 Task: Find connections with filter location Solingen with filter topic #leadershipwith filter profile language French with filter current company Essar with filter school Indian Statistical Institute with filter industry Pharmaceutical Manufacturing with filter service category Project Management with filter keywords title Sports Volunteer
Action: Mouse moved to (188, 264)
Screenshot: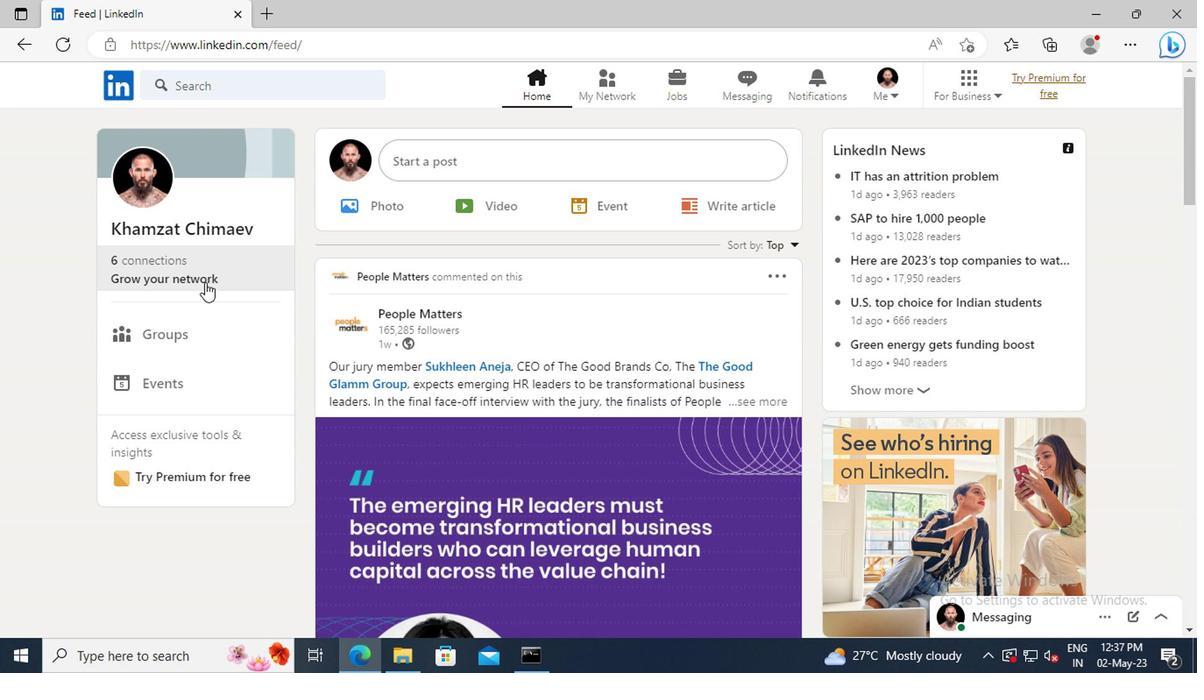 
Action: Mouse pressed left at (188, 264)
Screenshot: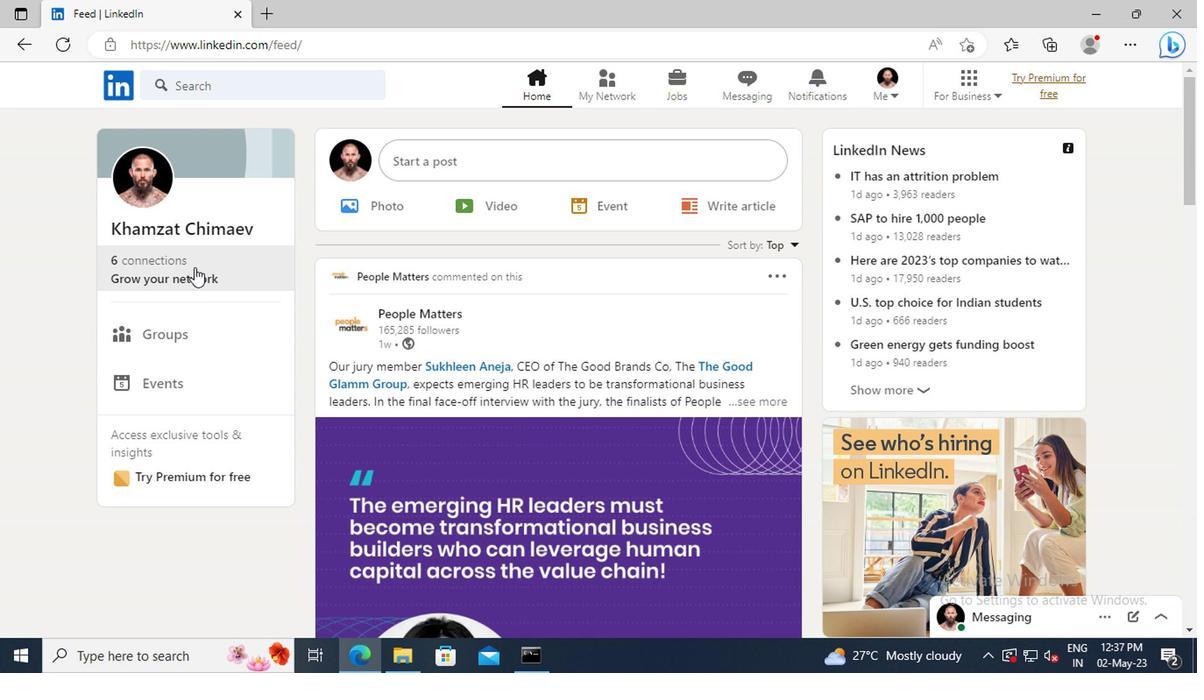 
Action: Mouse moved to (193, 183)
Screenshot: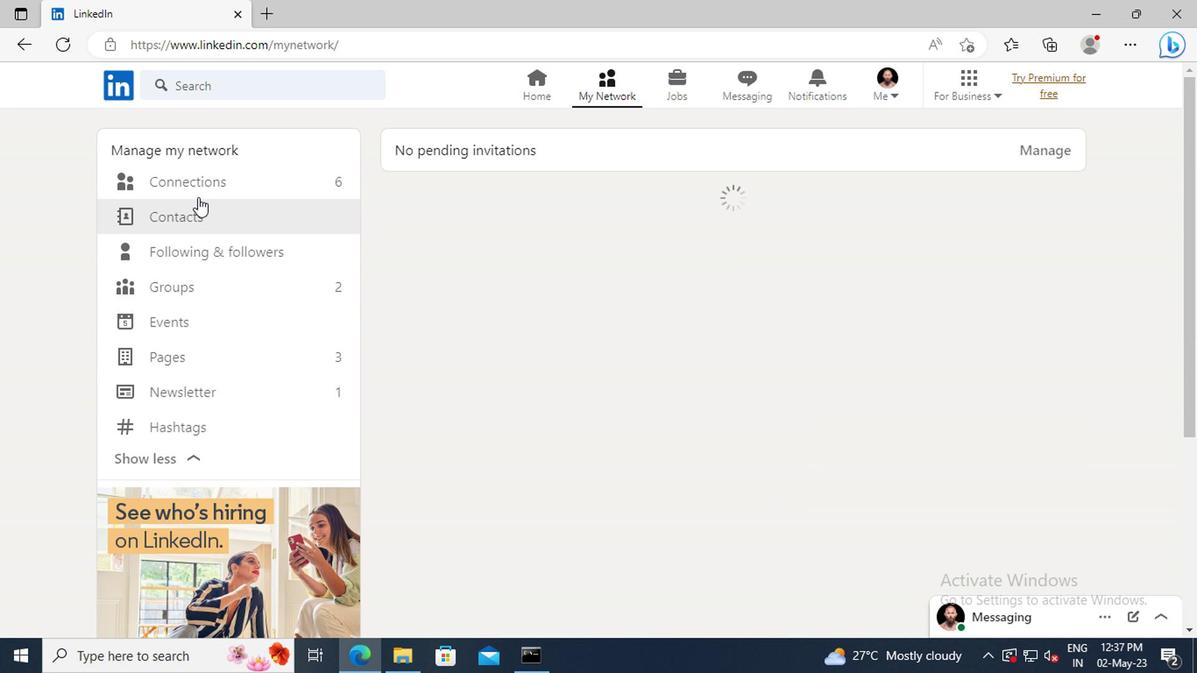 
Action: Mouse pressed left at (193, 183)
Screenshot: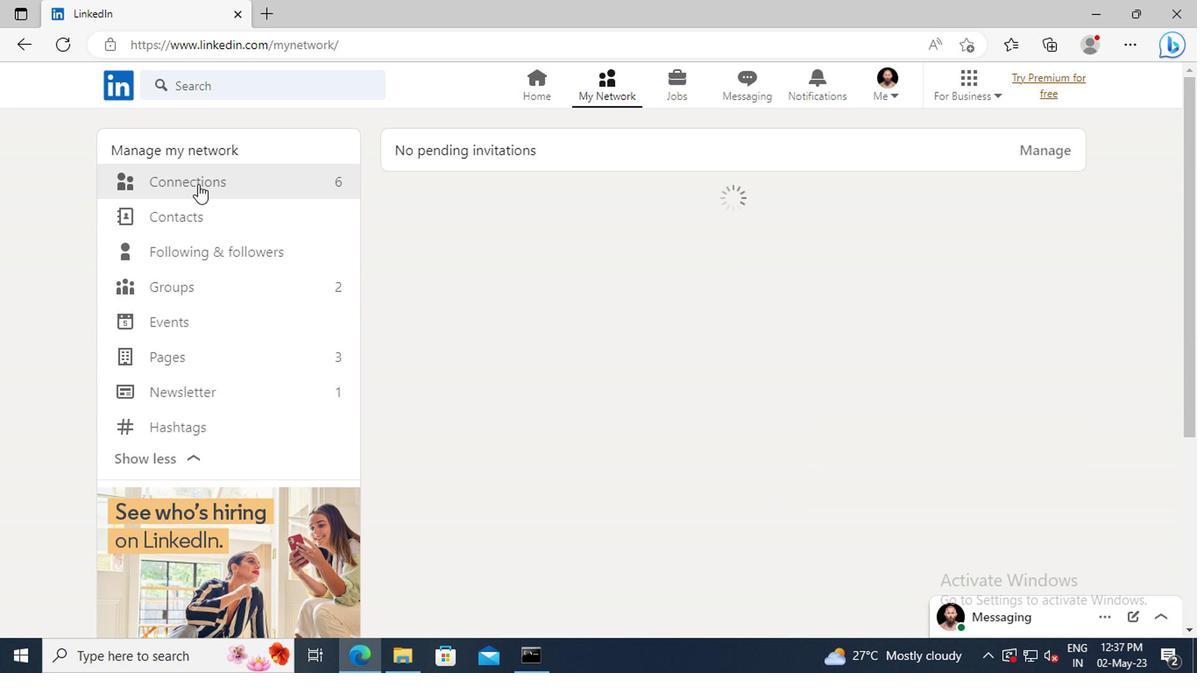 
Action: Mouse moved to (698, 185)
Screenshot: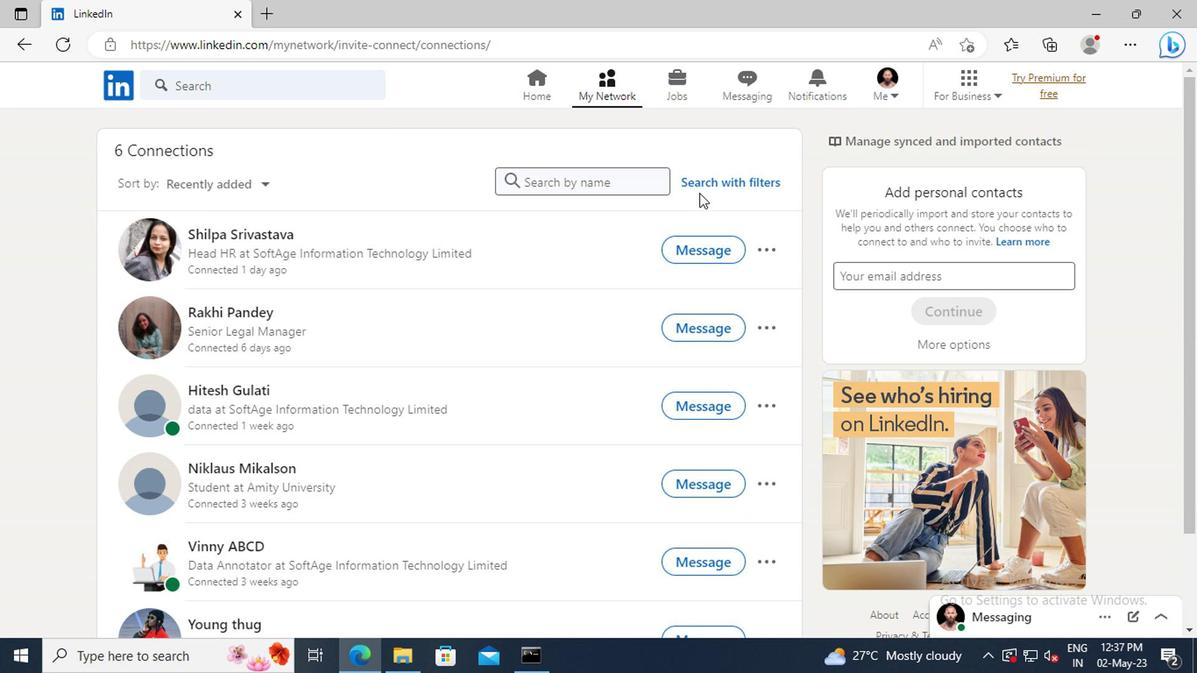 
Action: Mouse pressed left at (698, 185)
Screenshot: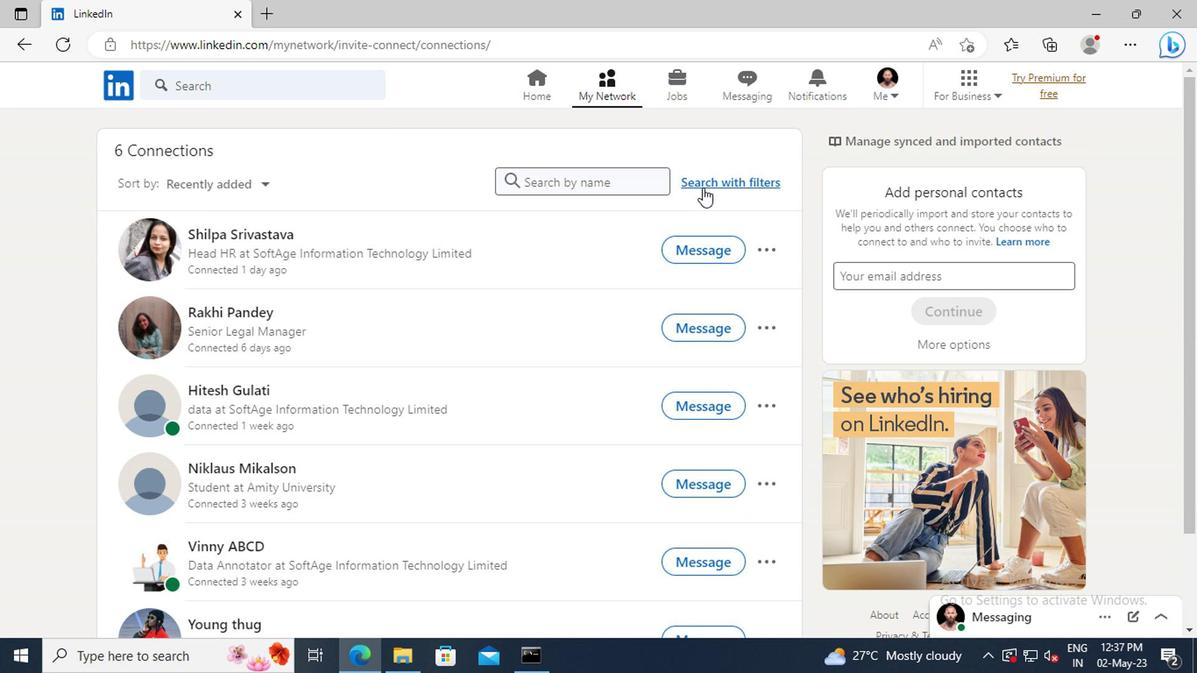 
Action: Mouse moved to (655, 136)
Screenshot: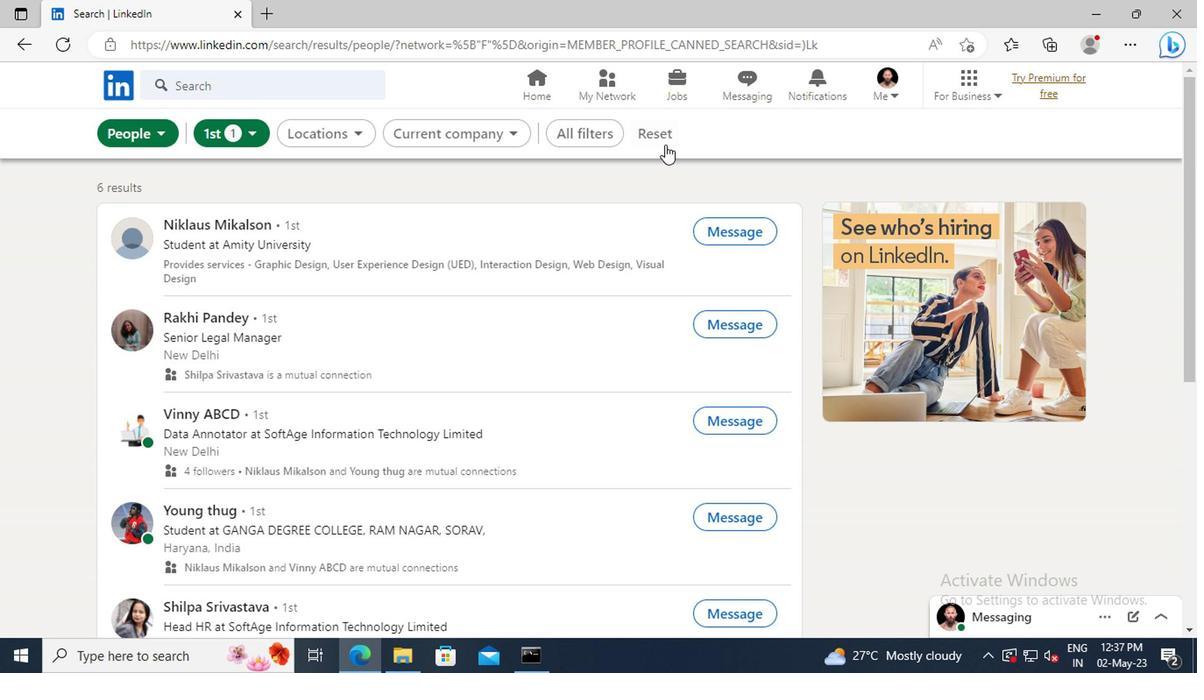 
Action: Mouse pressed left at (655, 136)
Screenshot: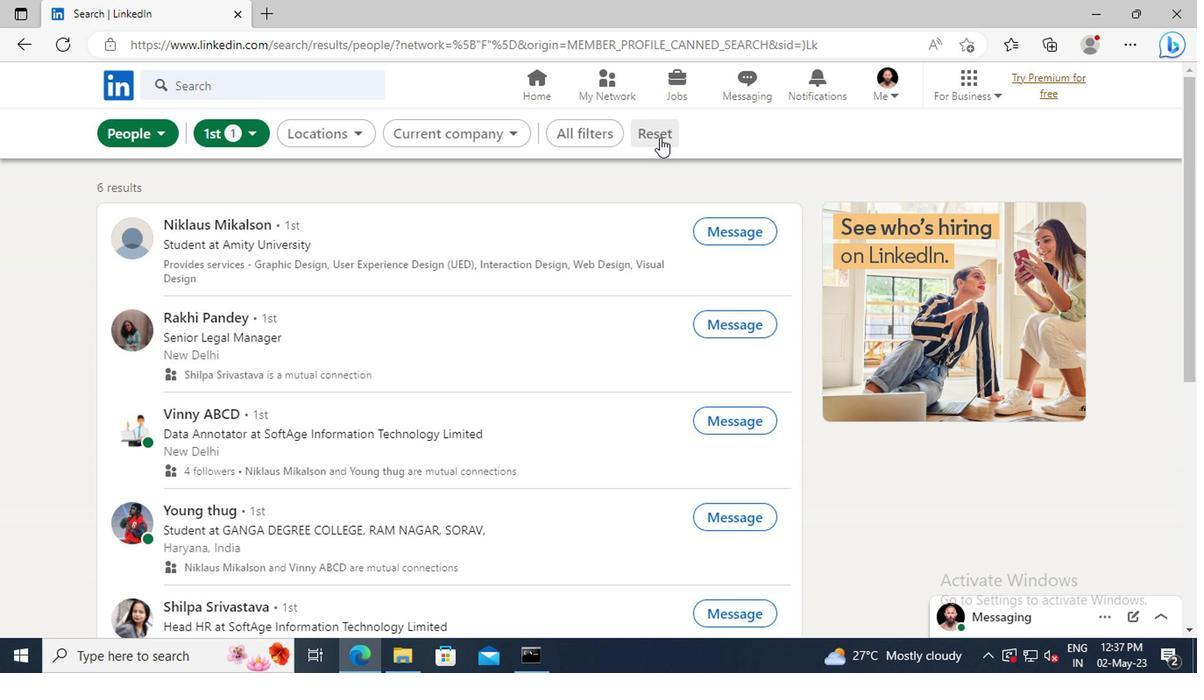 
Action: Mouse moved to (635, 134)
Screenshot: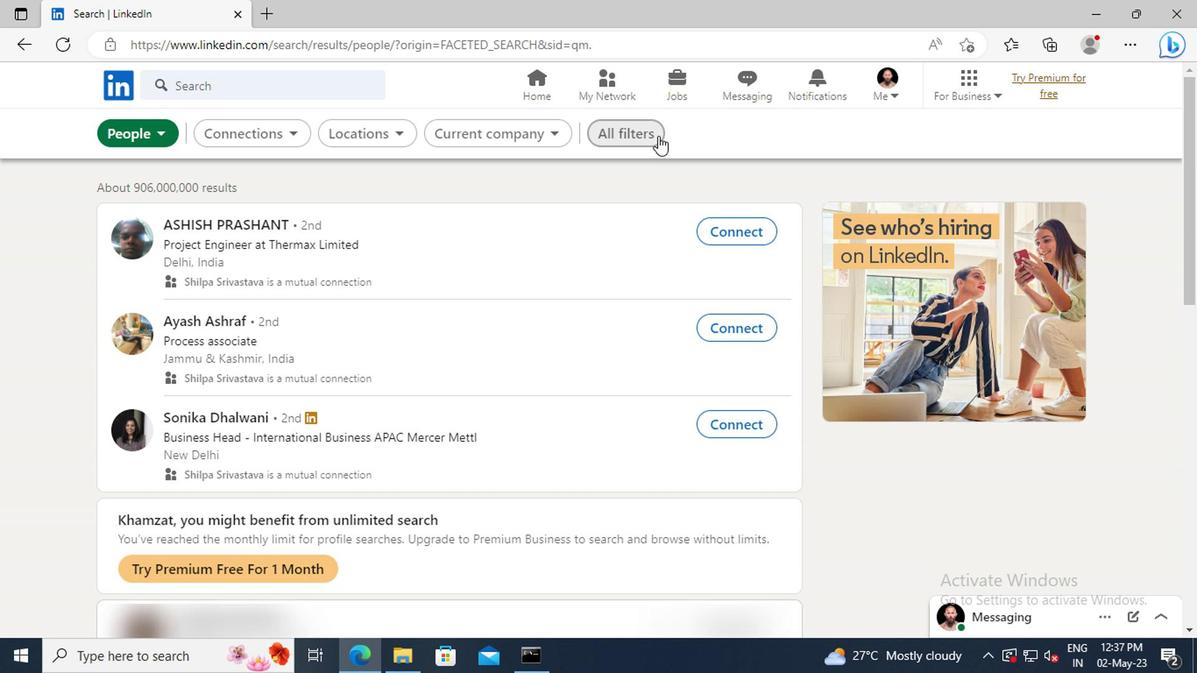 
Action: Mouse pressed left at (635, 134)
Screenshot: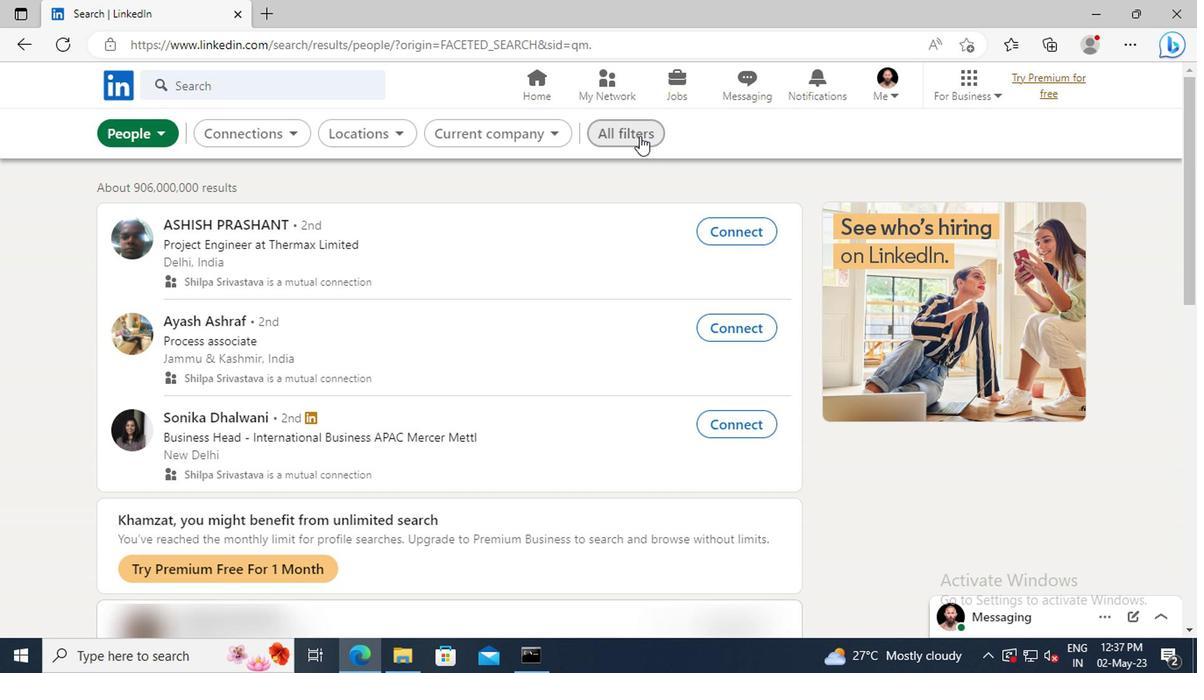 
Action: Mouse moved to (927, 336)
Screenshot: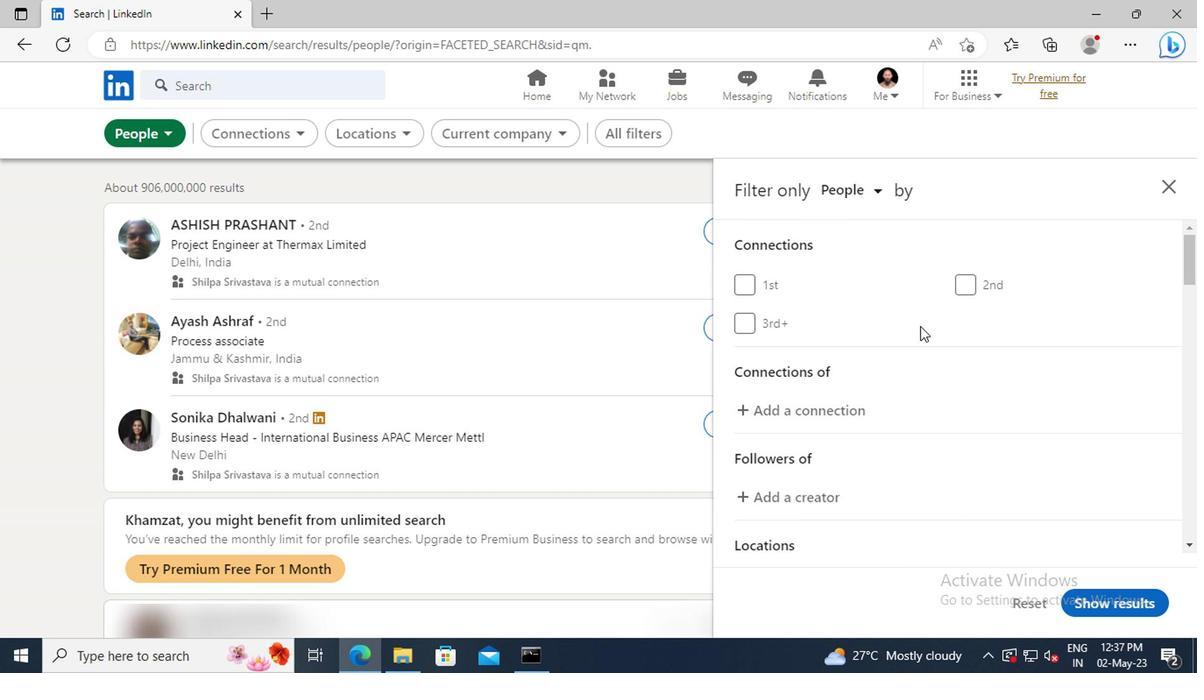 
Action: Mouse scrolled (927, 335) with delta (0, 0)
Screenshot: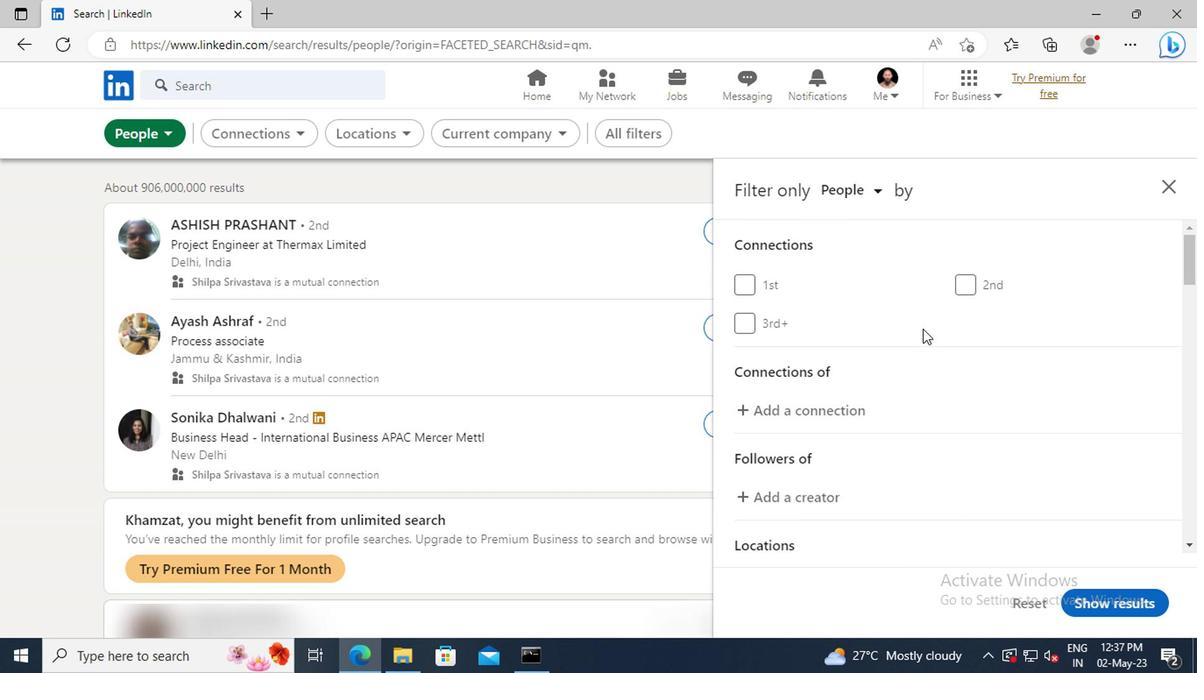 
Action: Mouse scrolled (927, 335) with delta (0, 0)
Screenshot: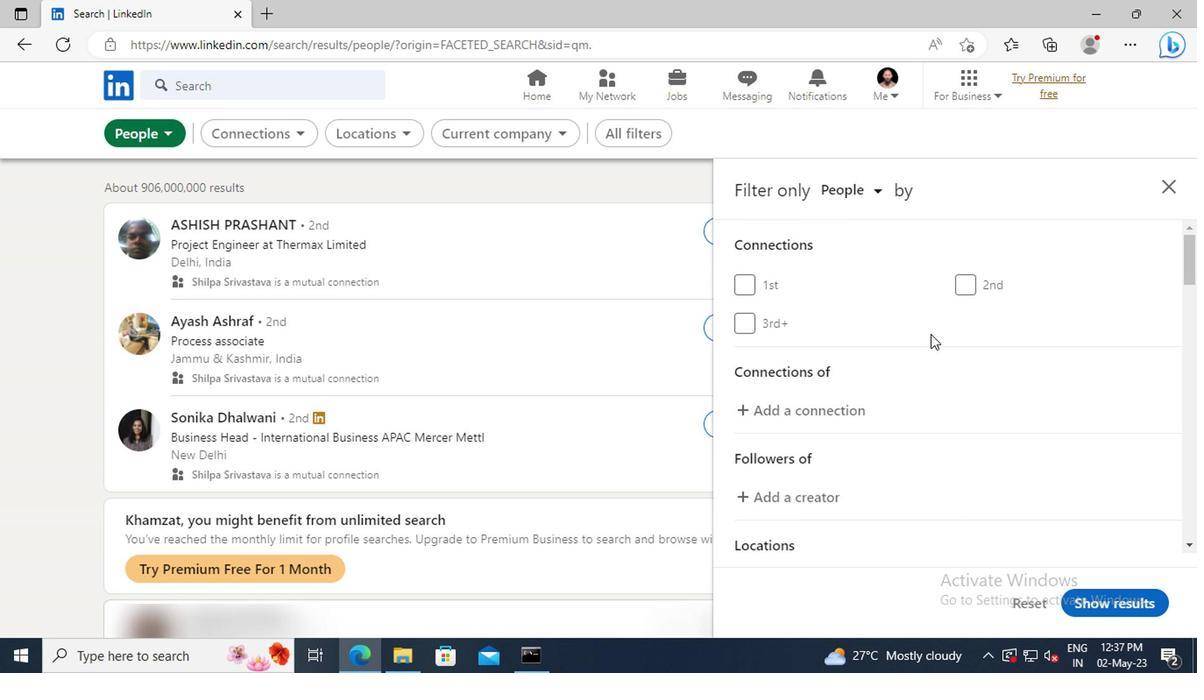 
Action: Mouse scrolled (927, 335) with delta (0, 0)
Screenshot: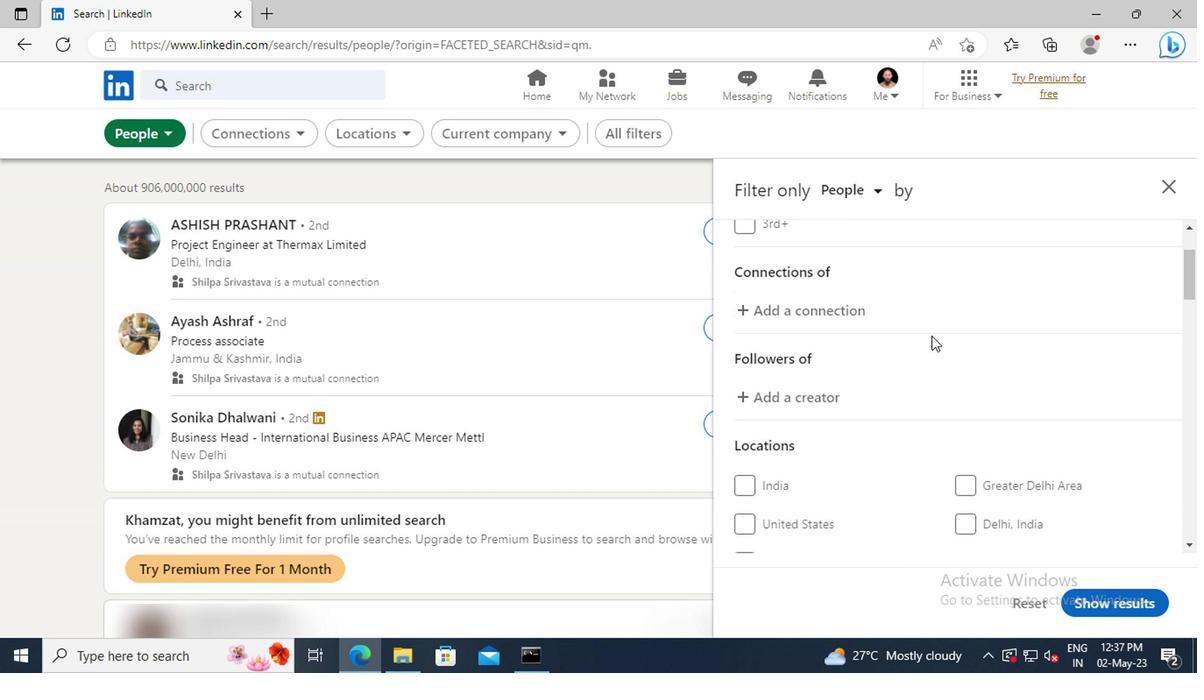 
Action: Mouse scrolled (927, 335) with delta (0, 0)
Screenshot: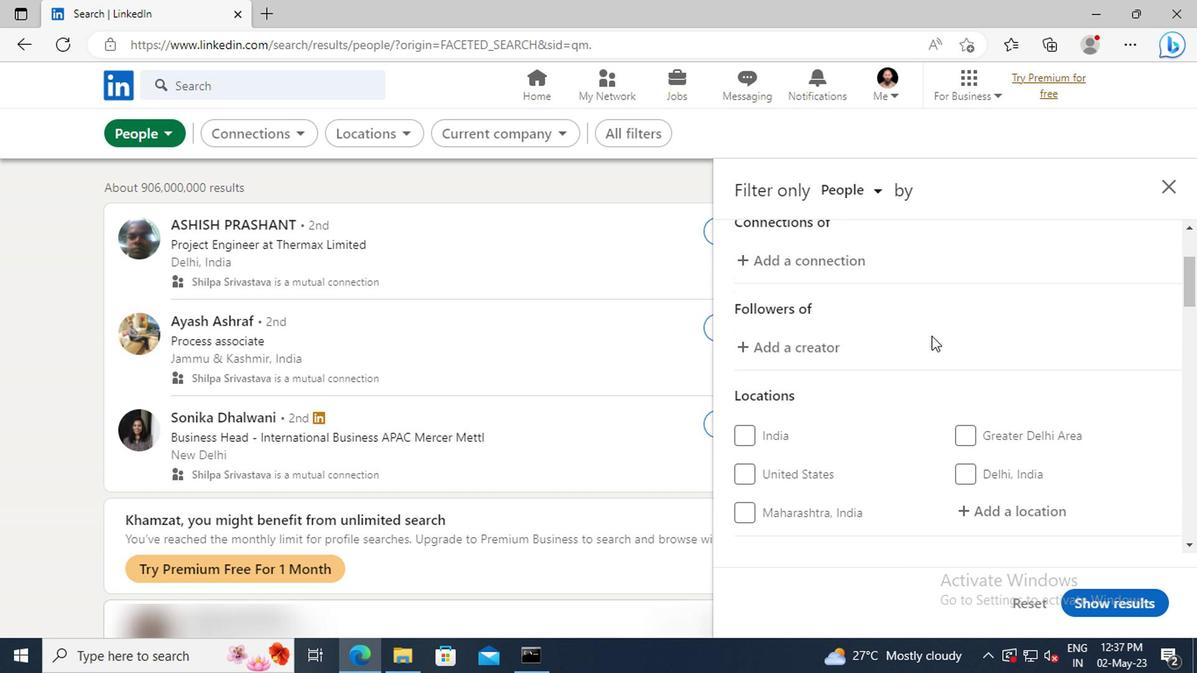 
Action: Mouse scrolled (927, 335) with delta (0, 0)
Screenshot: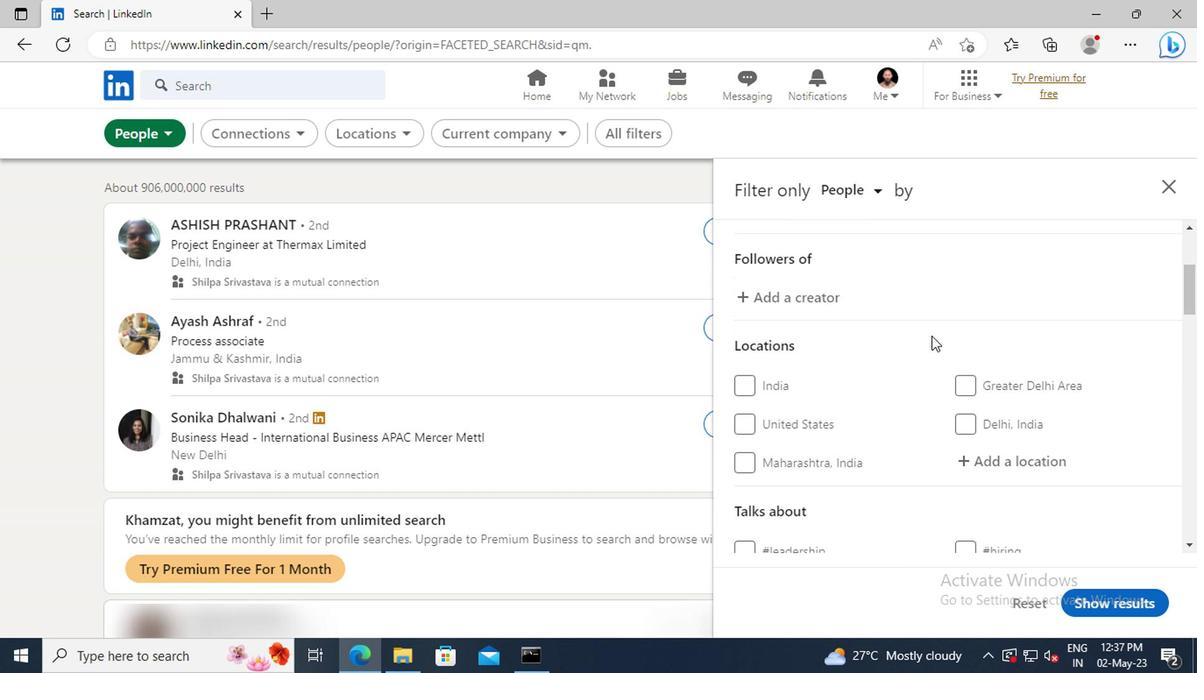 
Action: Mouse scrolled (927, 335) with delta (0, 0)
Screenshot: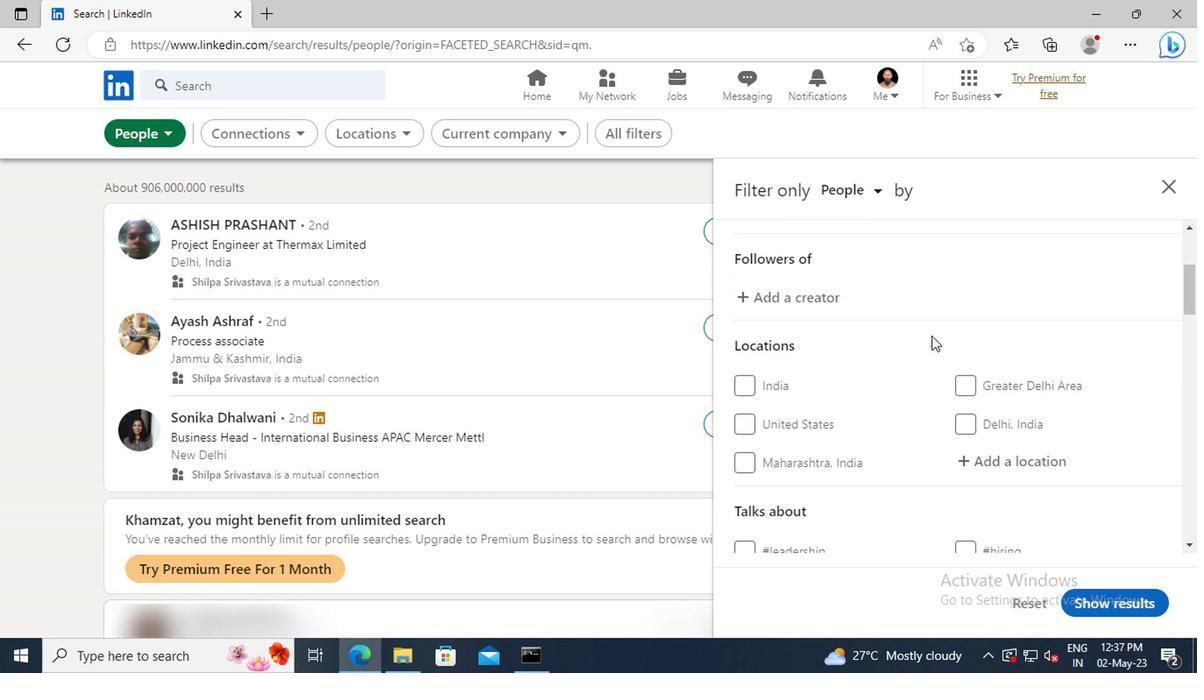 
Action: Mouse moved to (962, 365)
Screenshot: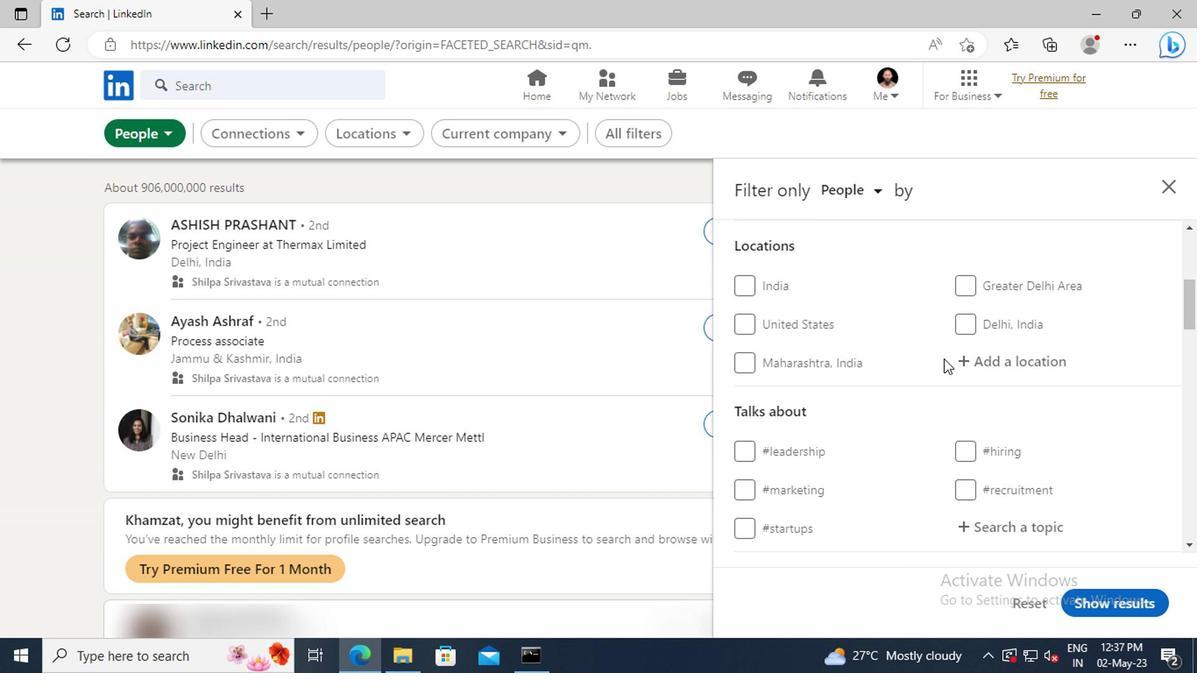 
Action: Mouse pressed left at (962, 365)
Screenshot: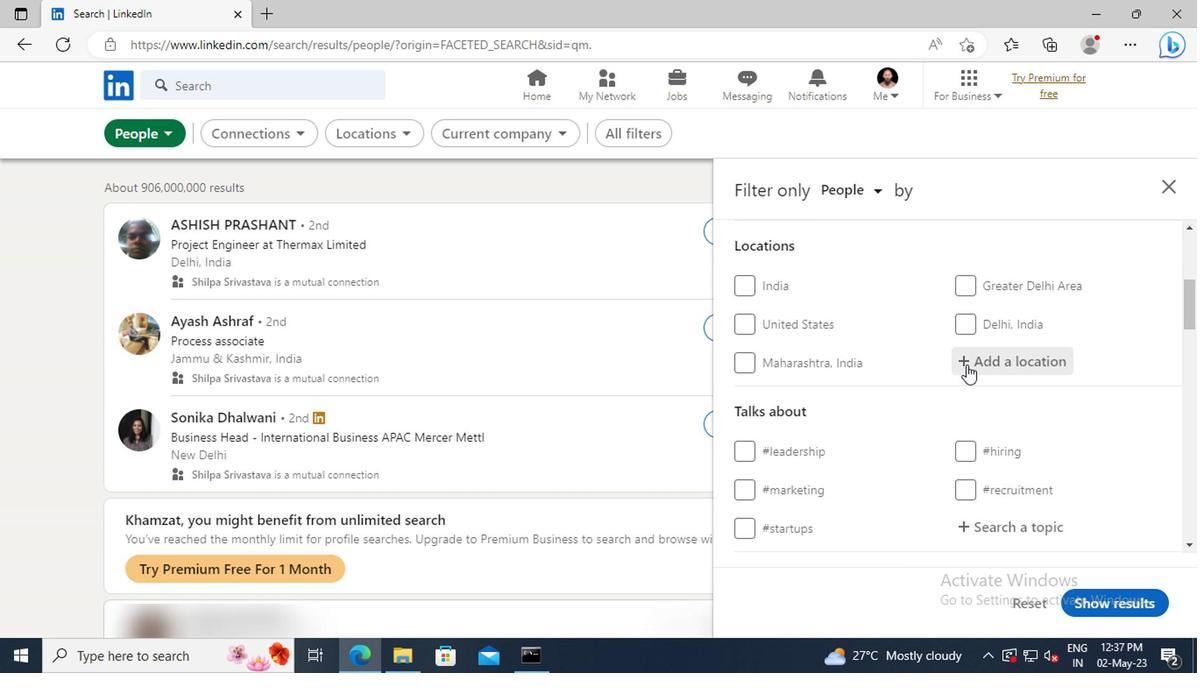 
Action: Mouse moved to (962, 365)
Screenshot: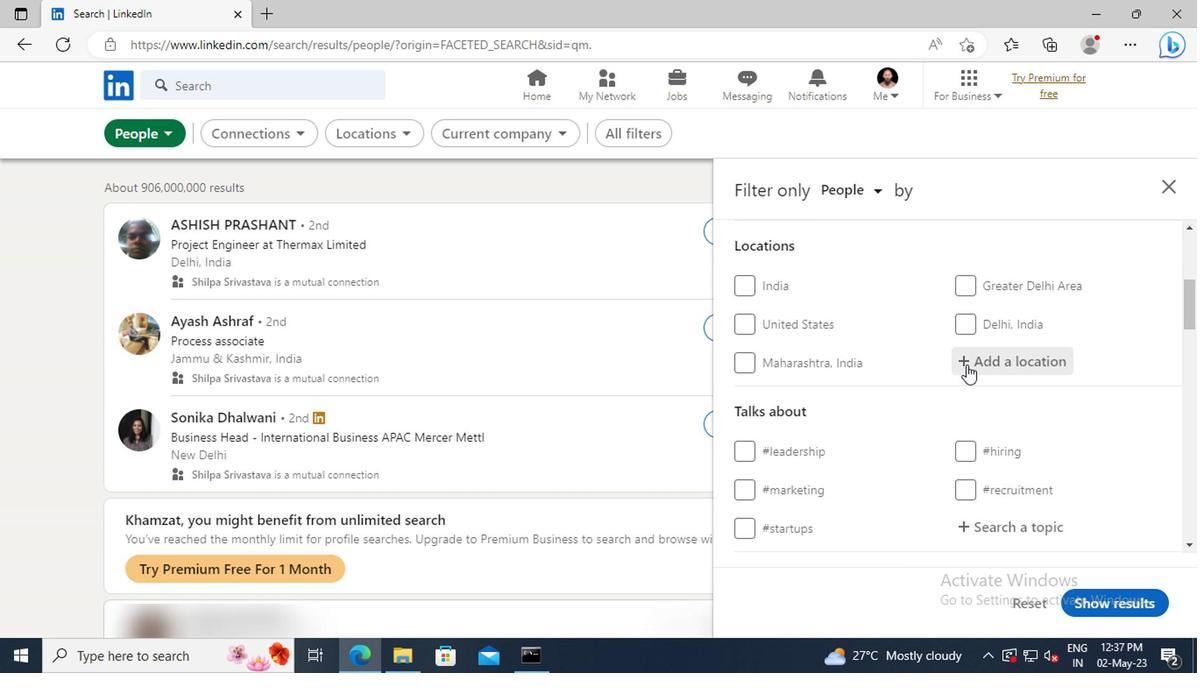 
Action: Key pressed <Key.shift><Key.shift><Key.shift><Key.shift>SOLINGEN
Screenshot: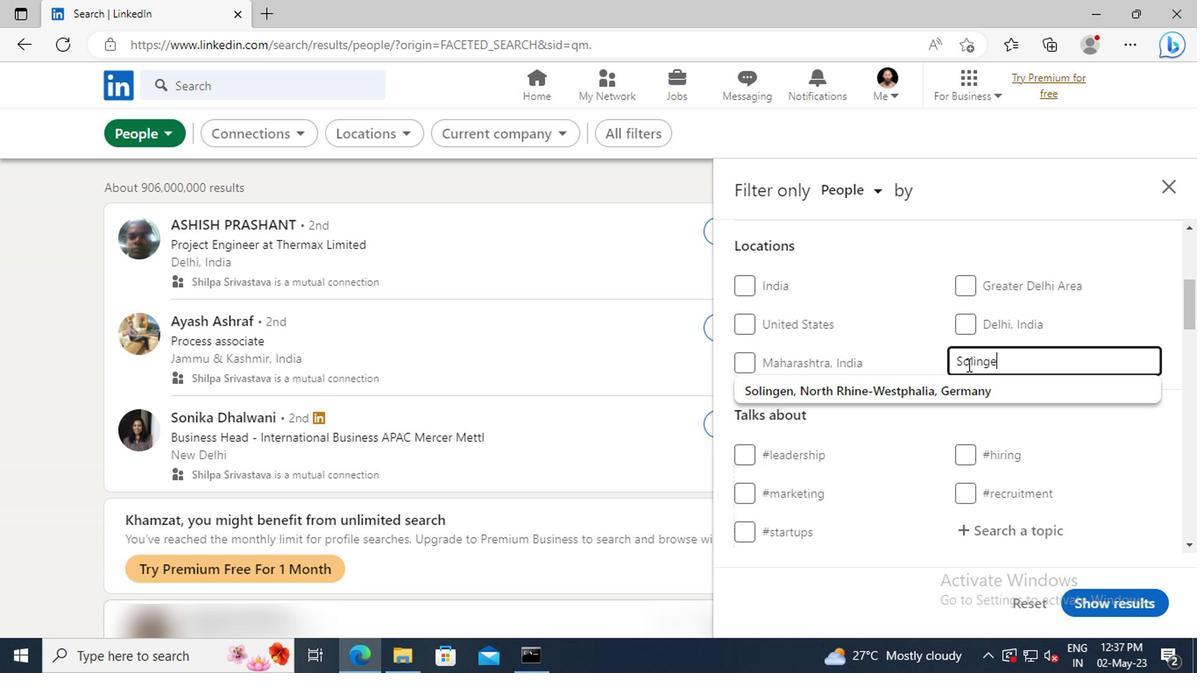 
Action: Mouse moved to (966, 388)
Screenshot: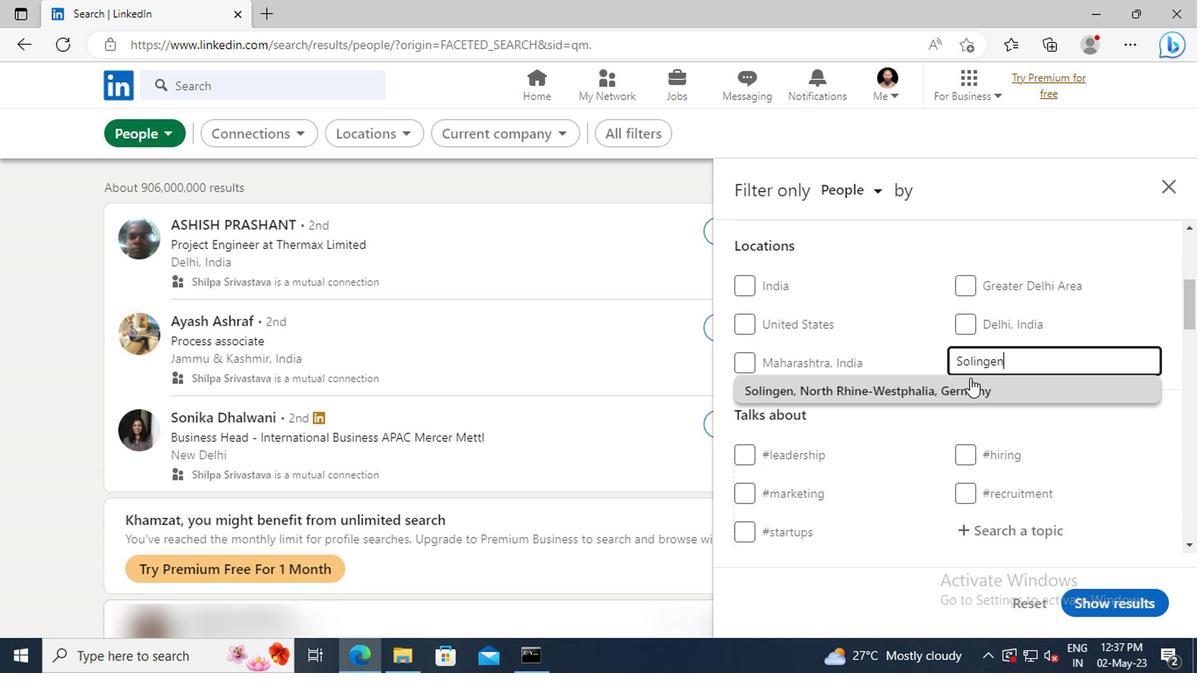 
Action: Mouse pressed left at (966, 388)
Screenshot: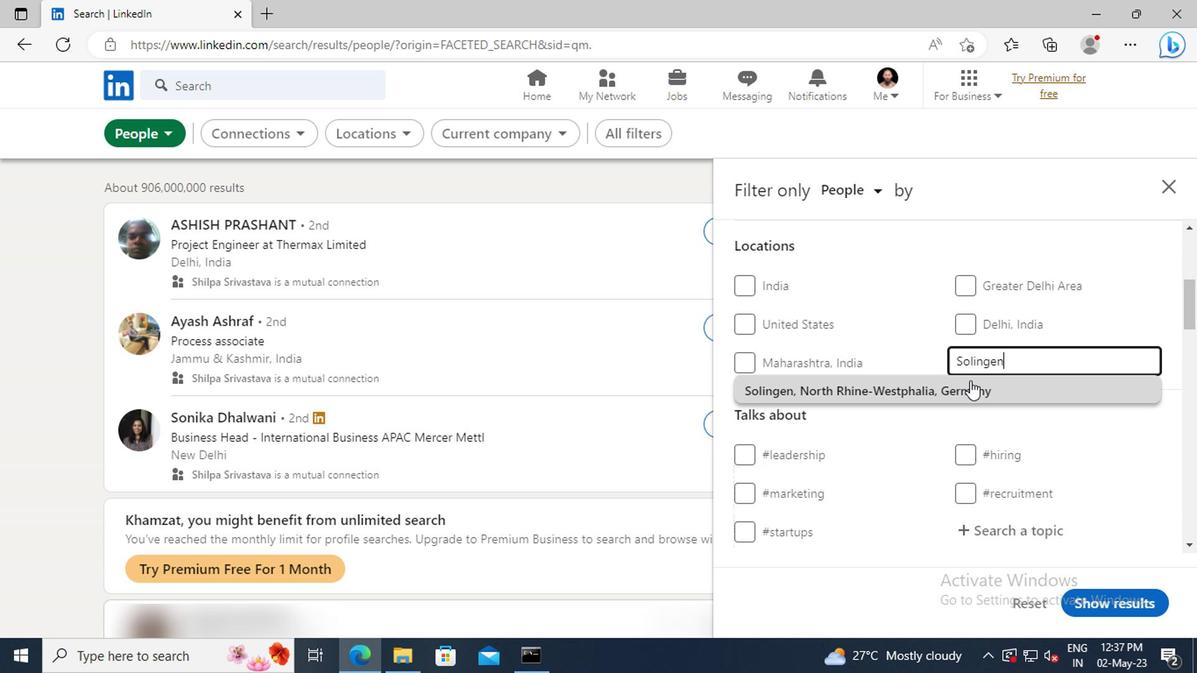 
Action: Mouse scrolled (966, 387) with delta (0, -1)
Screenshot: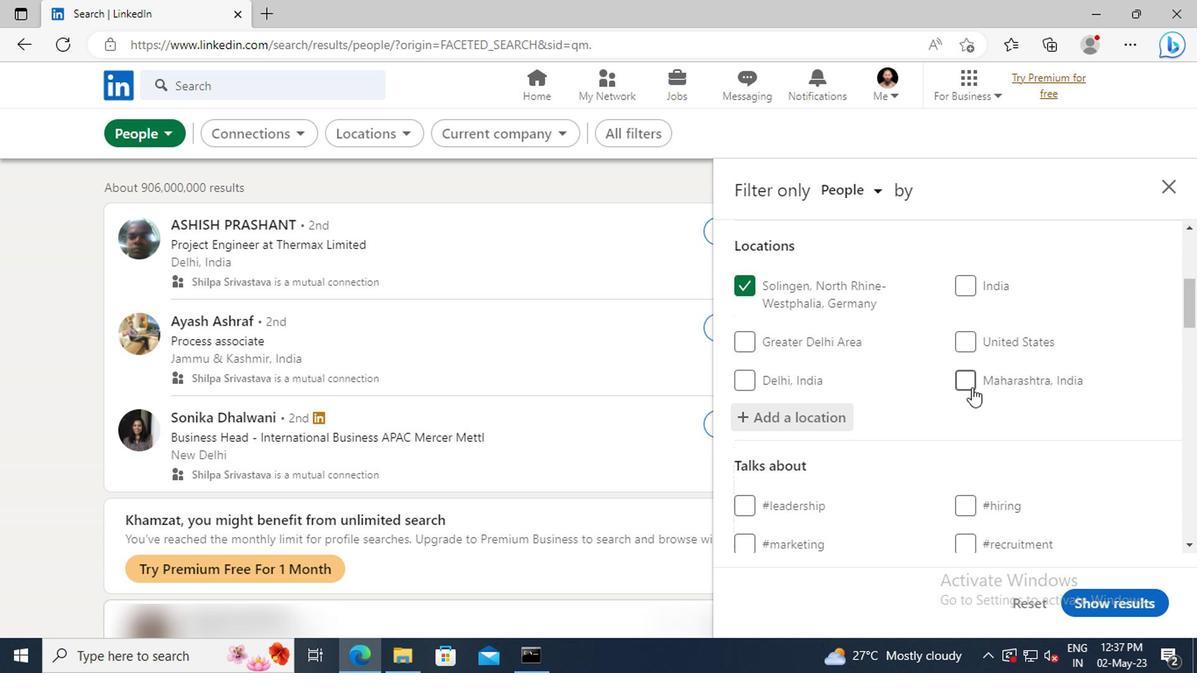 
Action: Mouse scrolled (966, 387) with delta (0, -1)
Screenshot: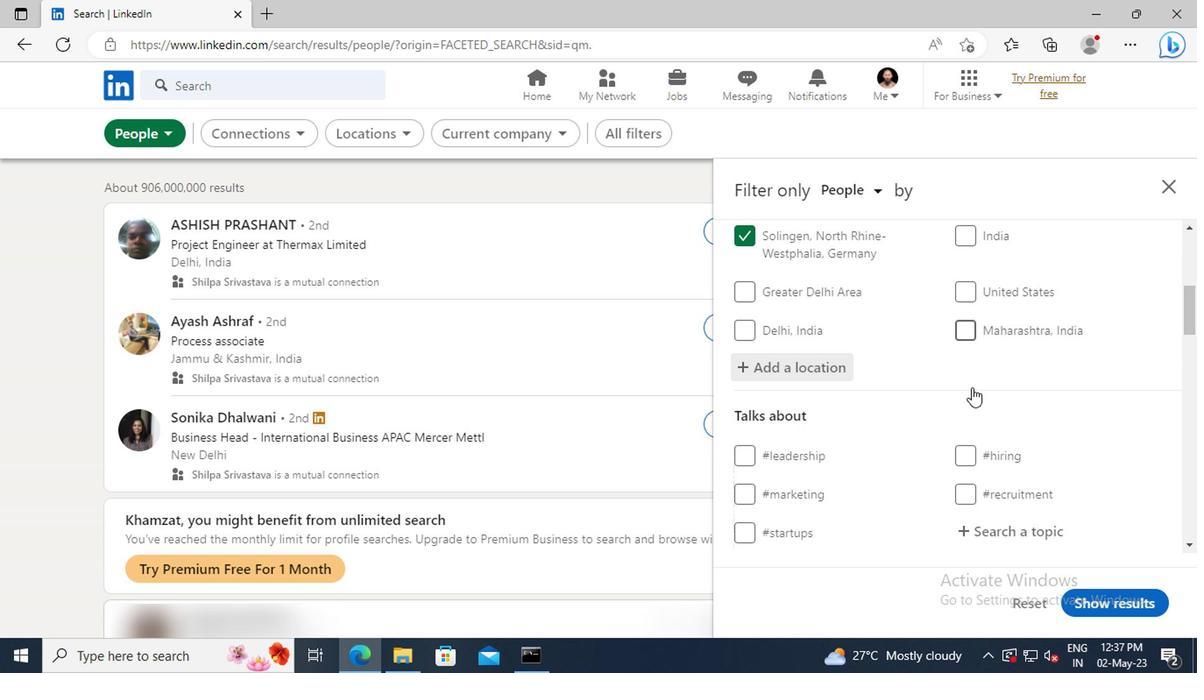 
Action: Mouse scrolled (966, 387) with delta (0, -1)
Screenshot: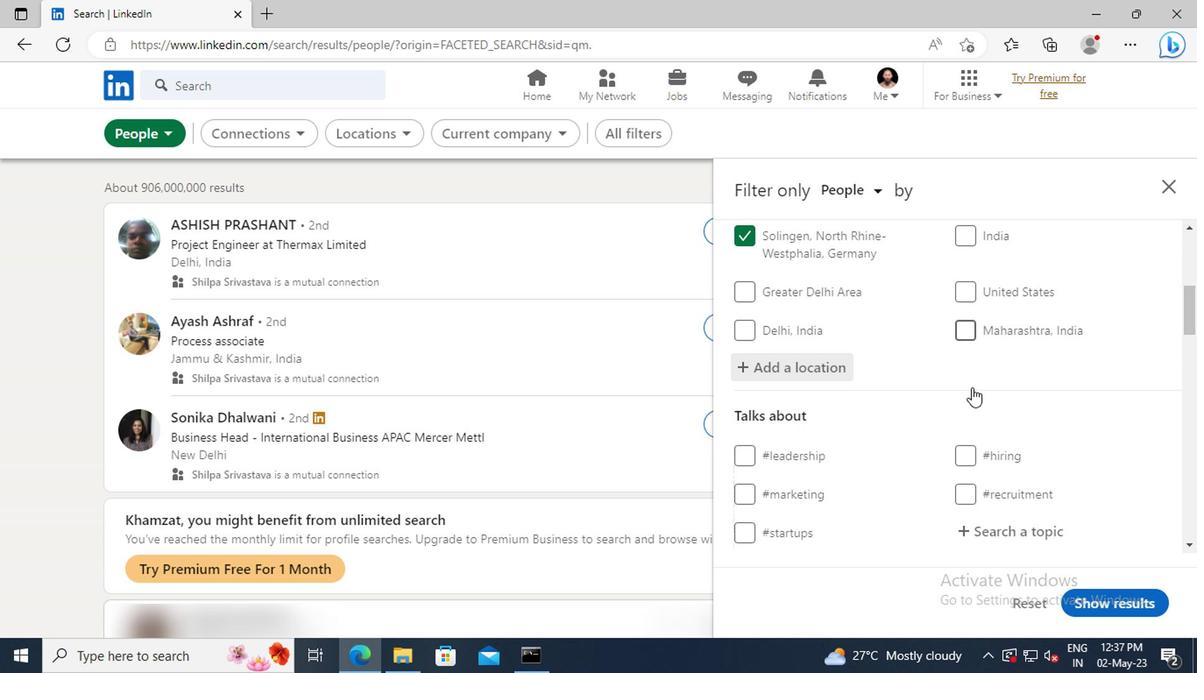 
Action: Mouse scrolled (966, 387) with delta (0, -1)
Screenshot: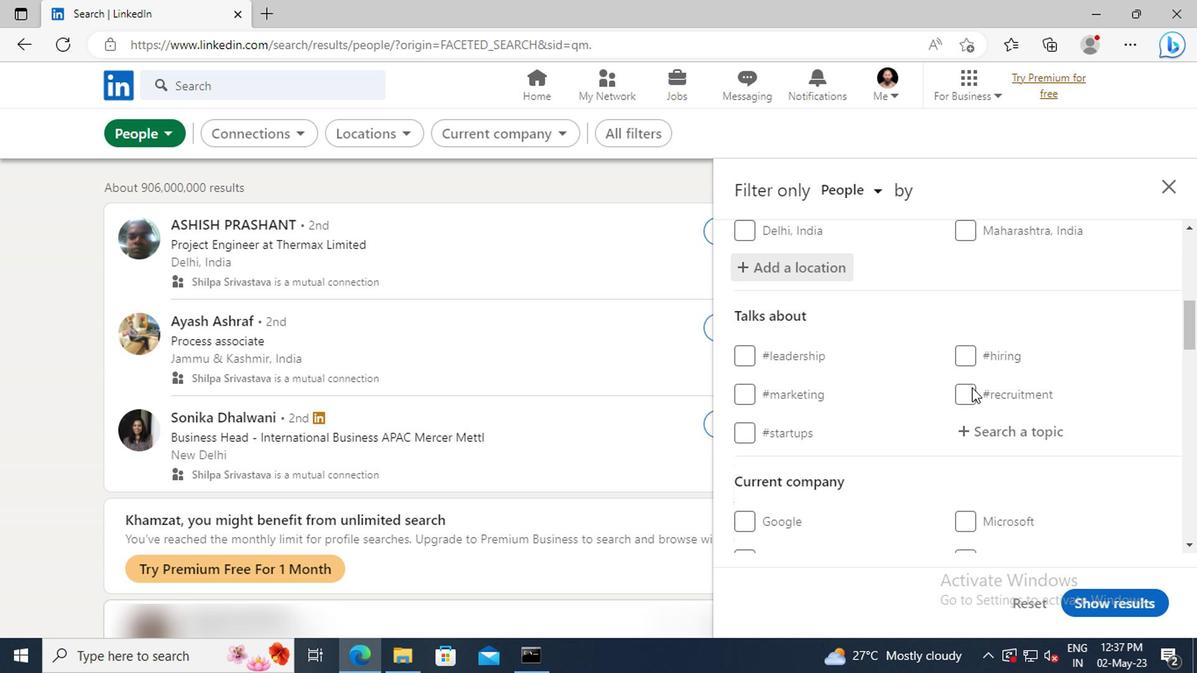 
Action: Mouse moved to (736, 310)
Screenshot: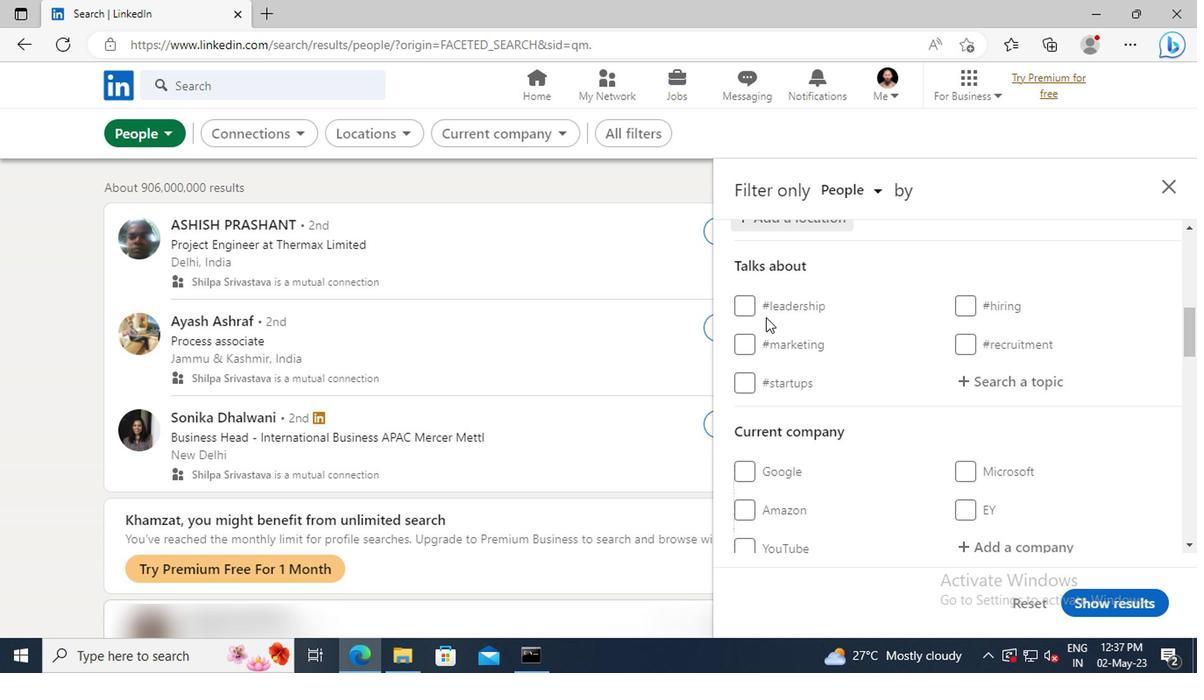 
Action: Mouse pressed left at (736, 310)
Screenshot: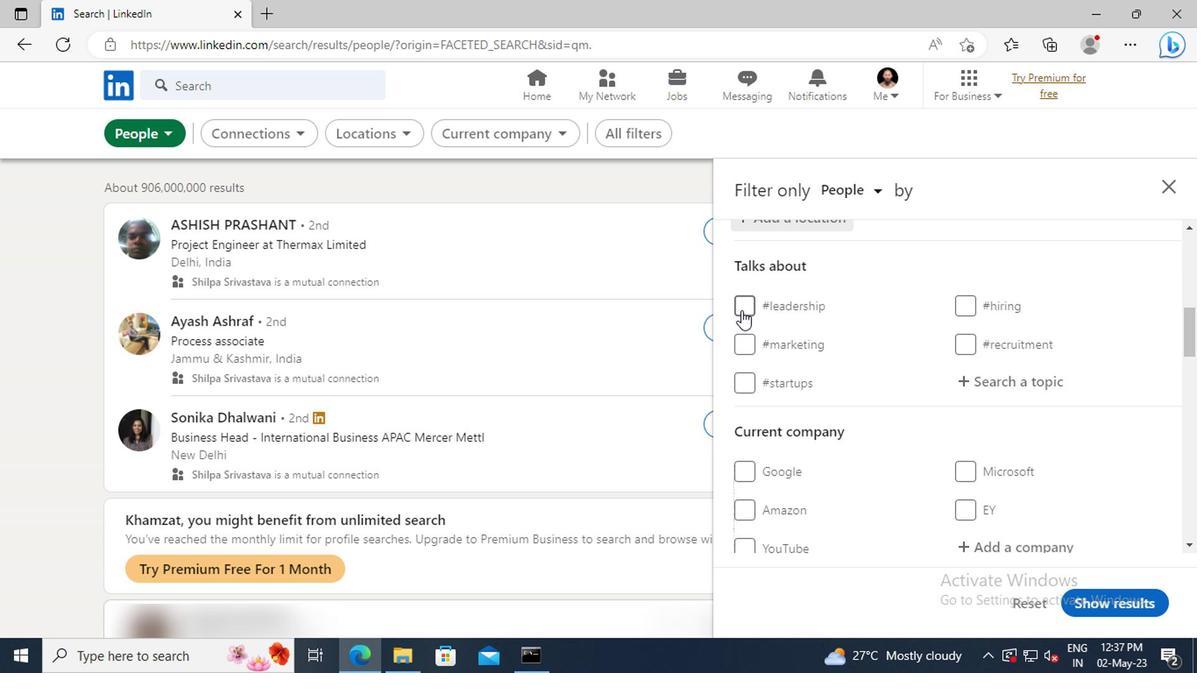 
Action: Mouse moved to (990, 386)
Screenshot: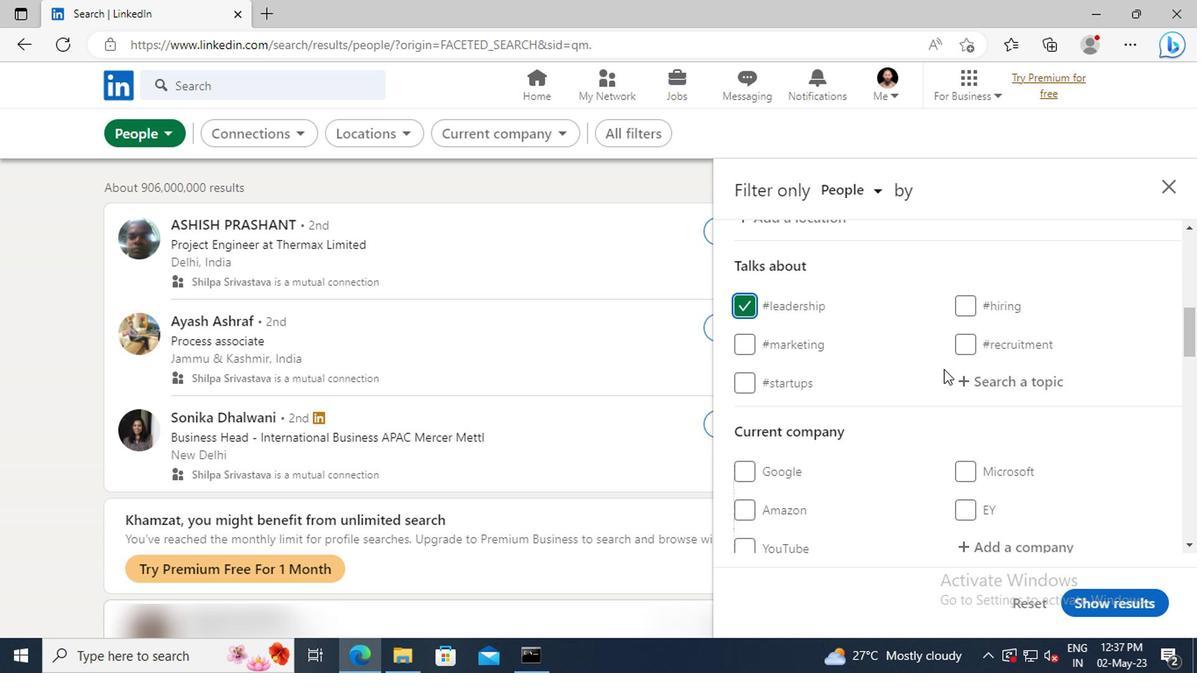 
Action: Mouse scrolled (990, 385) with delta (0, 0)
Screenshot: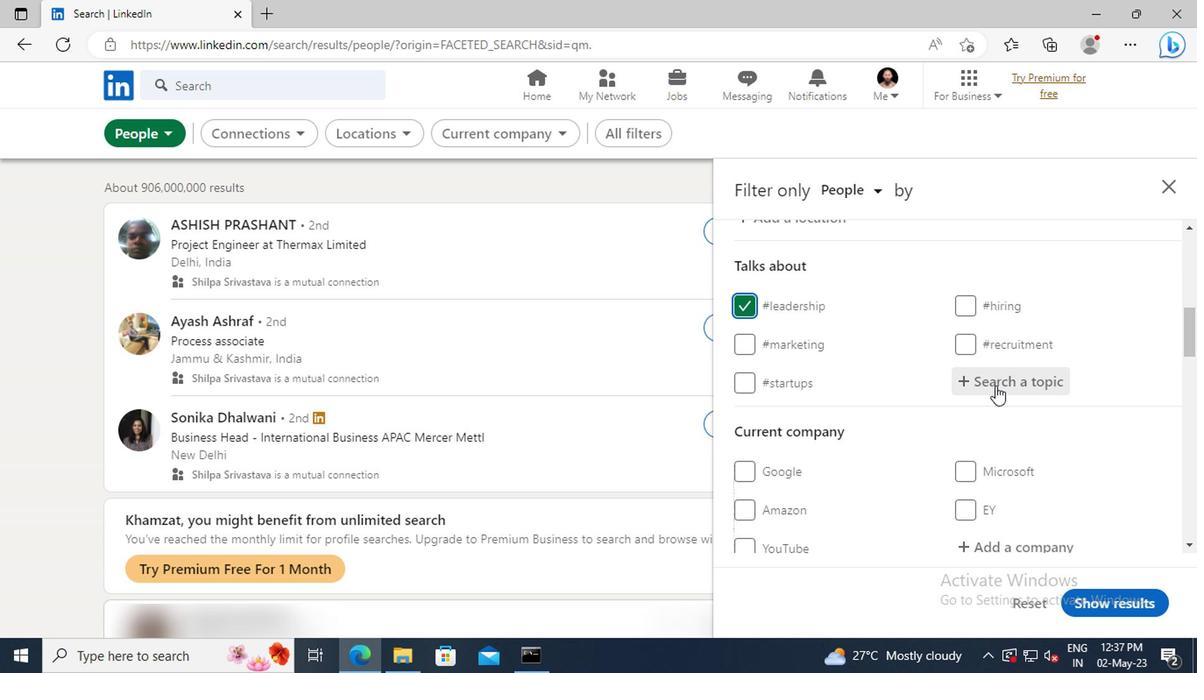 
Action: Mouse scrolled (990, 385) with delta (0, 0)
Screenshot: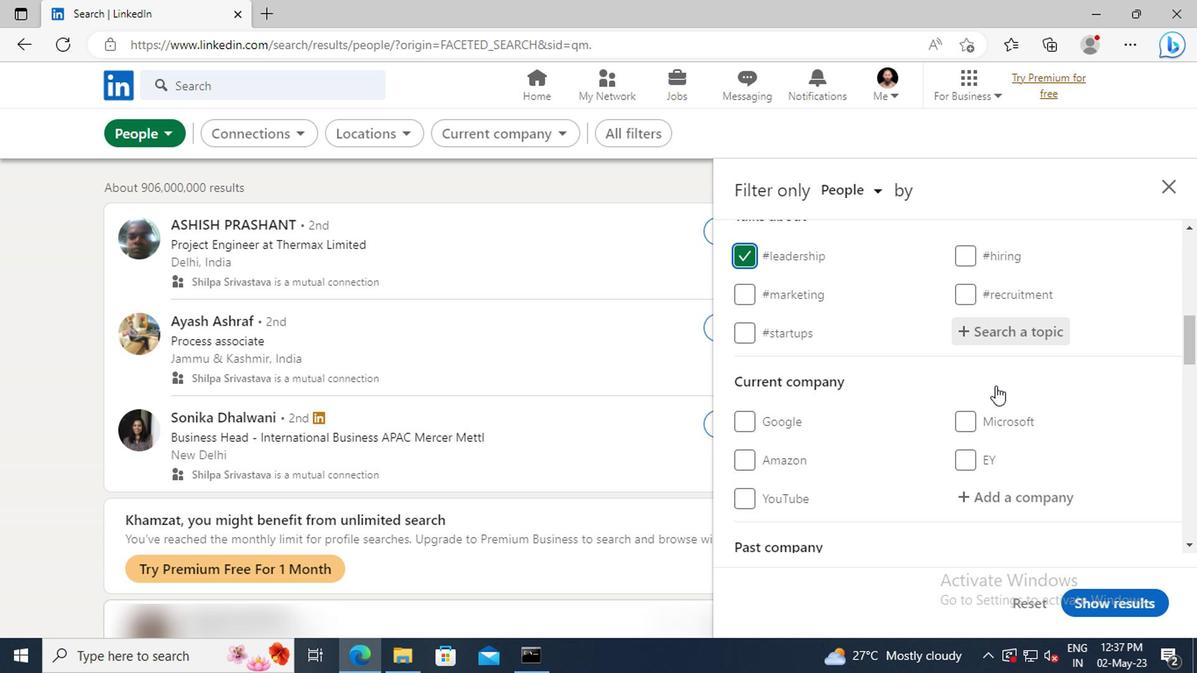 
Action: Mouse scrolled (990, 385) with delta (0, 0)
Screenshot: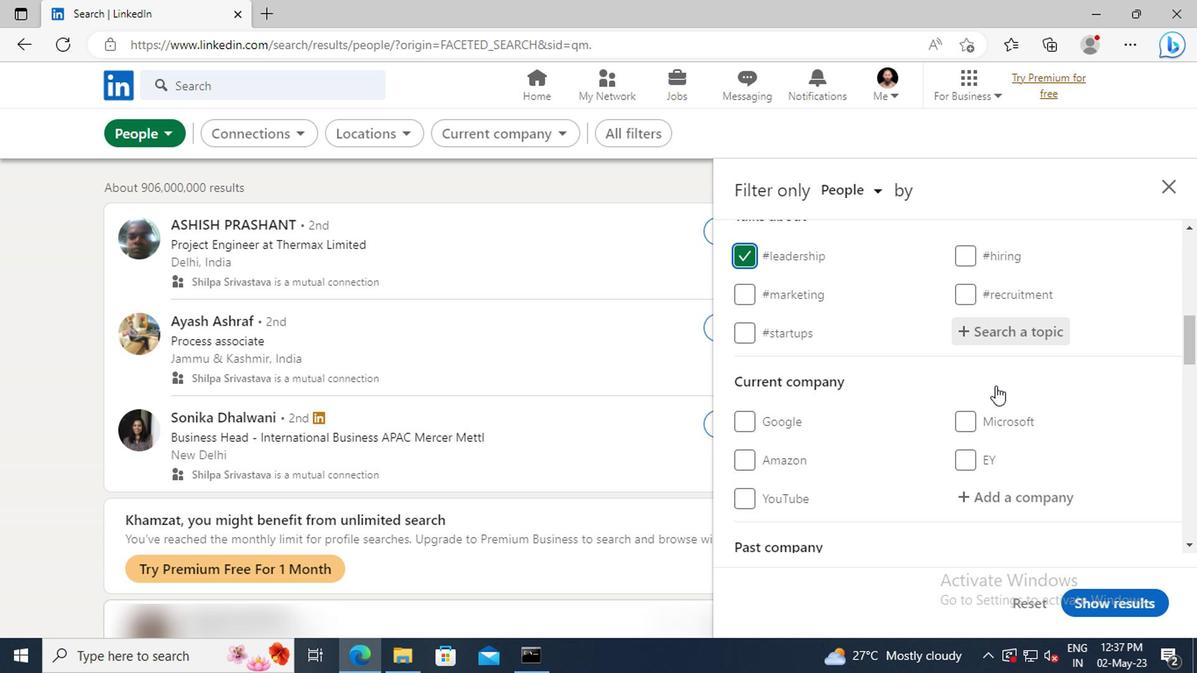 
Action: Mouse scrolled (990, 385) with delta (0, 0)
Screenshot: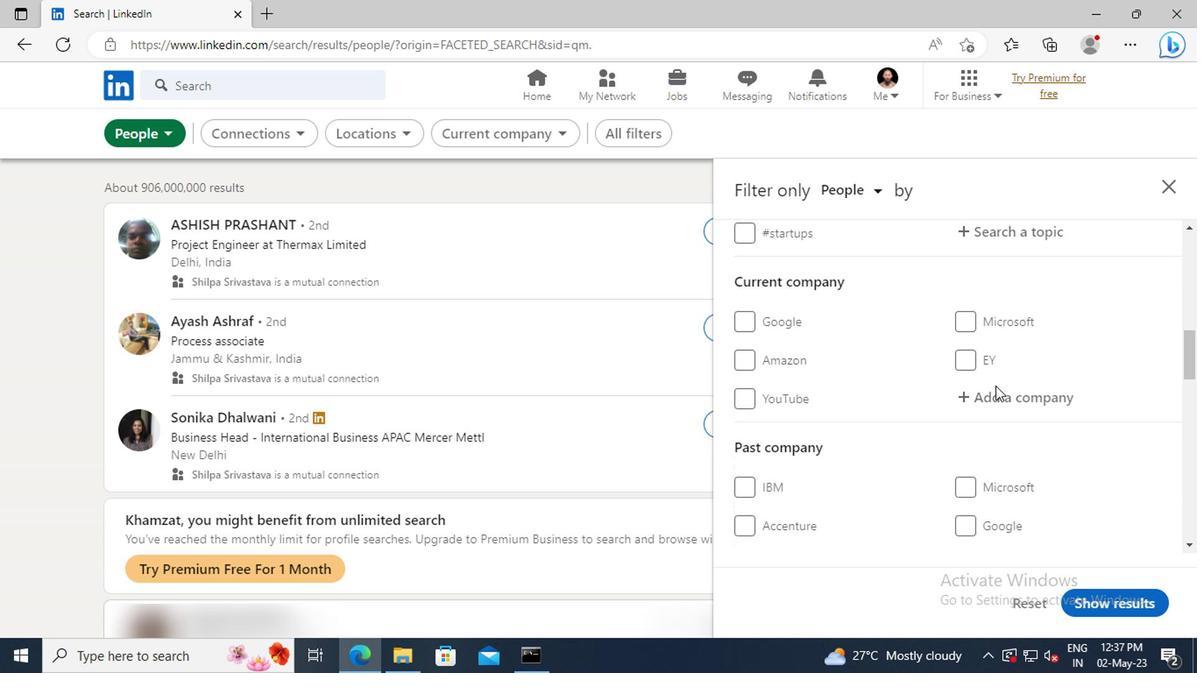 
Action: Mouse scrolled (990, 385) with delta (0, 0)
Screenshot: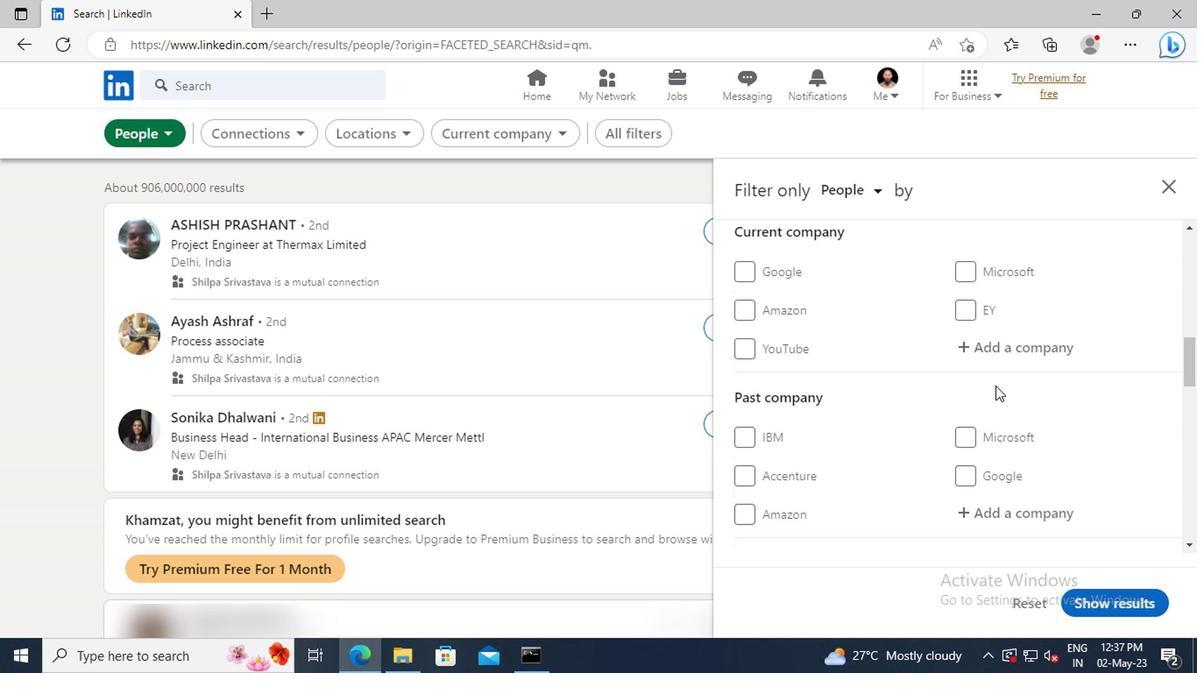 
Action: Mouse scrolled (990, 385) with delta (0, 0)
Screenshot: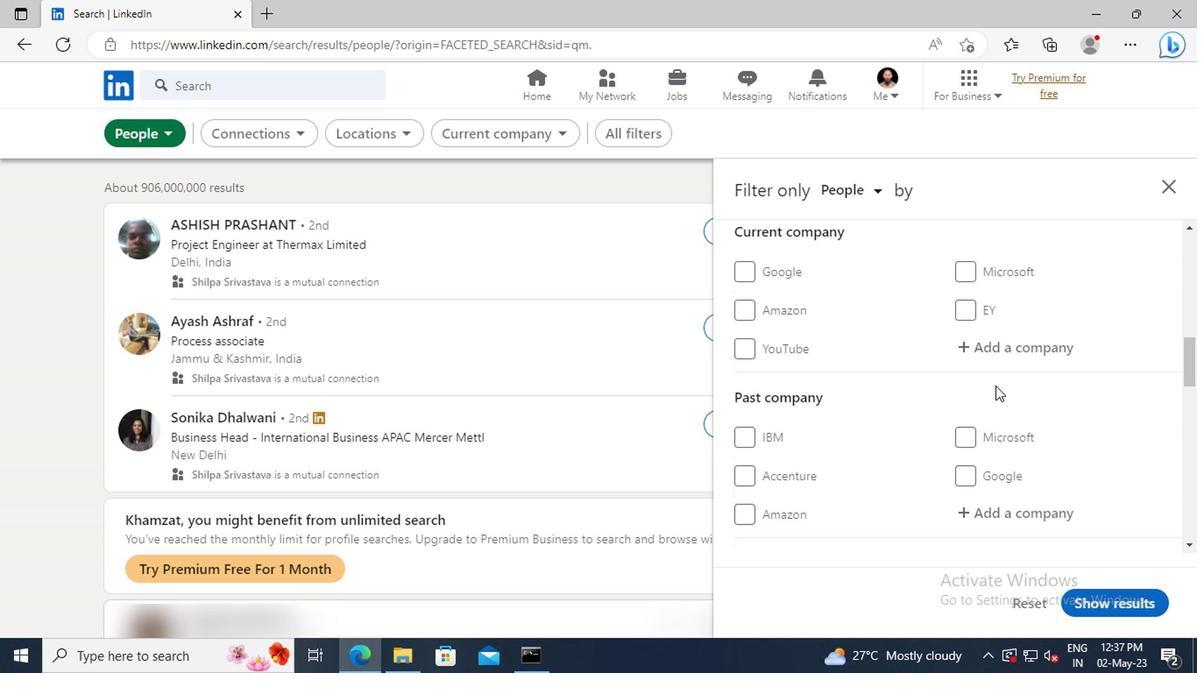 
Action: Mouse scrolled (990, 385) with delta (0, 0)
Screenshot: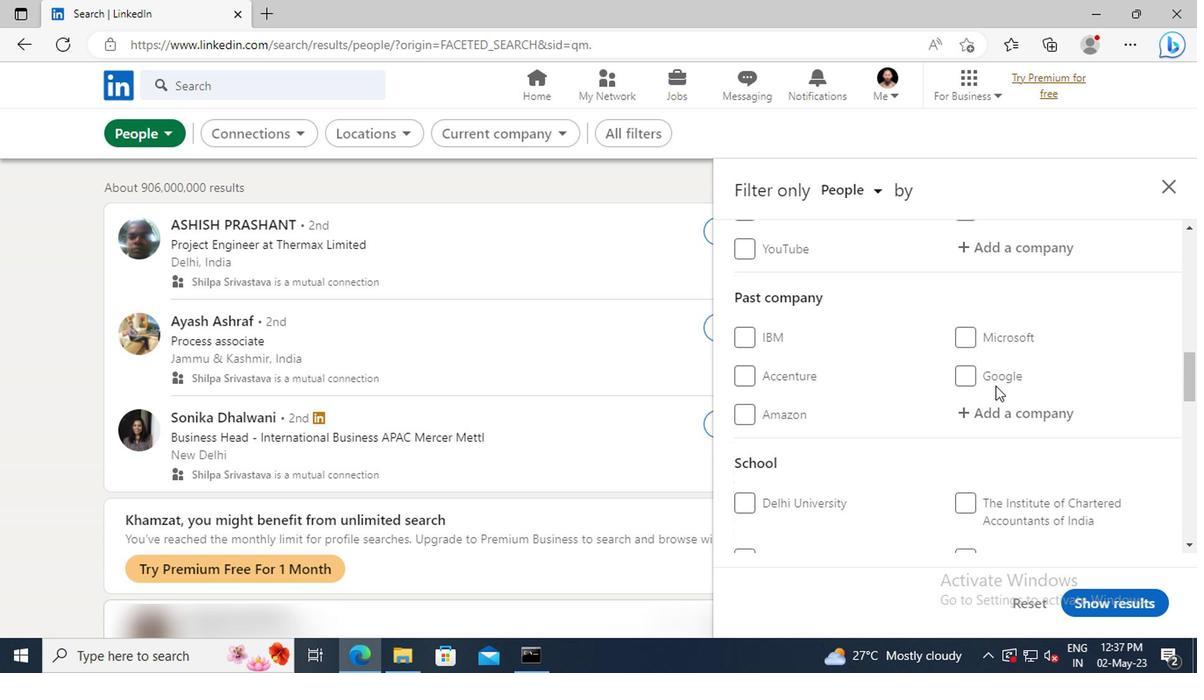 
Action: Mouse scrolled (990, 385) with delta (0, 0)
Screenshot: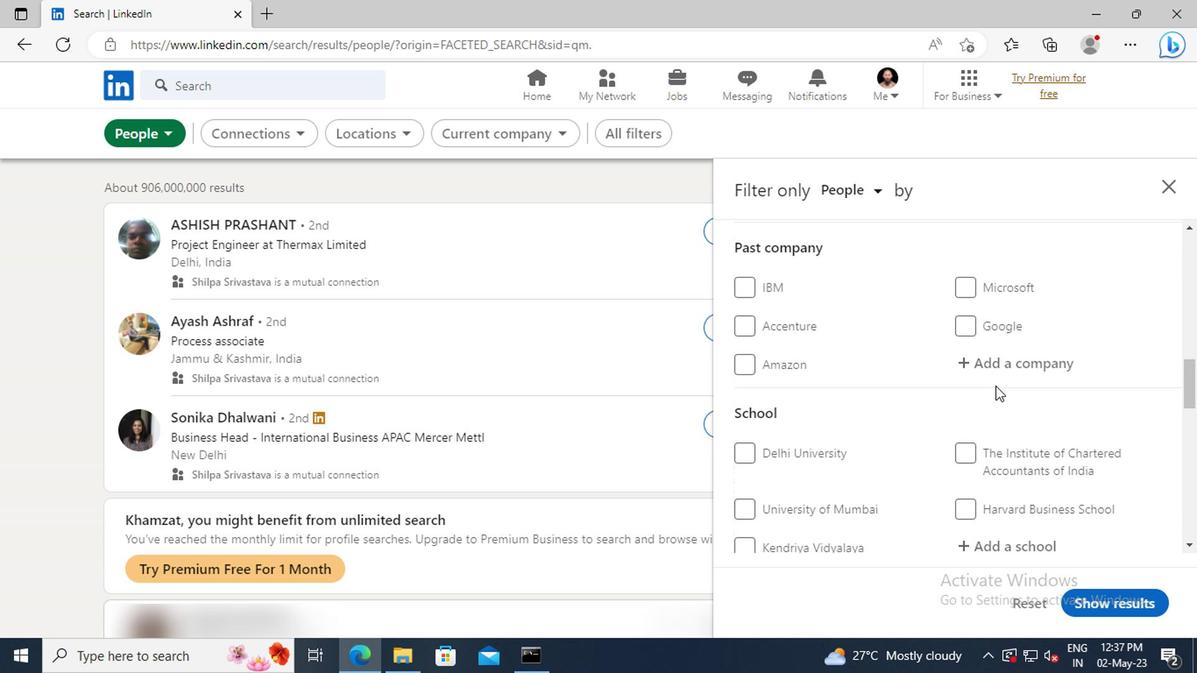 
Action: Mouse scrolled (990, 385) with delta (0, 0)
Screenshot: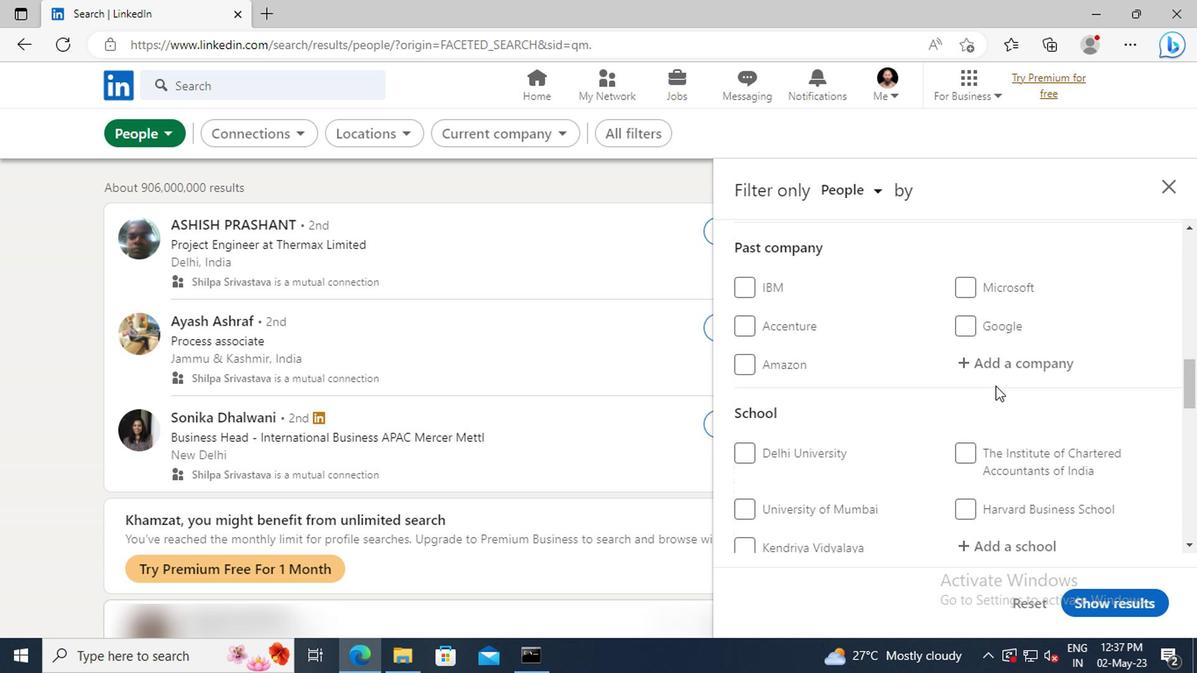
Action: Mouse scrolled (990, 385) with delta (0, 0)
Screenshot: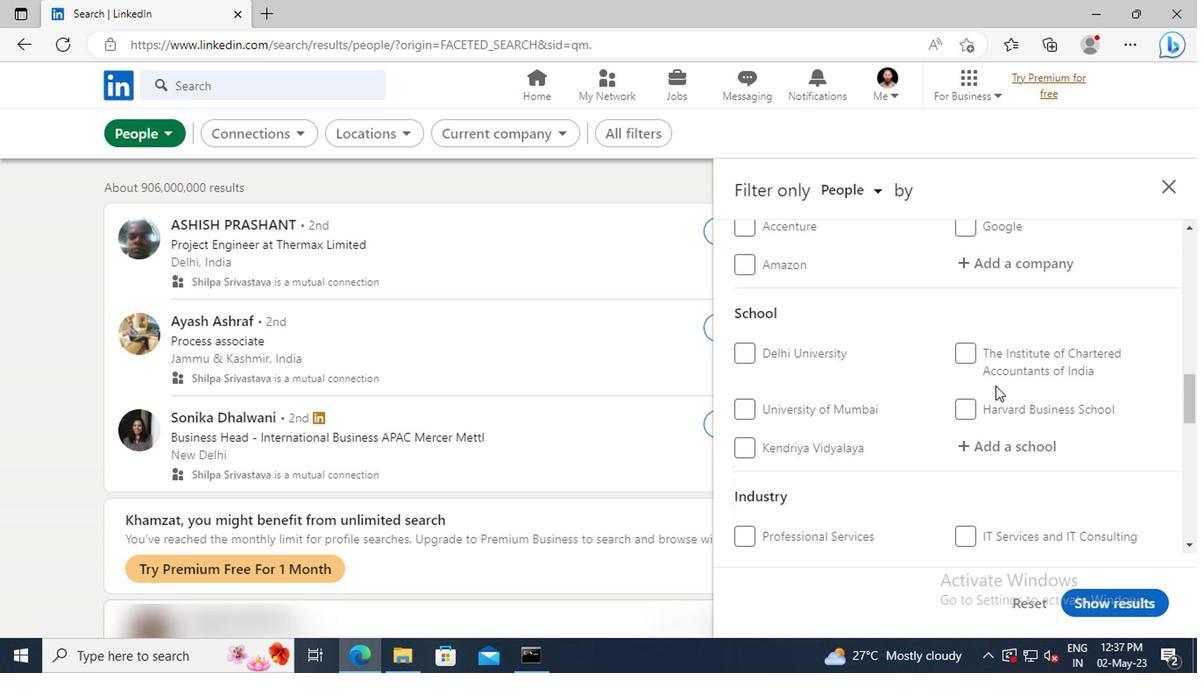 
Action: Mouse scrolled (990, 385) with delta (0, 0)
Screenshot: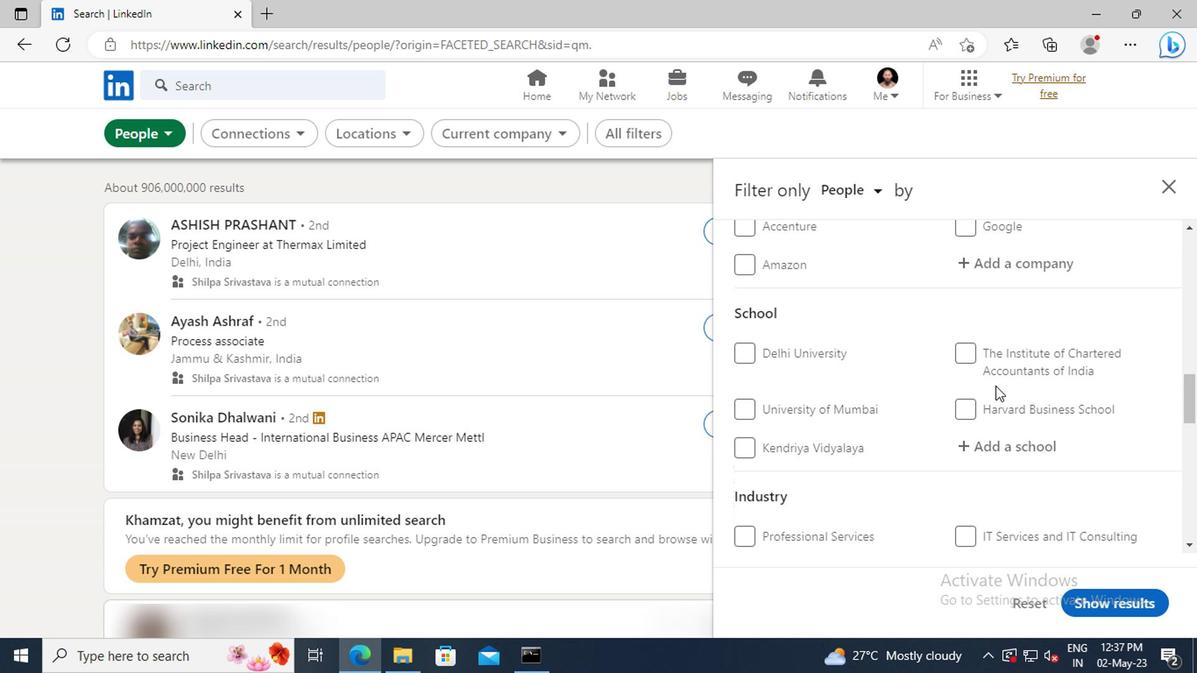 
Action: Mouse scrolled (990, 385) with delta (0, 0)
Screenshot: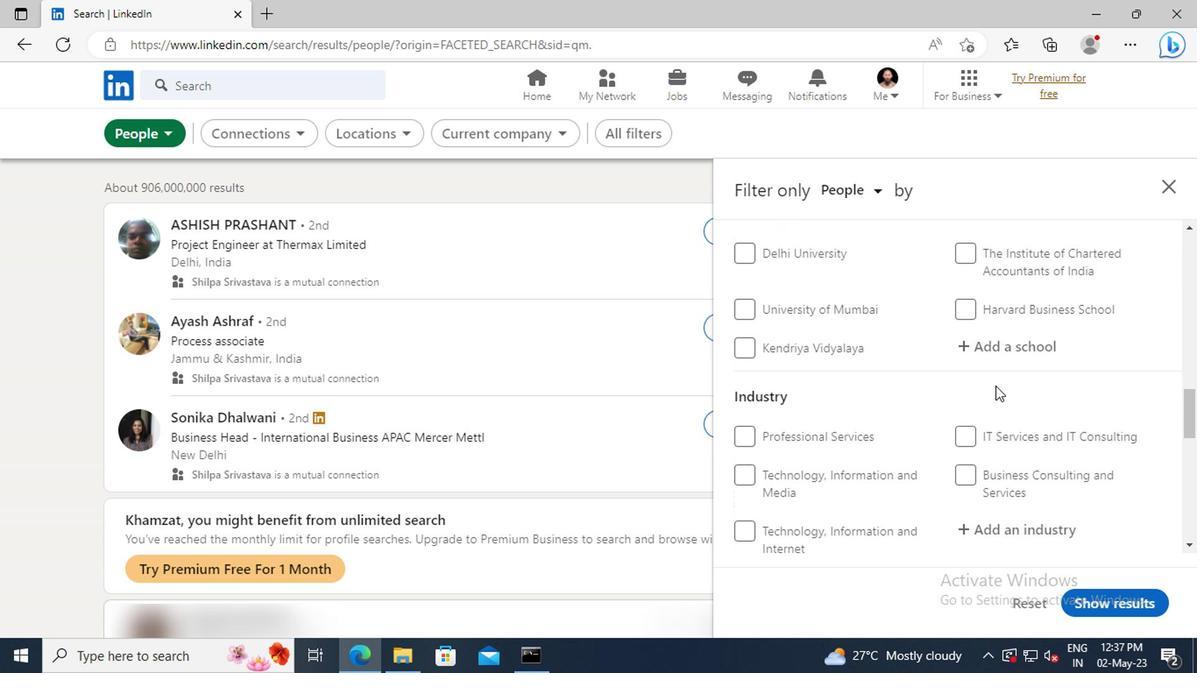 
Action: Mouse scrolled (990, 385) with delta (0, 0)
Screenshot: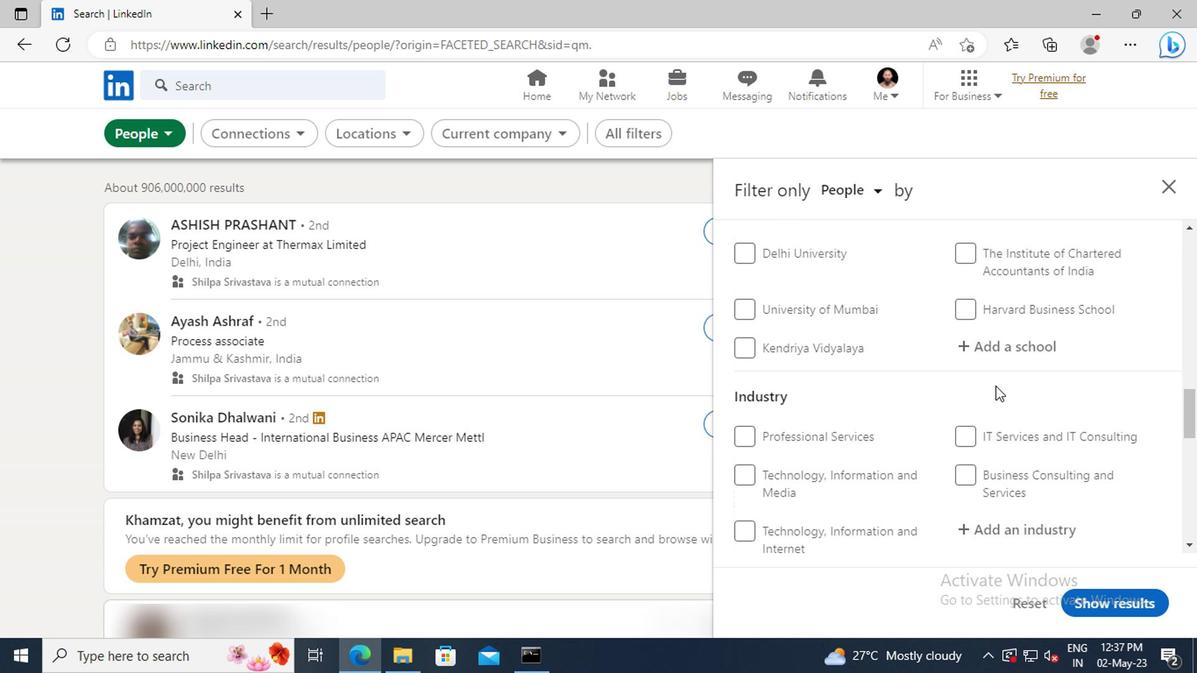 
Action: Mouse scrolled (990, 385) with delta (0, 0)
Screenshot: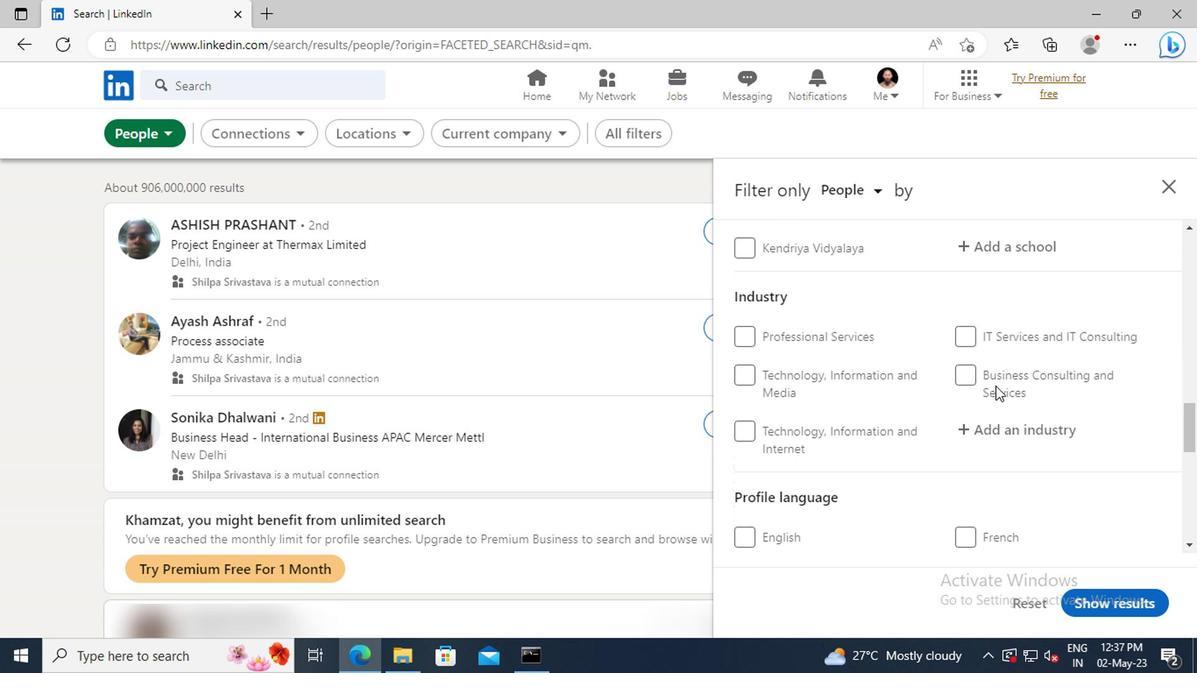 
Action: Mouse scrolled (990, 385) with delta (0, 0)
Screenshot: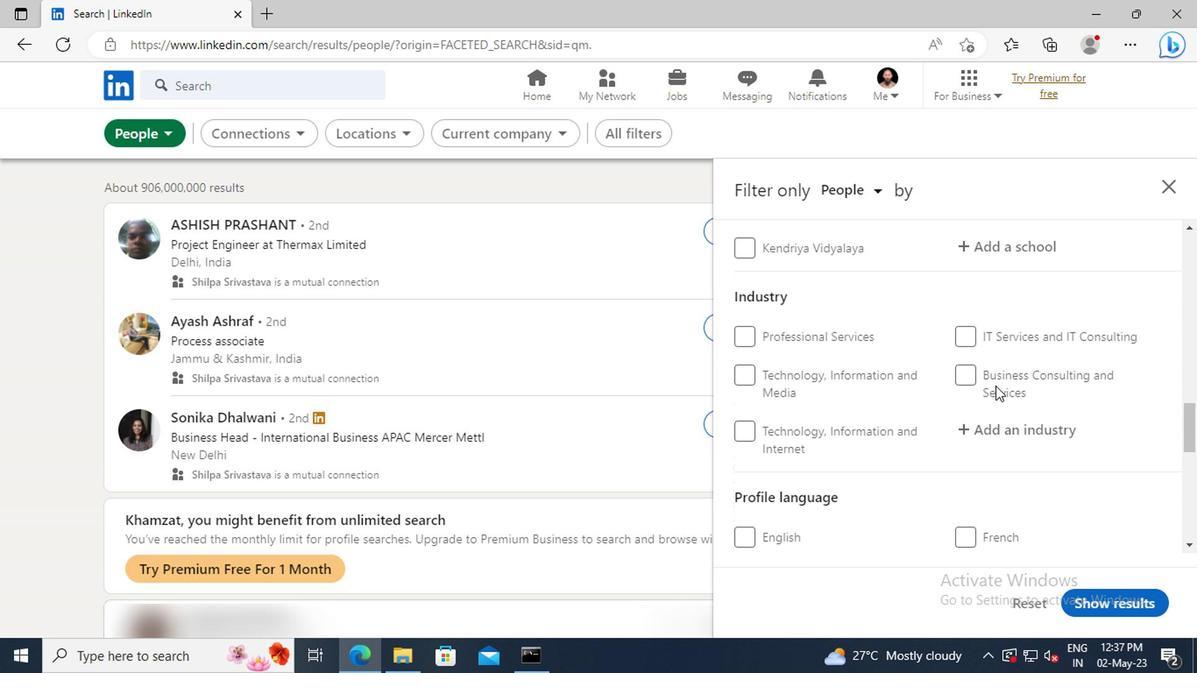 
Action: Mouse moved to (962, 440)
Screenshot: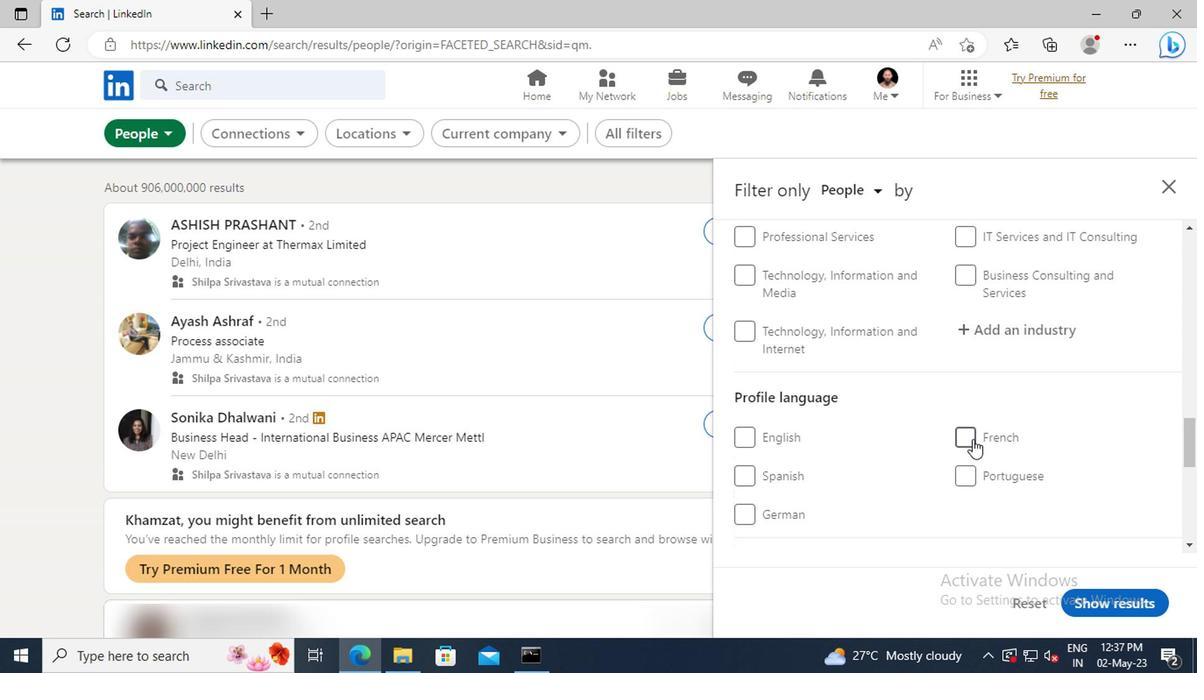
Action: Mouse pressed left at (962, 440)
Screenshot: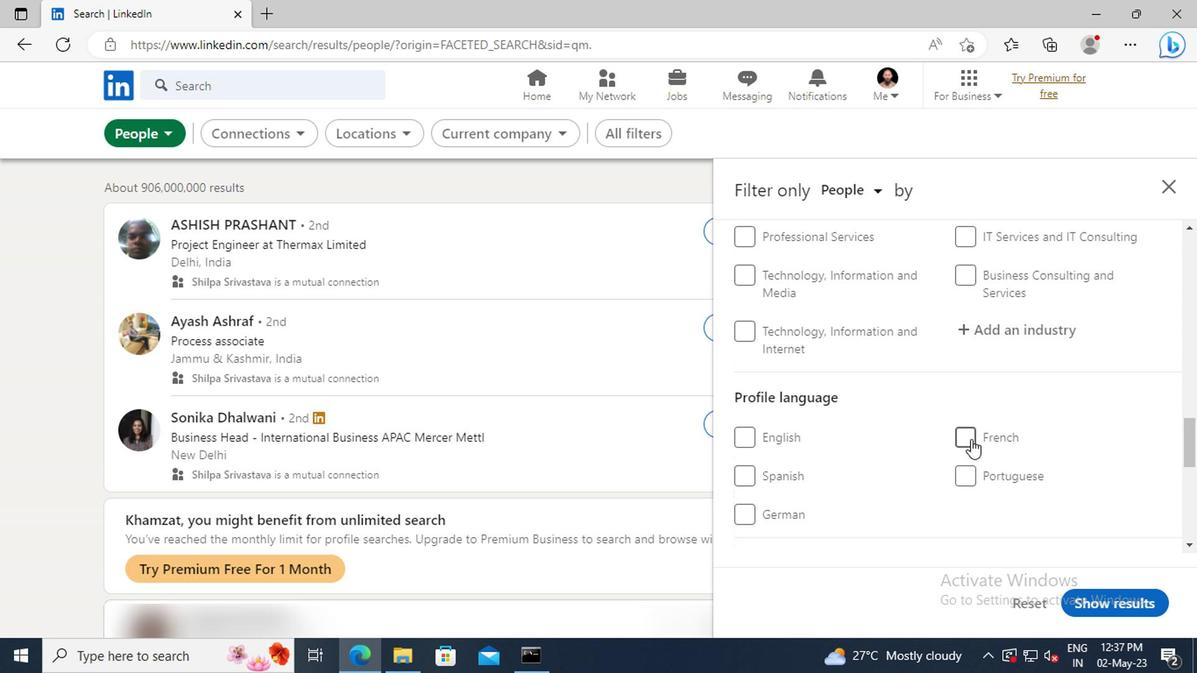 
Action: Mouse moved to (977, 409)
Screenshot: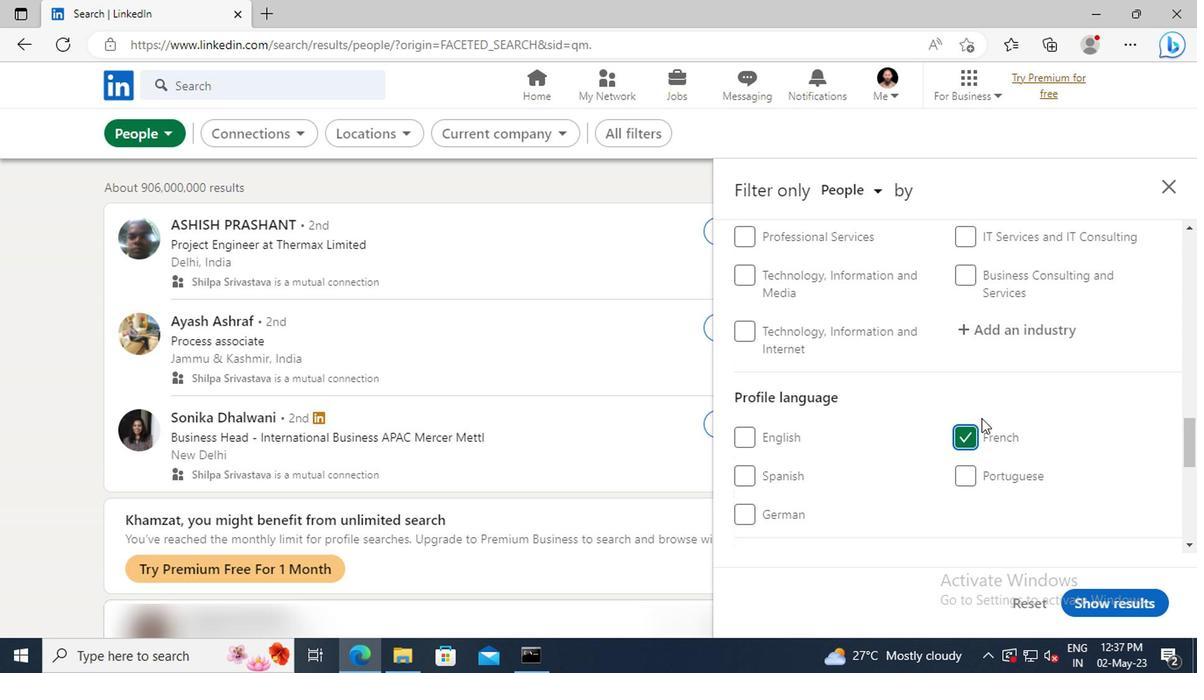 
Action: Mouse scrolled (977, 410) with delta (0, 0)
Screenshot: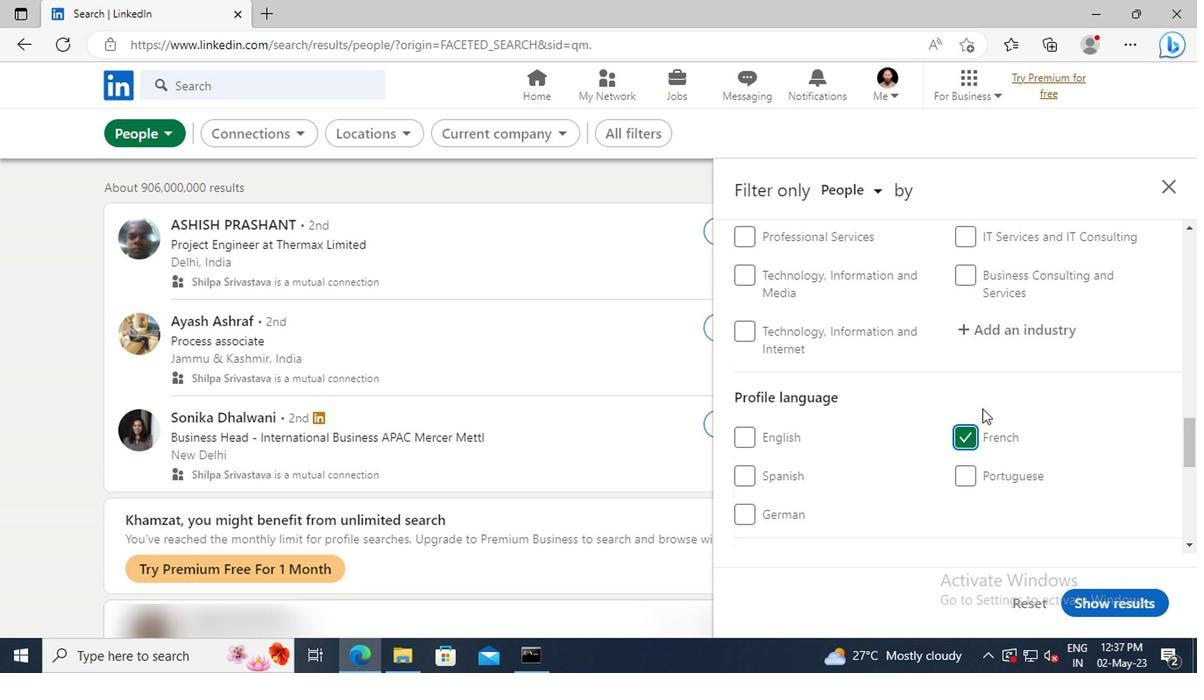 
Action: Mouse scrolled (977, 410) with delta (0, 0)
Screenshot: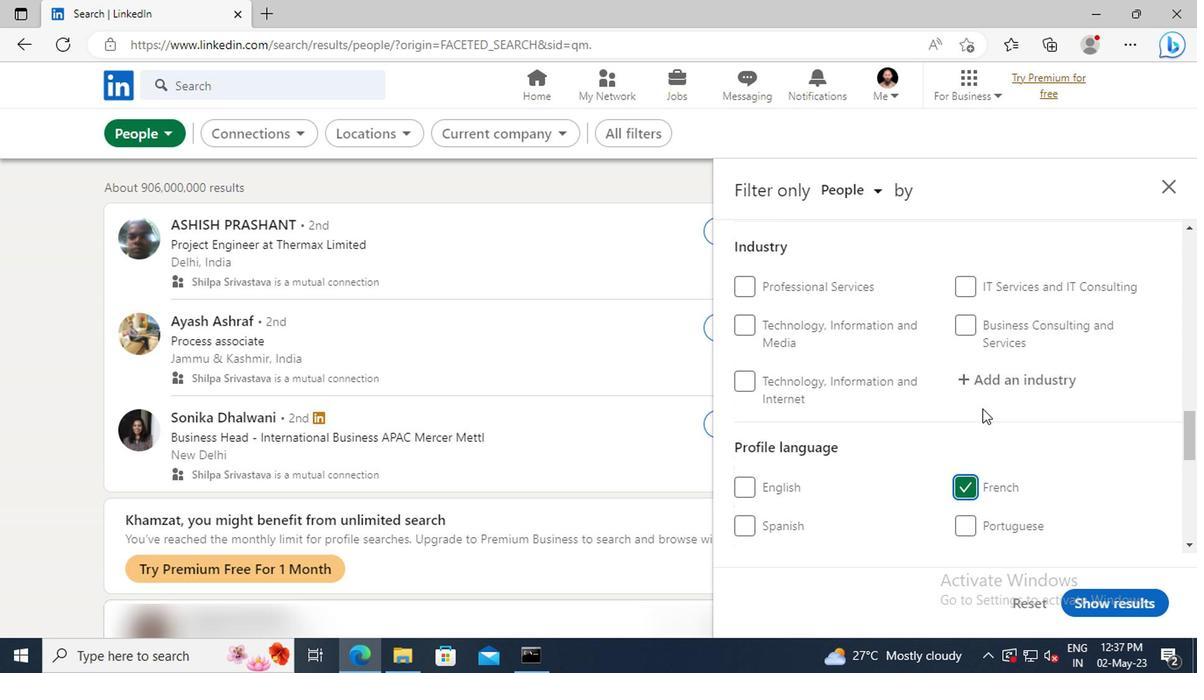 
Action: Mouse scrolled (977, 410) with delta (0, 0)
Screenshot: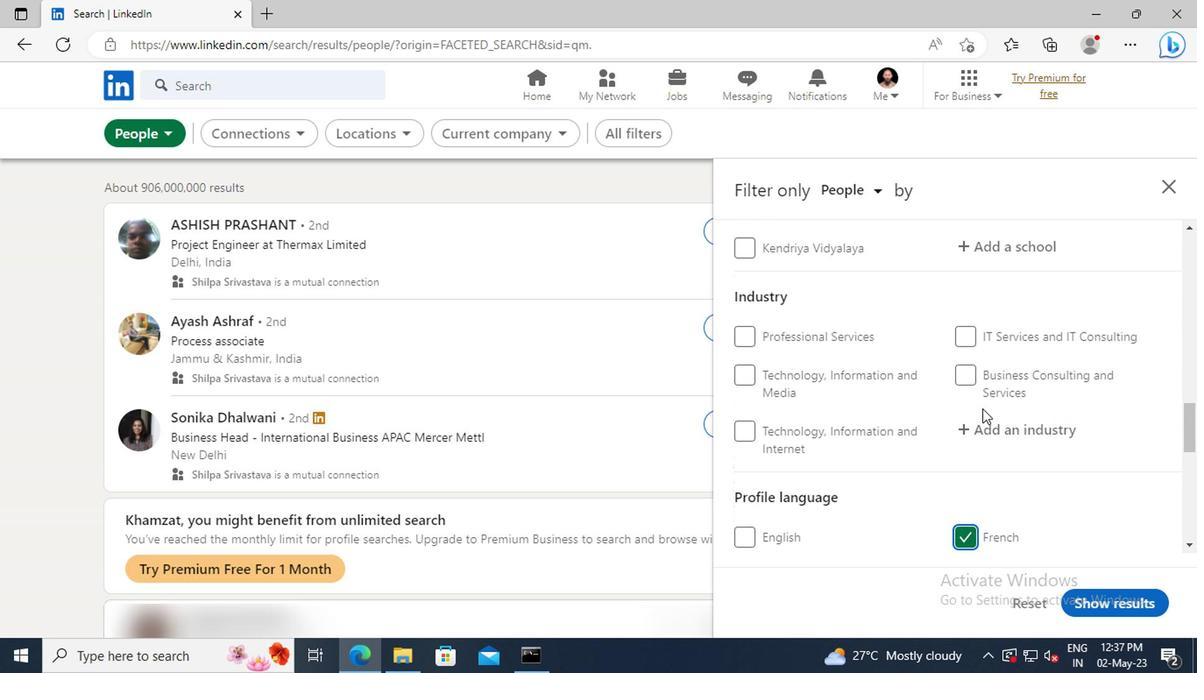 
Action: Mouse scrolled (977, 410) with delta (0, 0)
Screenshot: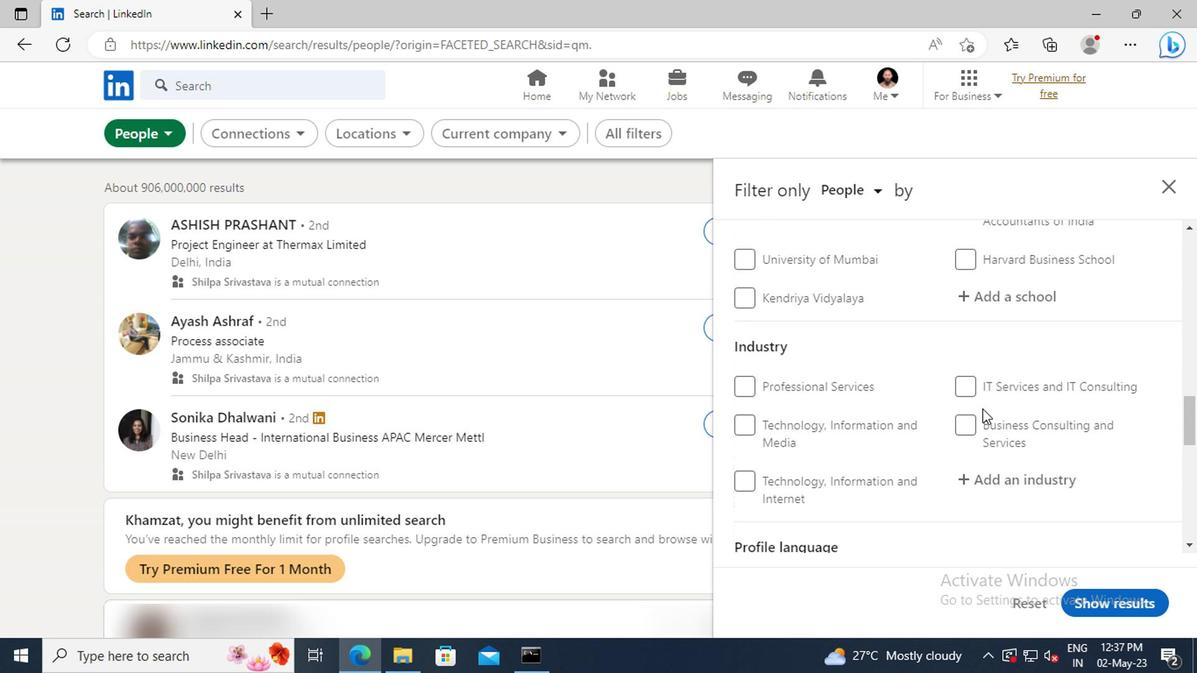 
Action: Mouse scrolled (977, 410) with delta (0, 0)
Screenshot: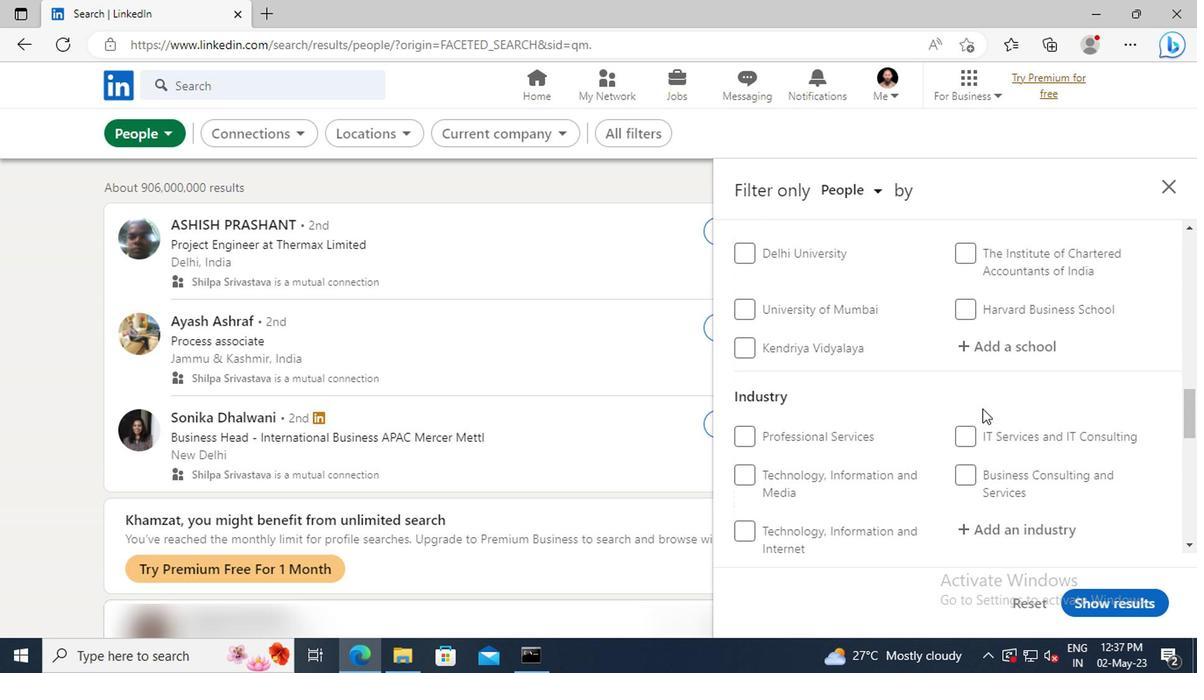 
Action: Mouse scrolled (977, 410) with delta (0, 0)
Screenshot: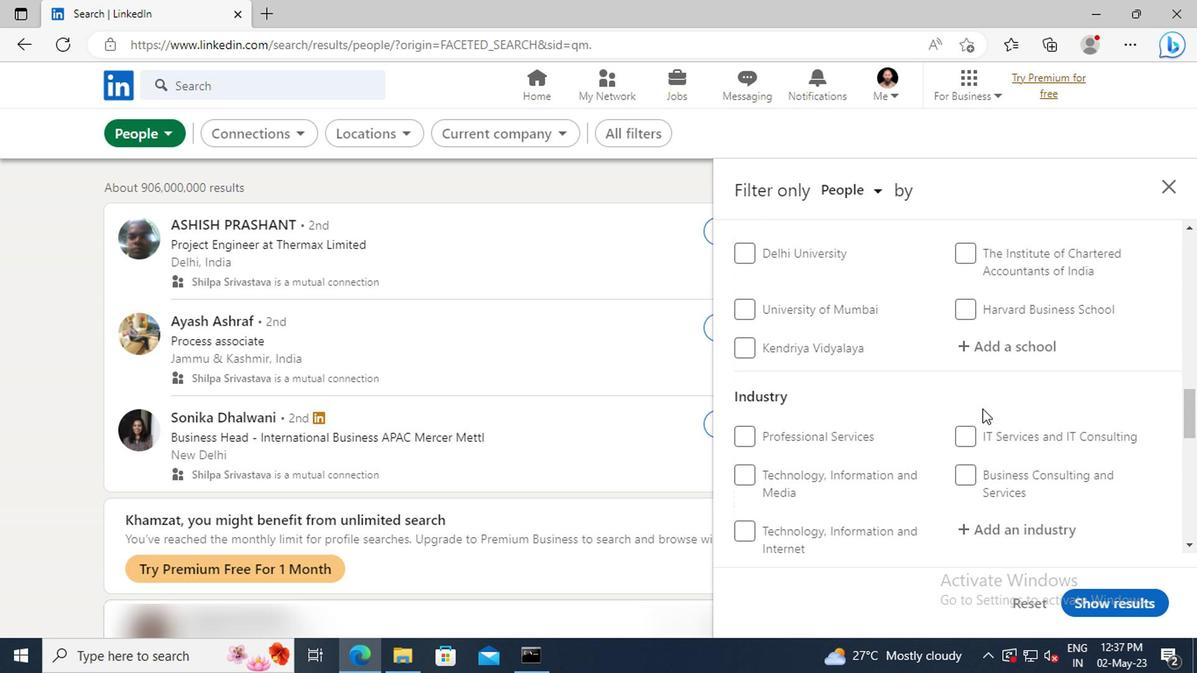 
Action: Mouse scrolled (977, 410) with delta (0, 0)
Screenshot: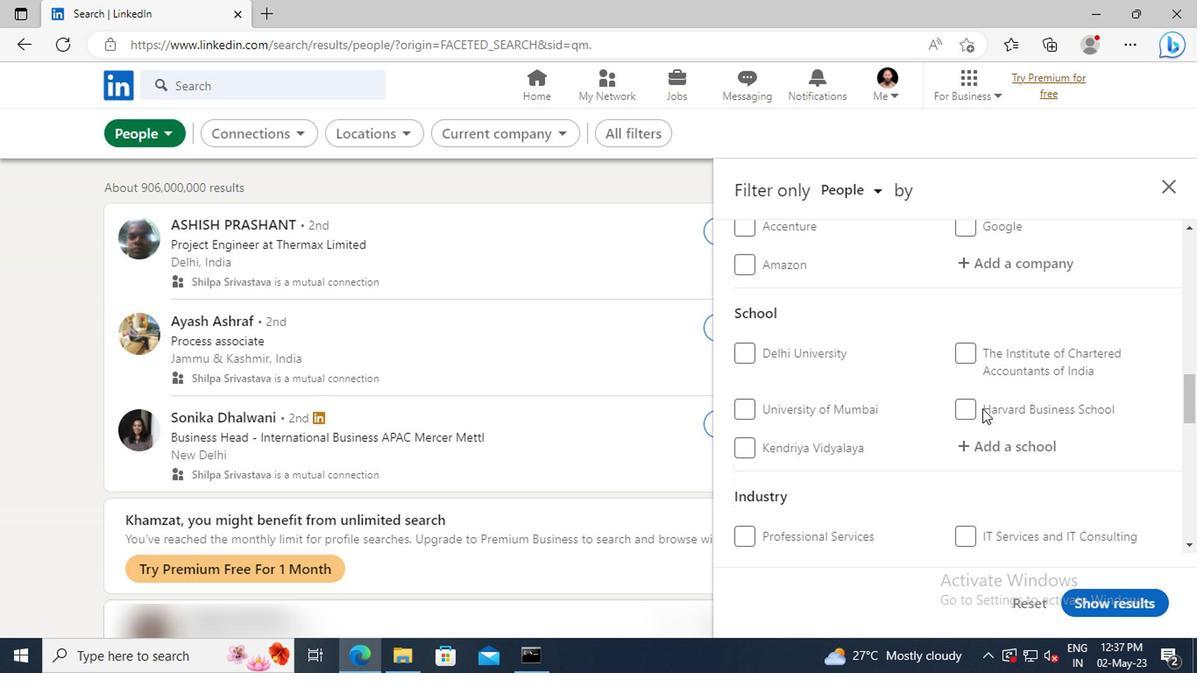 
Action: Mouse scrolled (977, 410) with delta (0, 0)
Screenshot: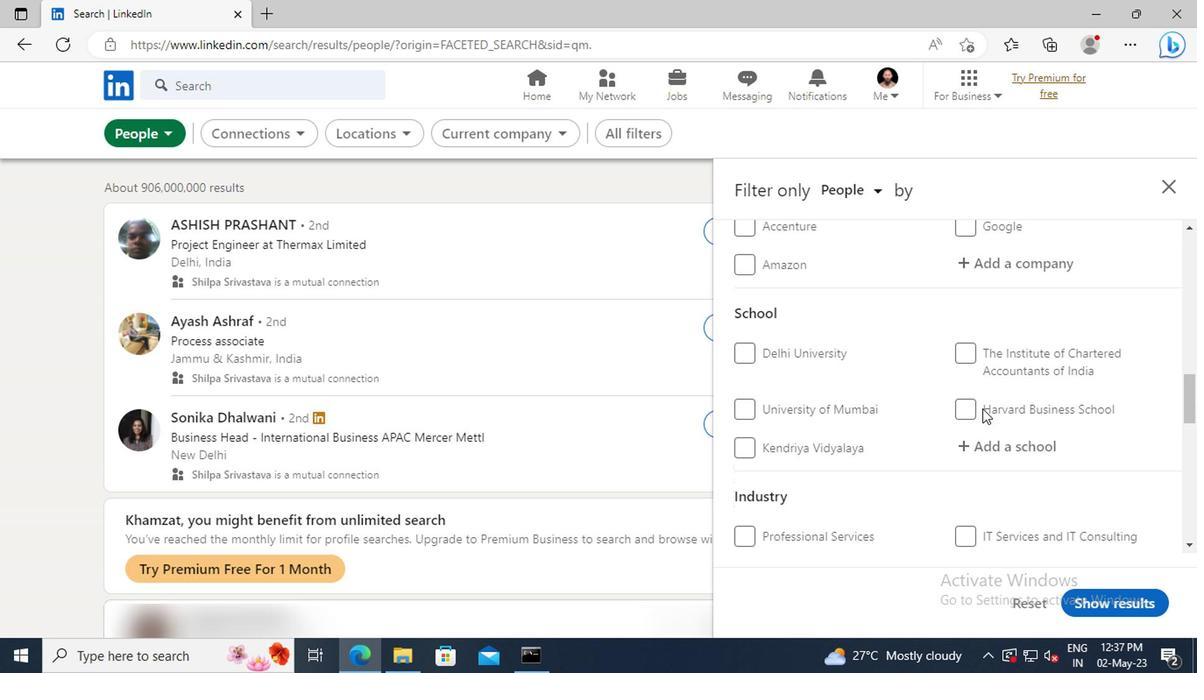 
Action: Mouse scrolled (977, 410) with delta (0, 0)
Screenshot: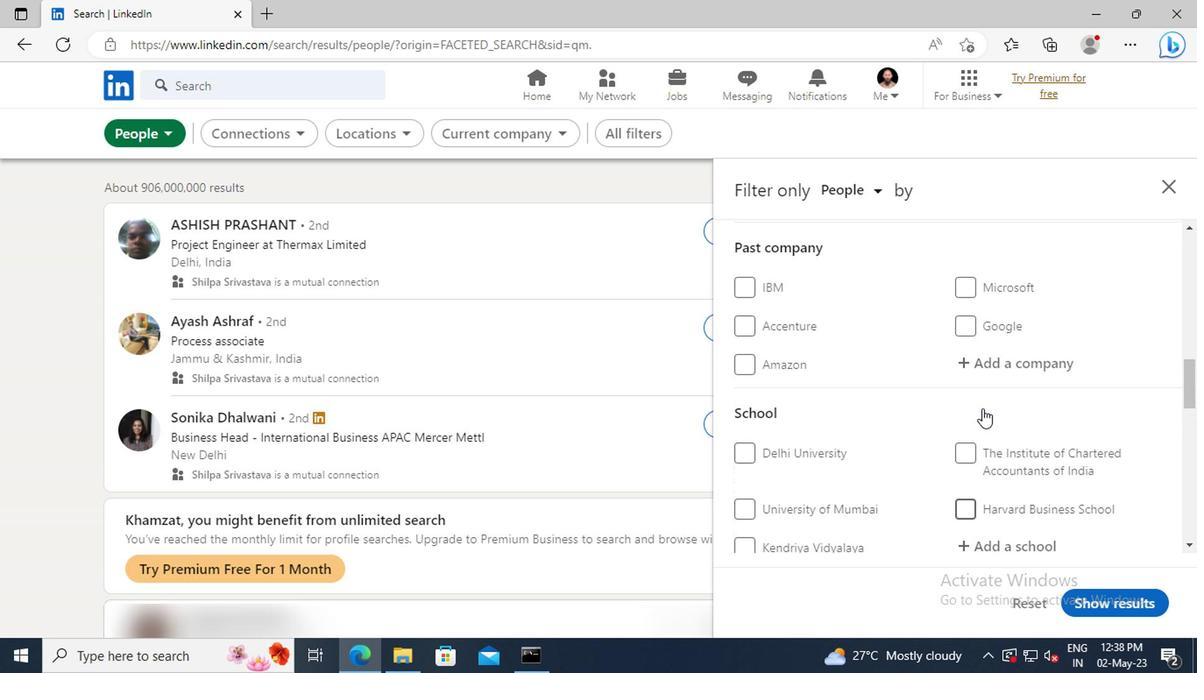 
Action: Mouse scrolled (977, 410) with delta (0, 0)
Screenshot: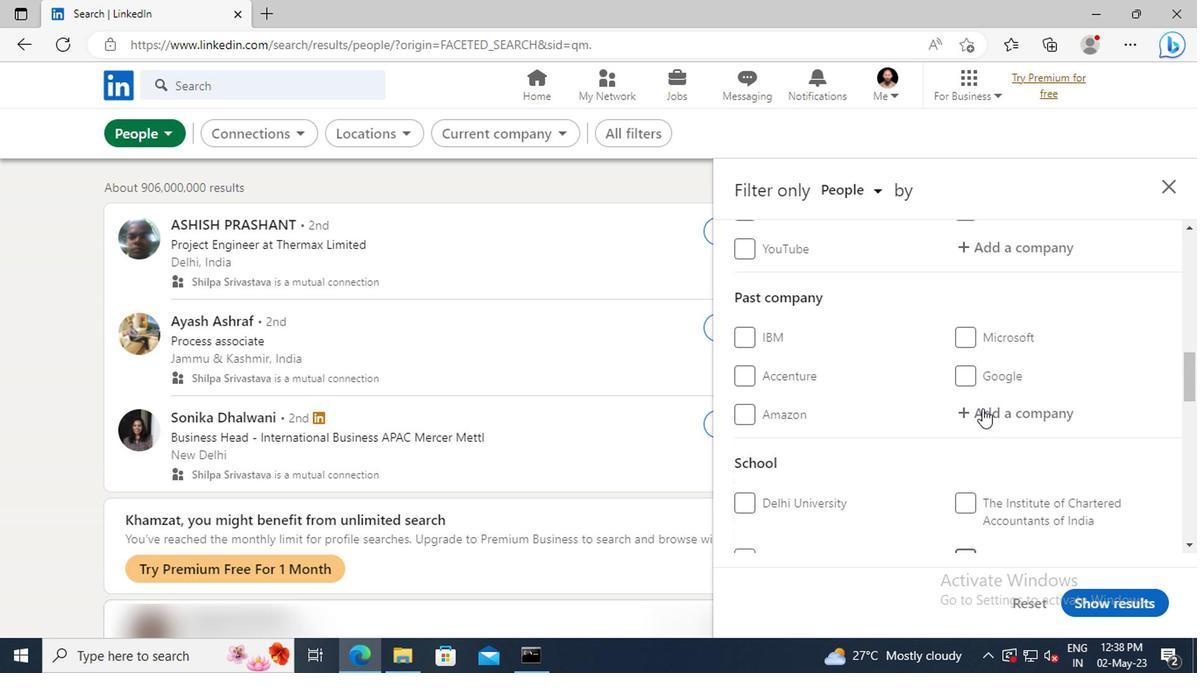
Action: Mouse scrolled (977, 410) with delta (0, 0)
Screenshot: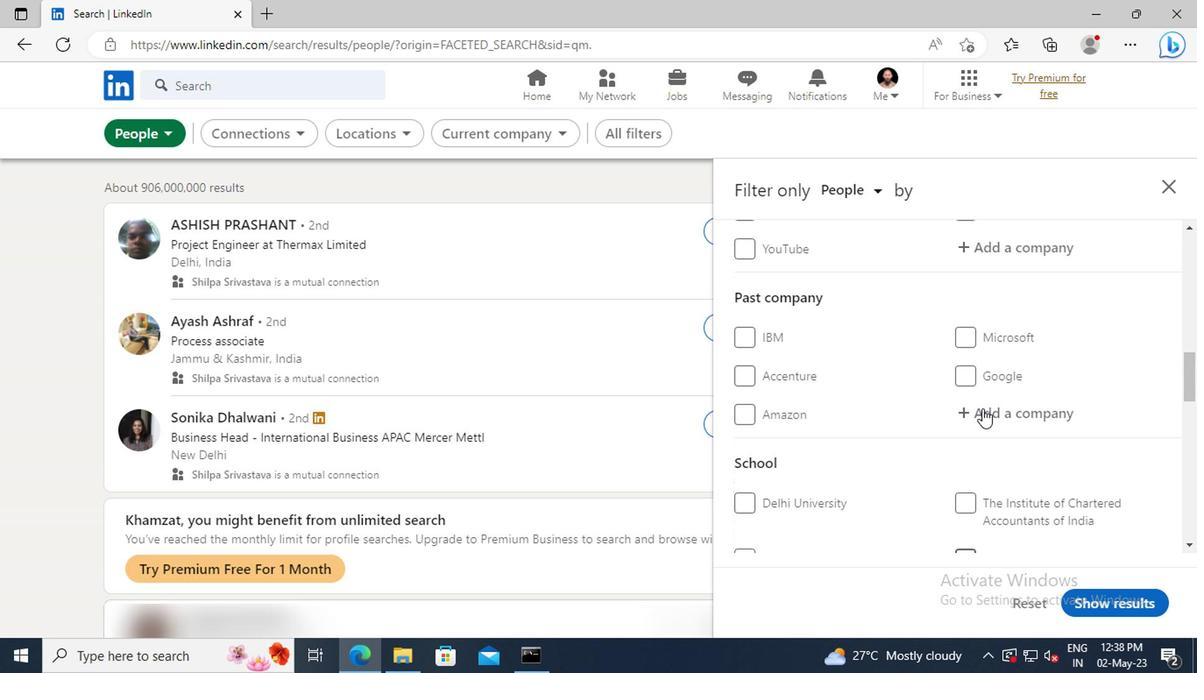 
Action: Mouse scrolled (977, 410) with delta (0, 0)
Screenshot: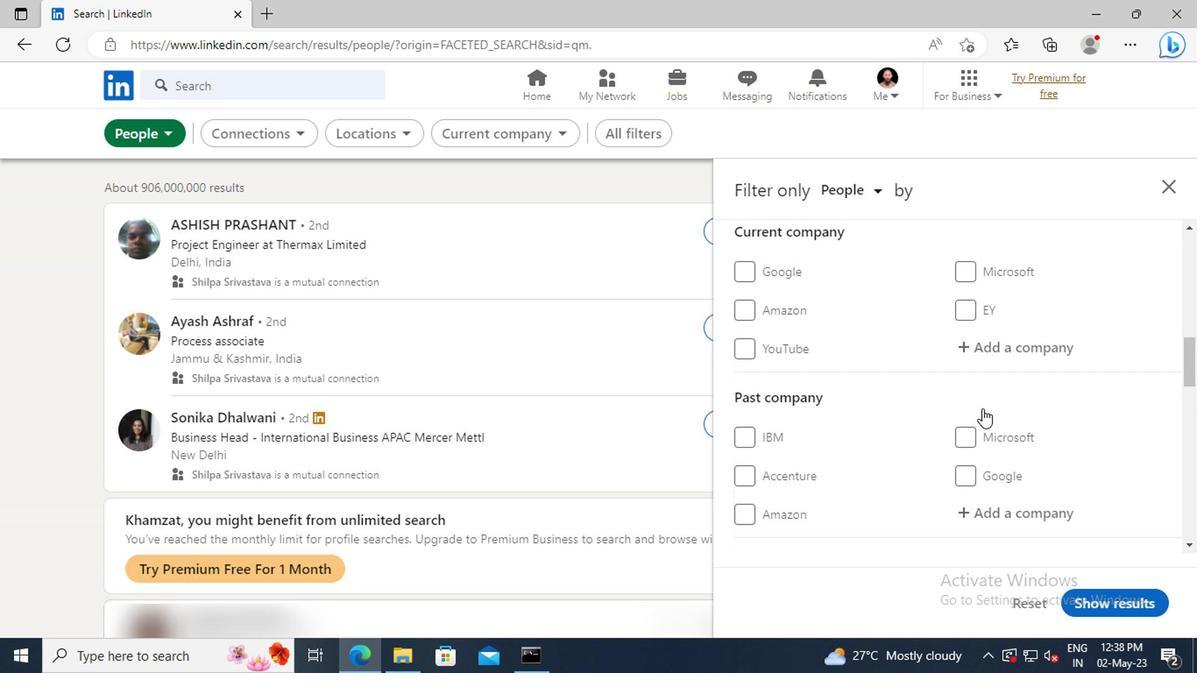 
Action: Mouse moved to (975, 404)
Screenshot: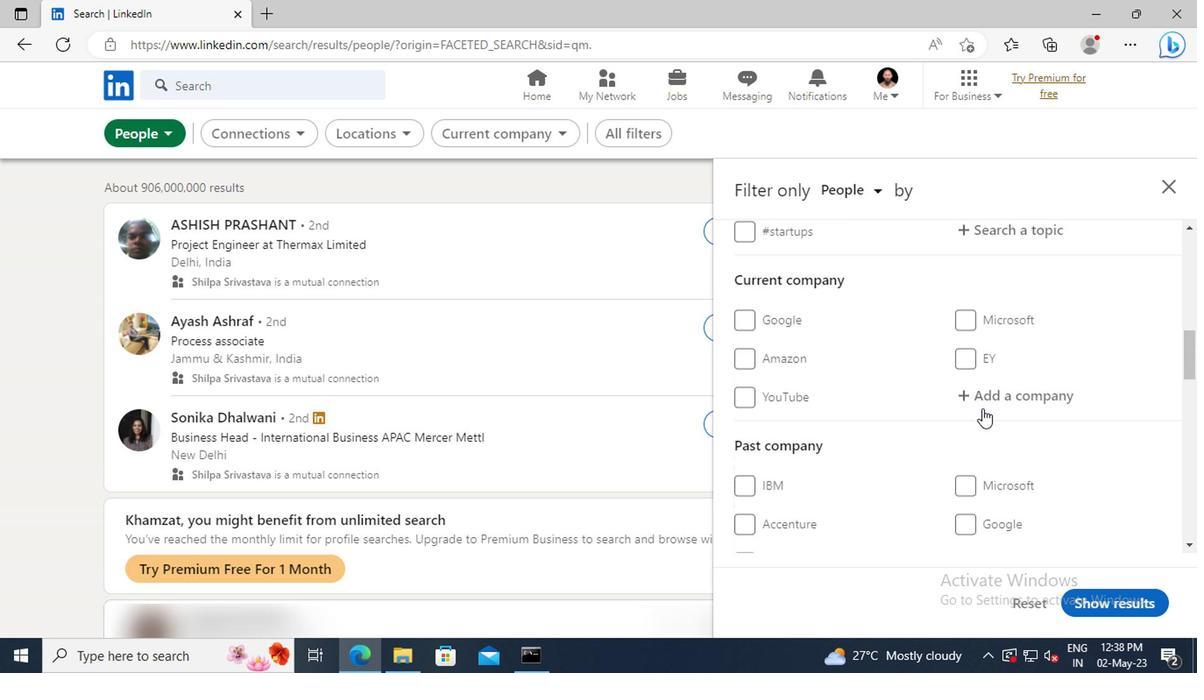 
Action: Mouse pressed left at (975, 404)
Screenshot: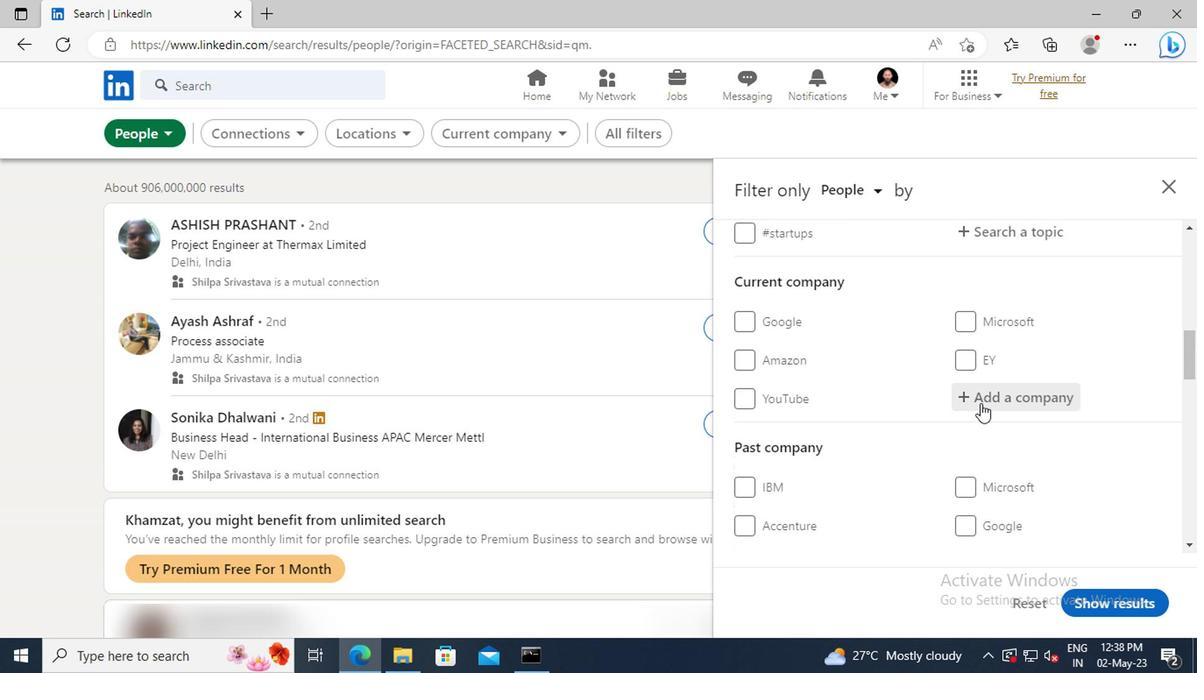 
Action: Key pressed <Key.shift>ESSAR
Screenshot: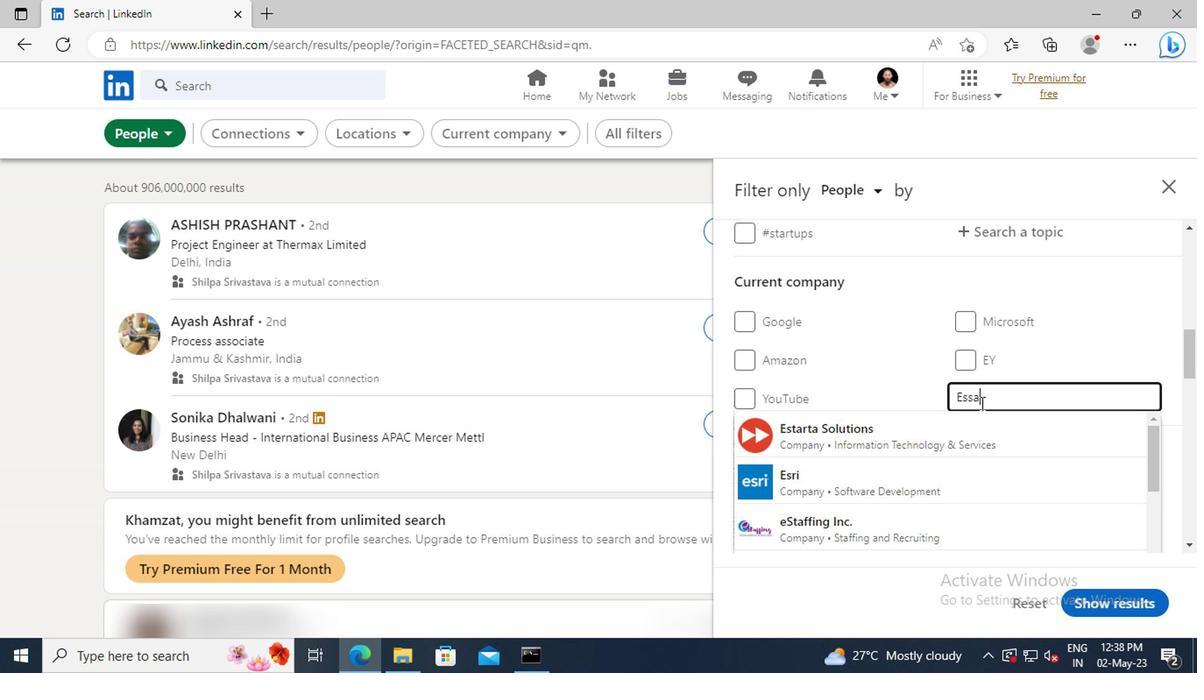 
Action: Mouse moved to (972, 425)
Screenshot: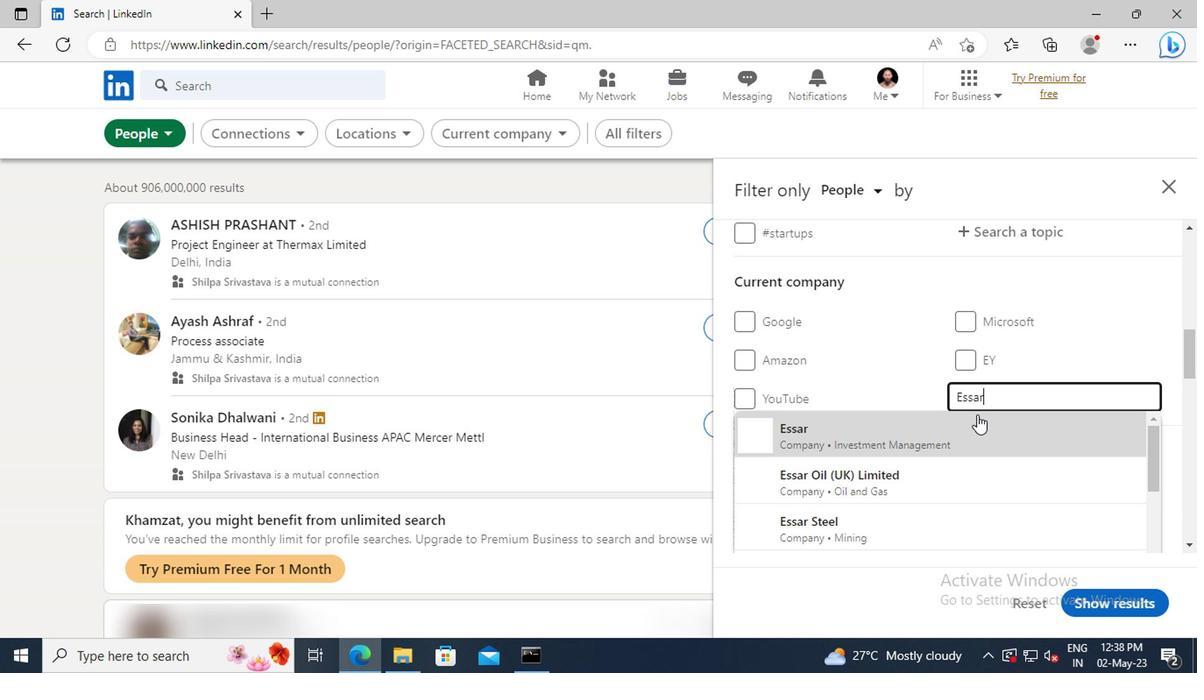 
Action: Mouse pressed left at (972, 425)
Screenshot: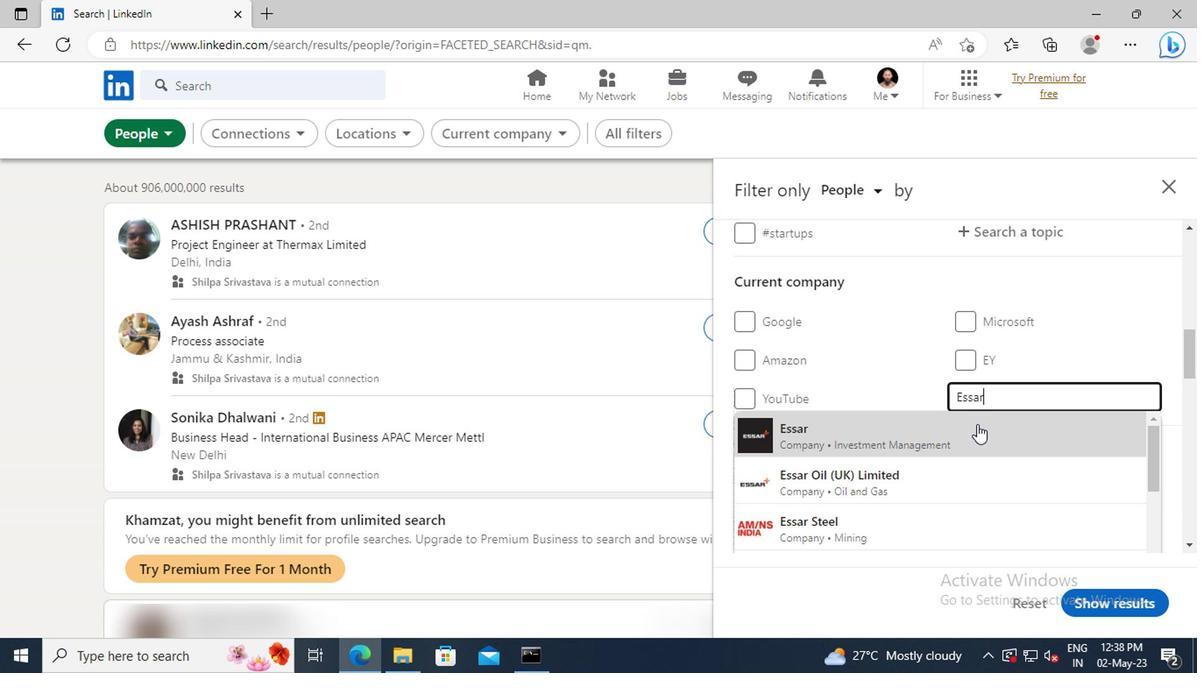 
Action: Mouse scrolled (972, 424) with delta (0, 0)
Screenshot: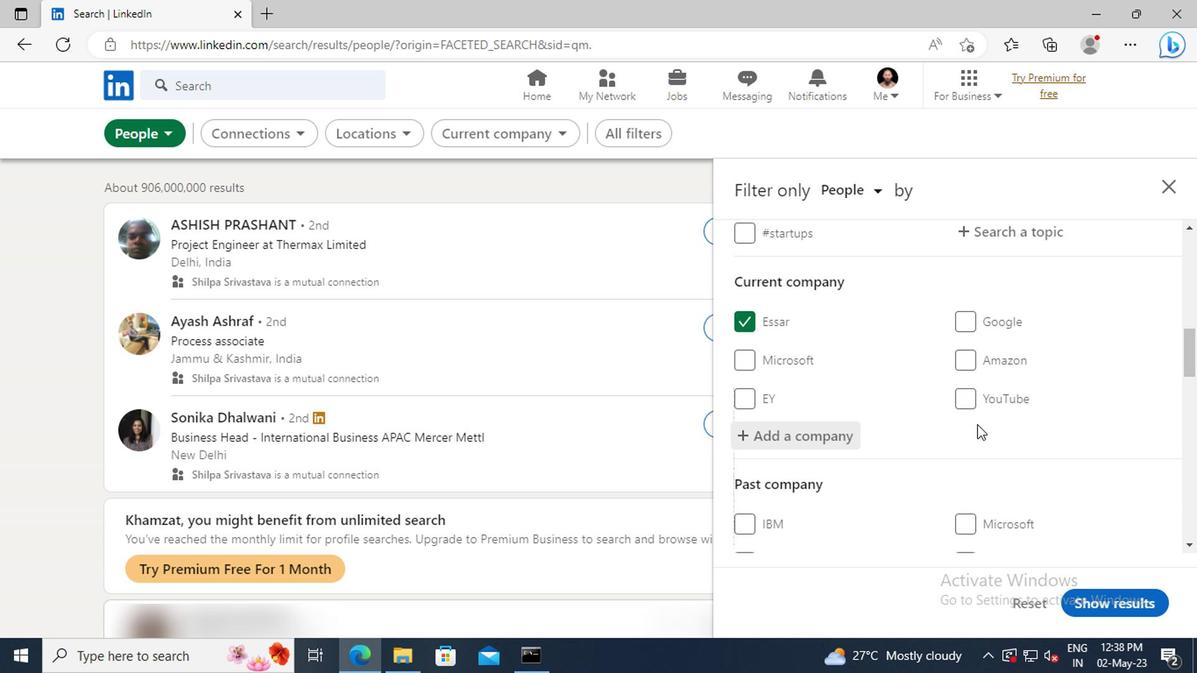 
Action: Mouse scrolled (972, 424) with delta (0, 0)
Screenshot: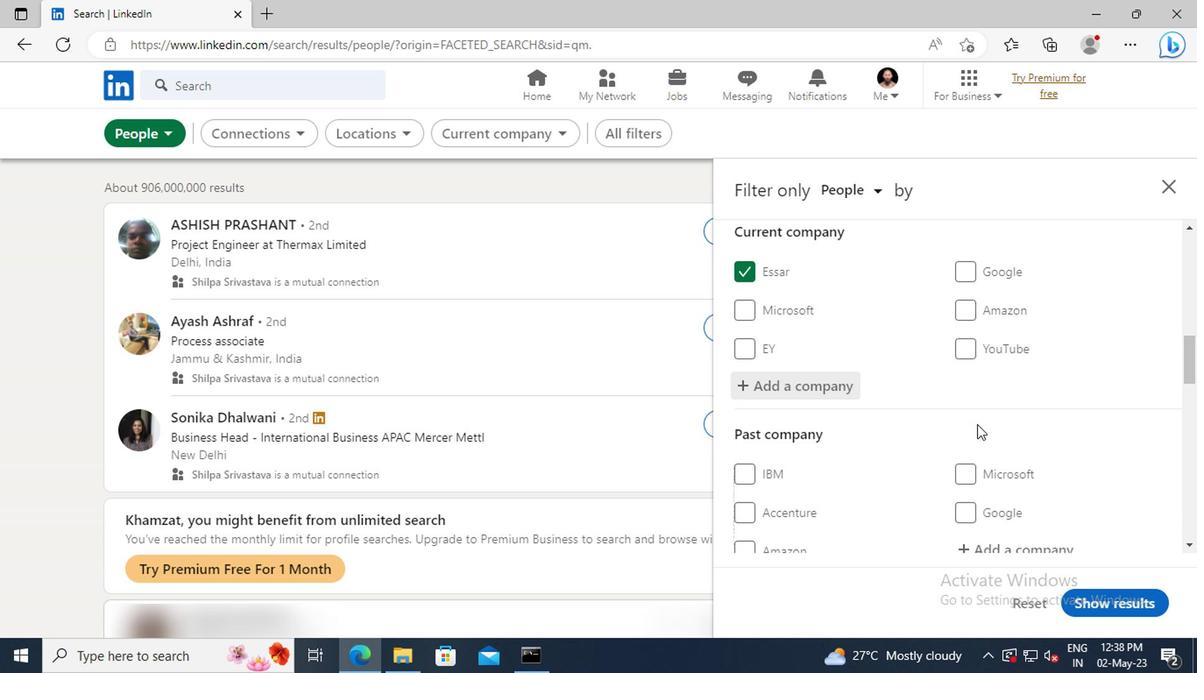 
Action: Mouse scrolled (972, 424) with delta (0, 0)
Screenshot: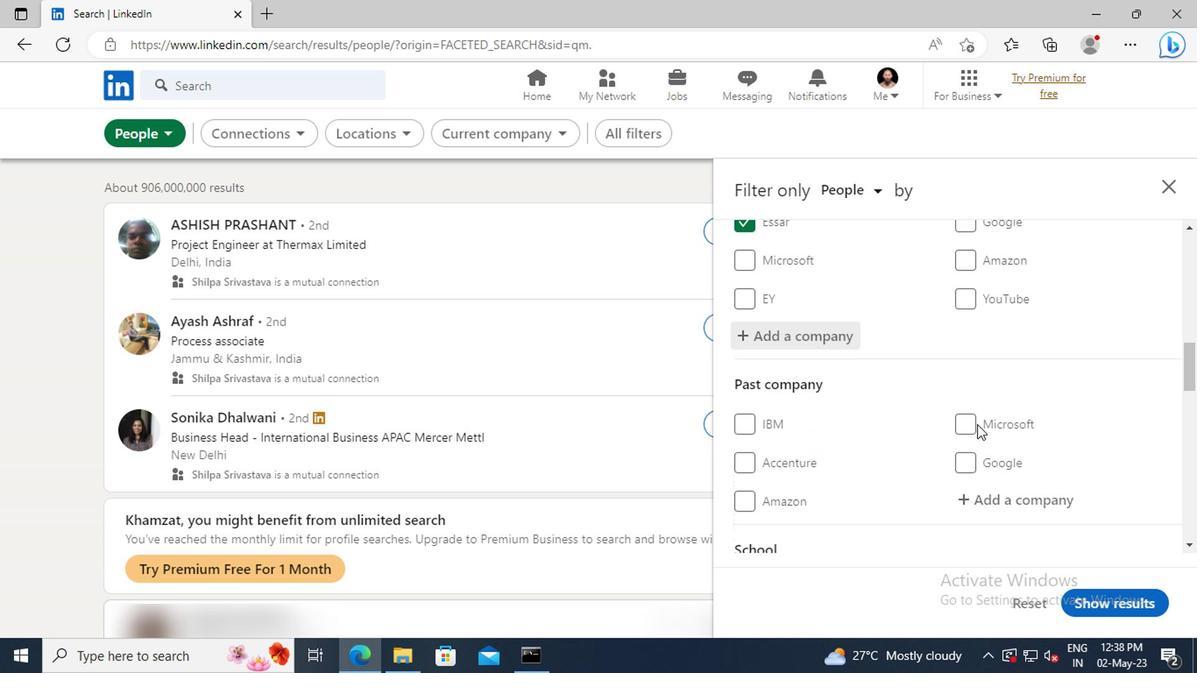 
Action: Mouse scrolled (972, 424) with delta (0, 0)
Screenshot: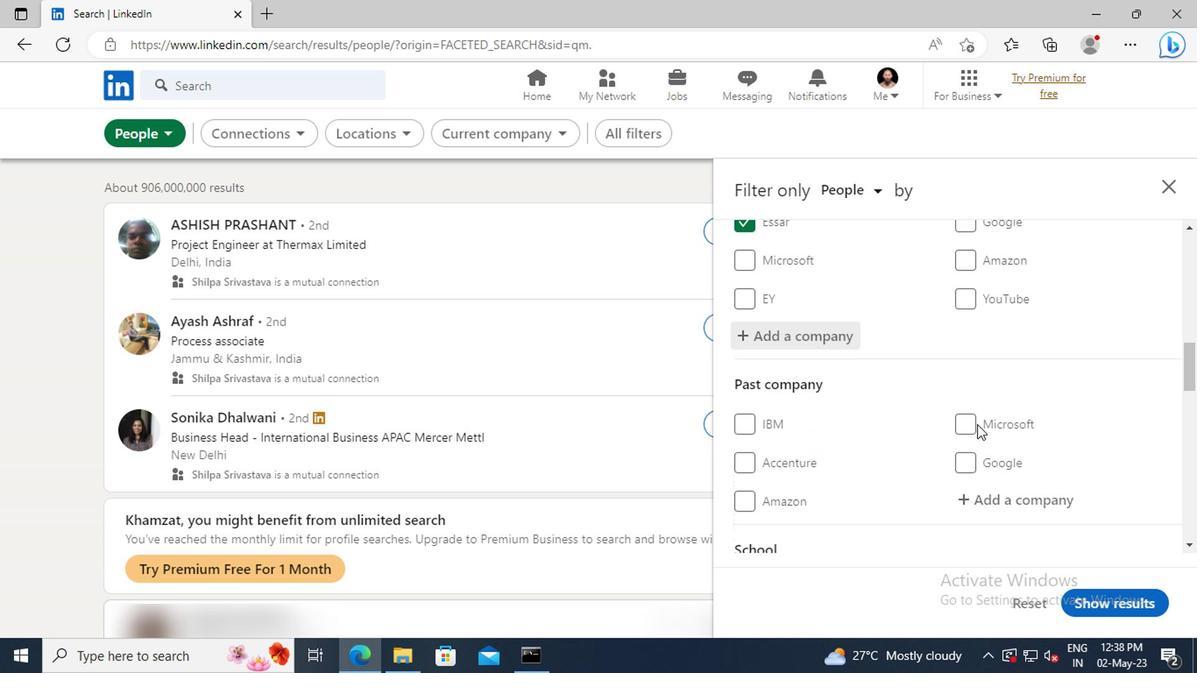 
Action: Mouse scrolled (972, 424) with delta (0, 0)
Screenshot: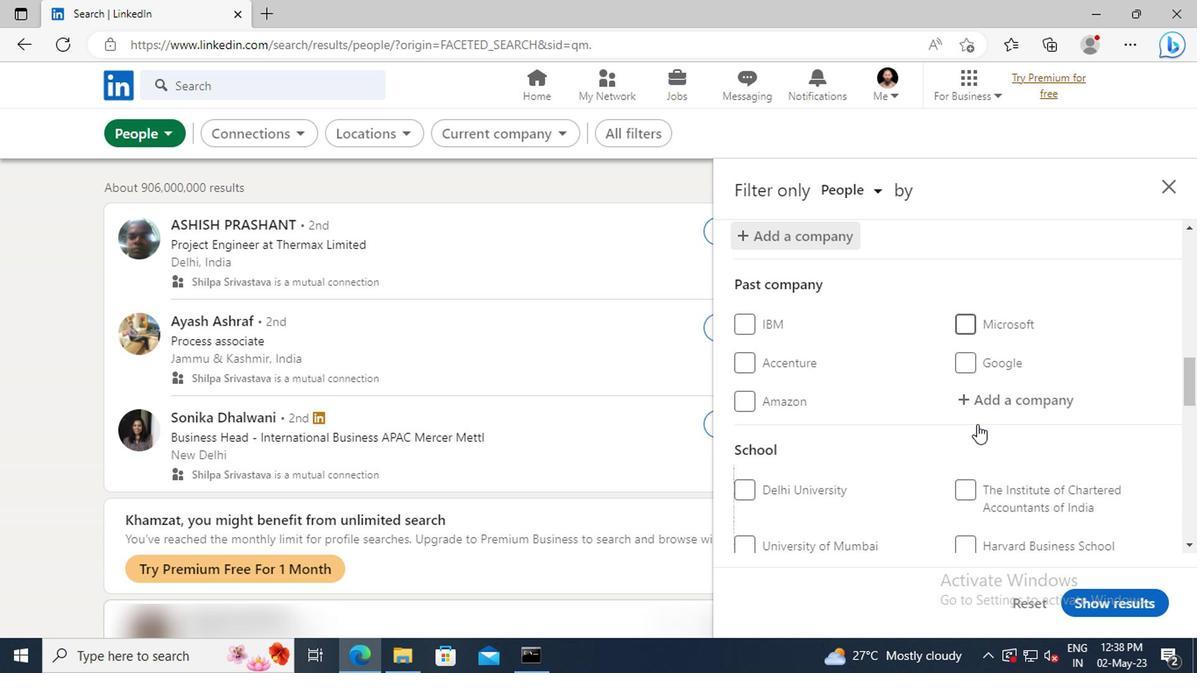 
Action: Mouse moved to (968, 399)
Screenshot: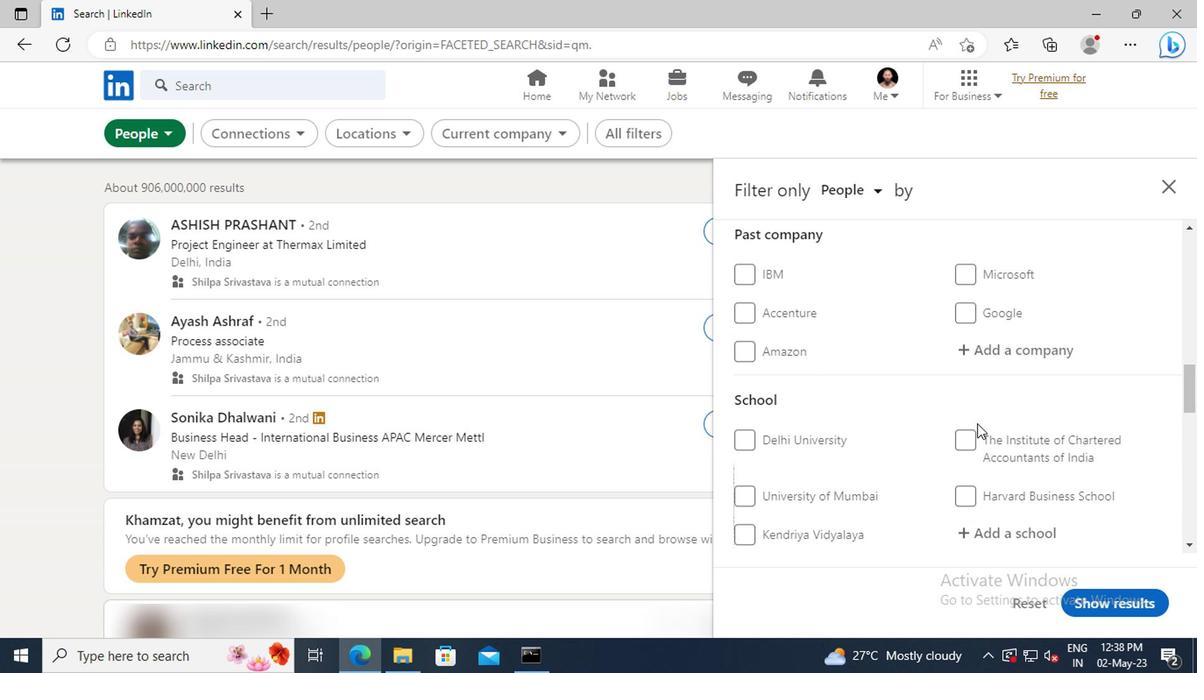 
Action: Mouse scrolled (968, 399) with delta (0, 0)
Screenshot: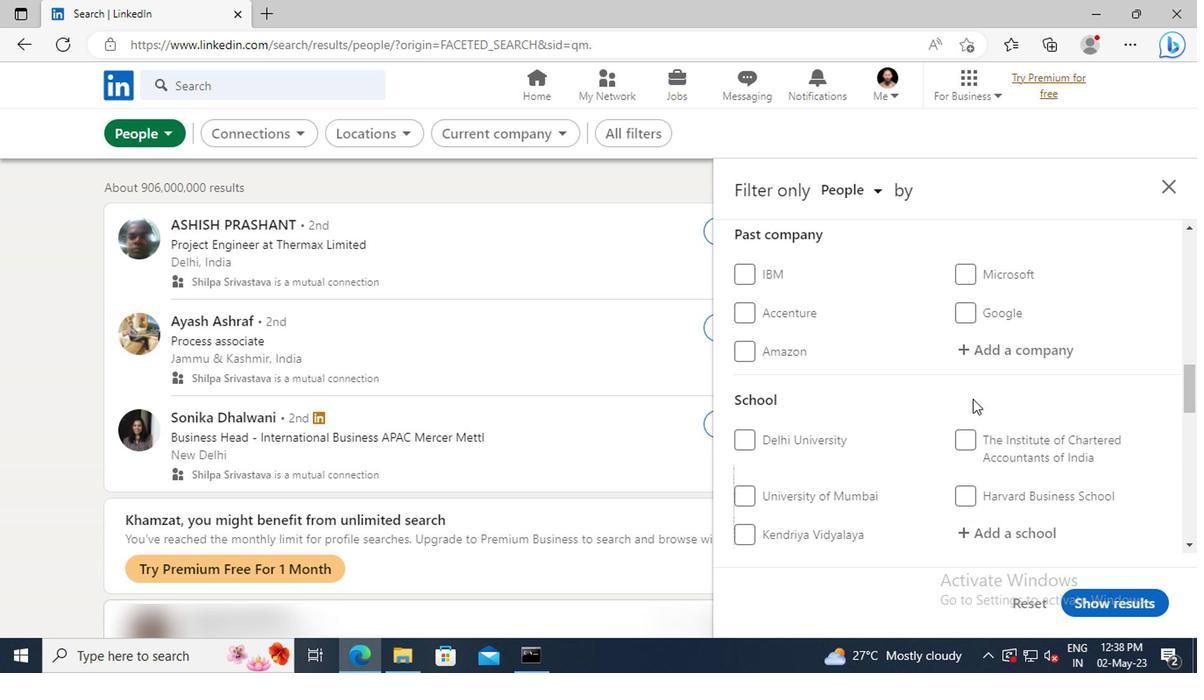 
Action: Mouse scrolled (968, 399) with delta (0, 0)
Screenshot: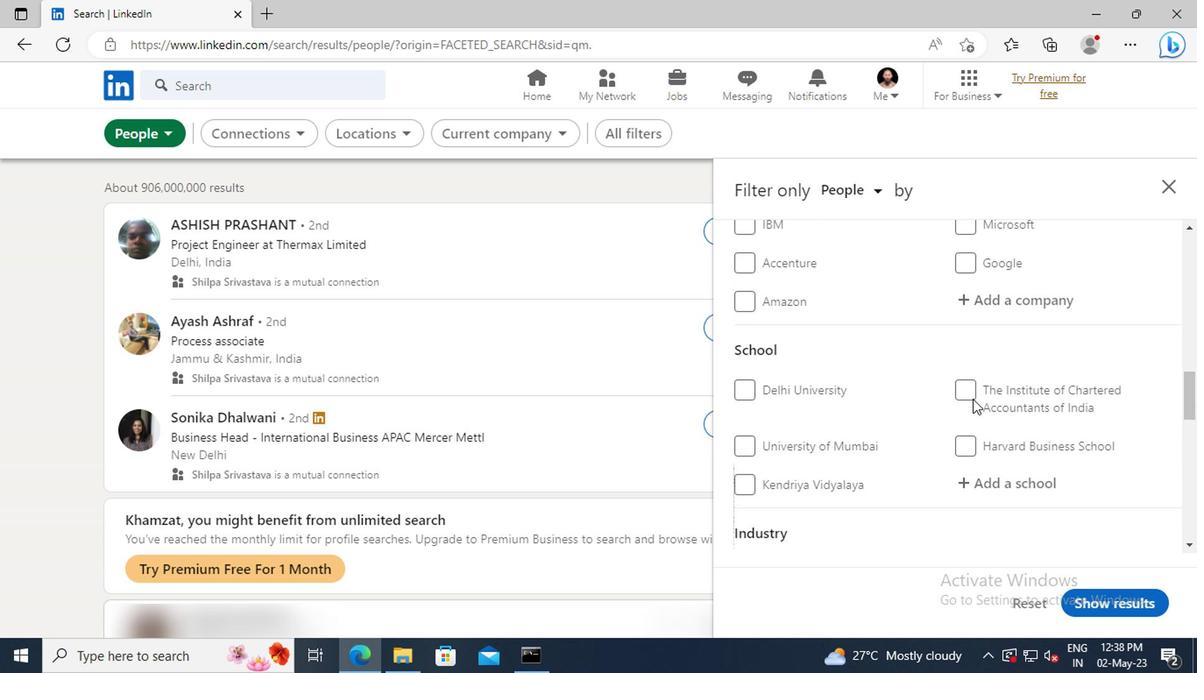 
Action: Mouse scrolled (968, 399) with delta (0, 0)
Screenshot: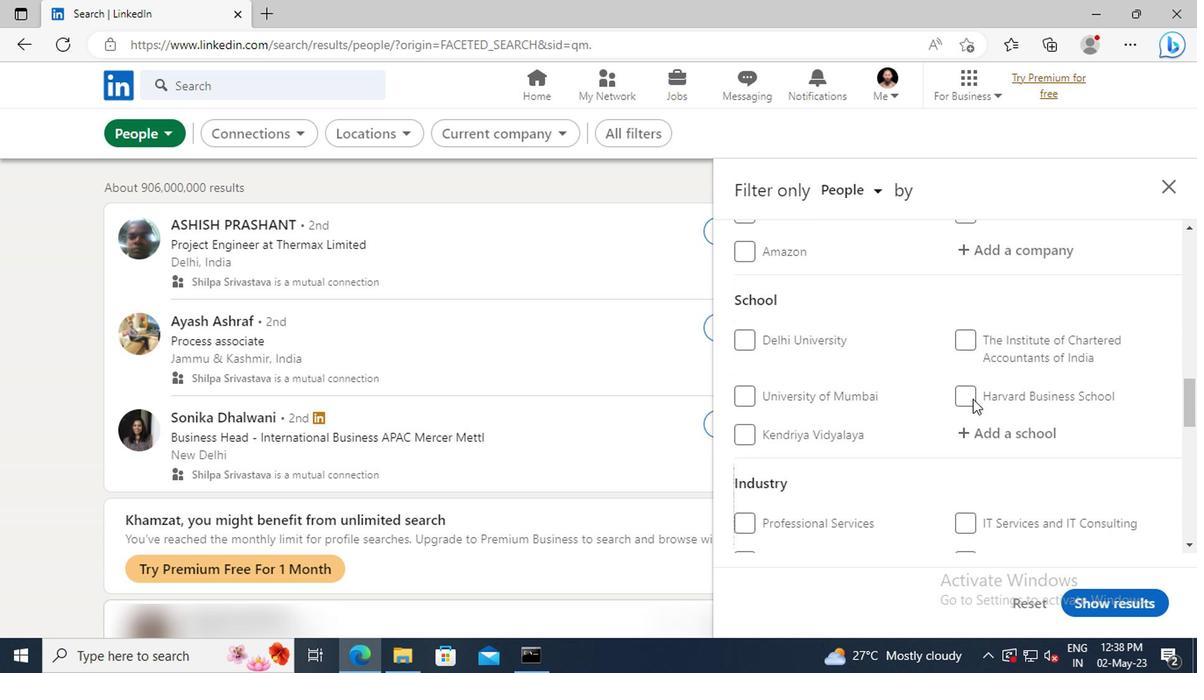
Action: Mouse moved to (969, 392)
Screenshot: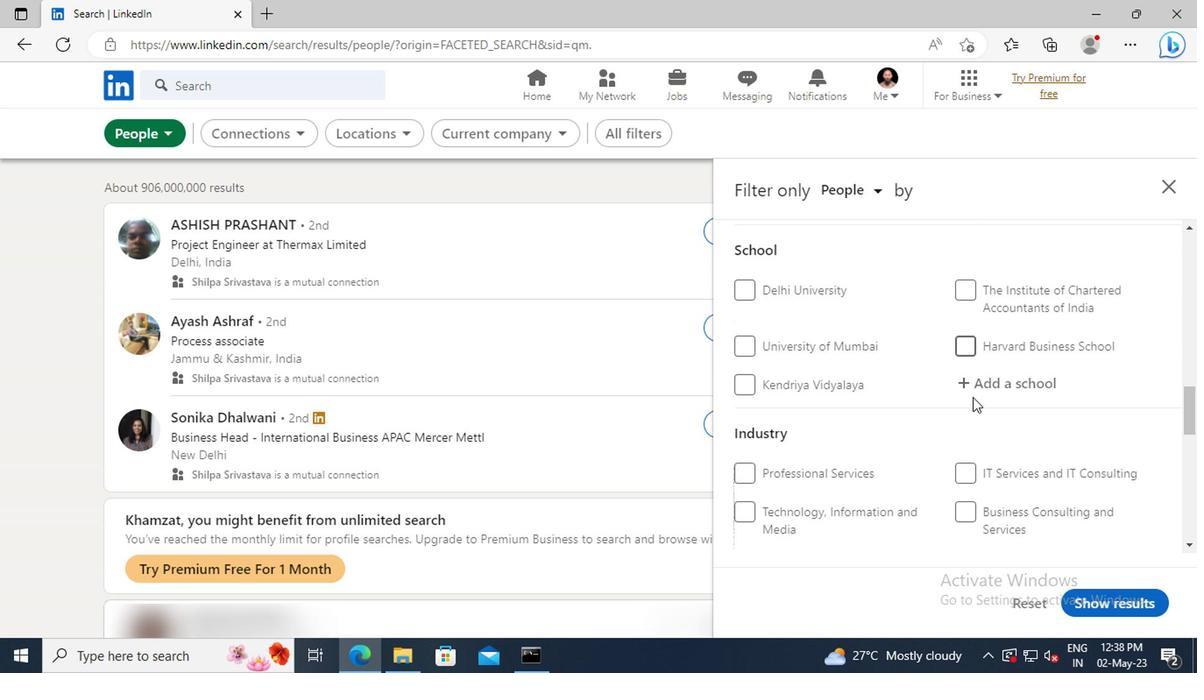 
Action: Mouse pressed left at (969, 392)
Screenshot: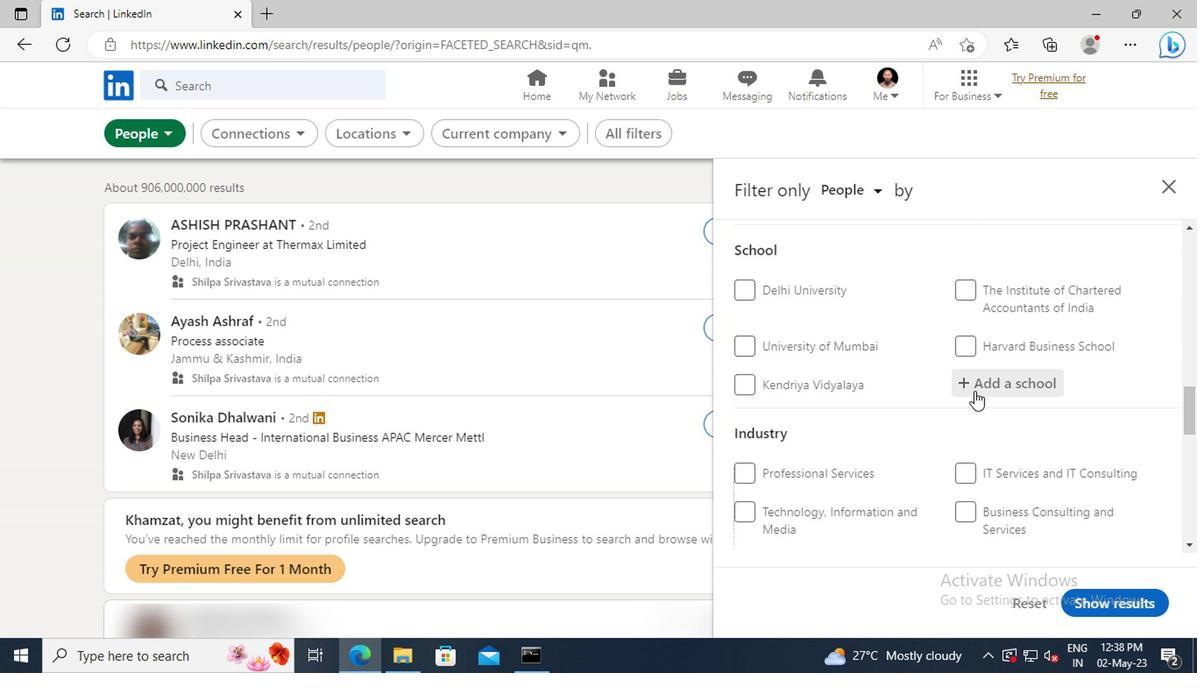 
Action: Key pressed <Key.shift>INDIAN<Key.space><Key.shift>STATISTICAL<Key.space>
Screenshot: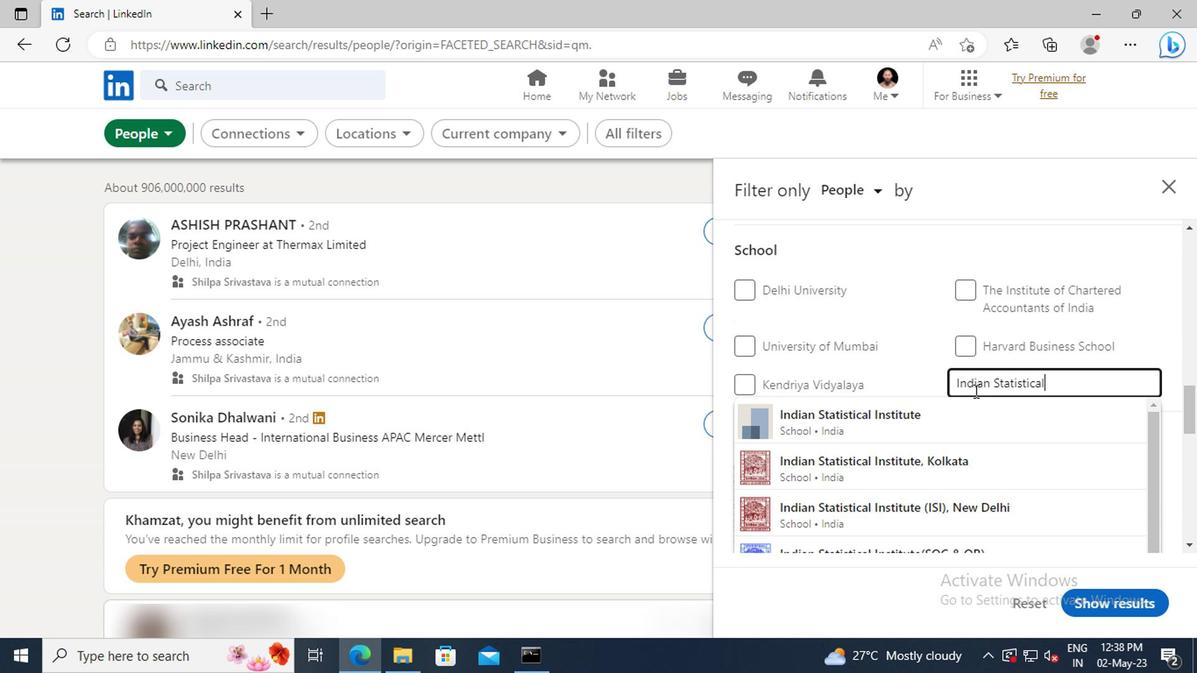 
Action: Mouse moved to (972, 420)
Screenshot: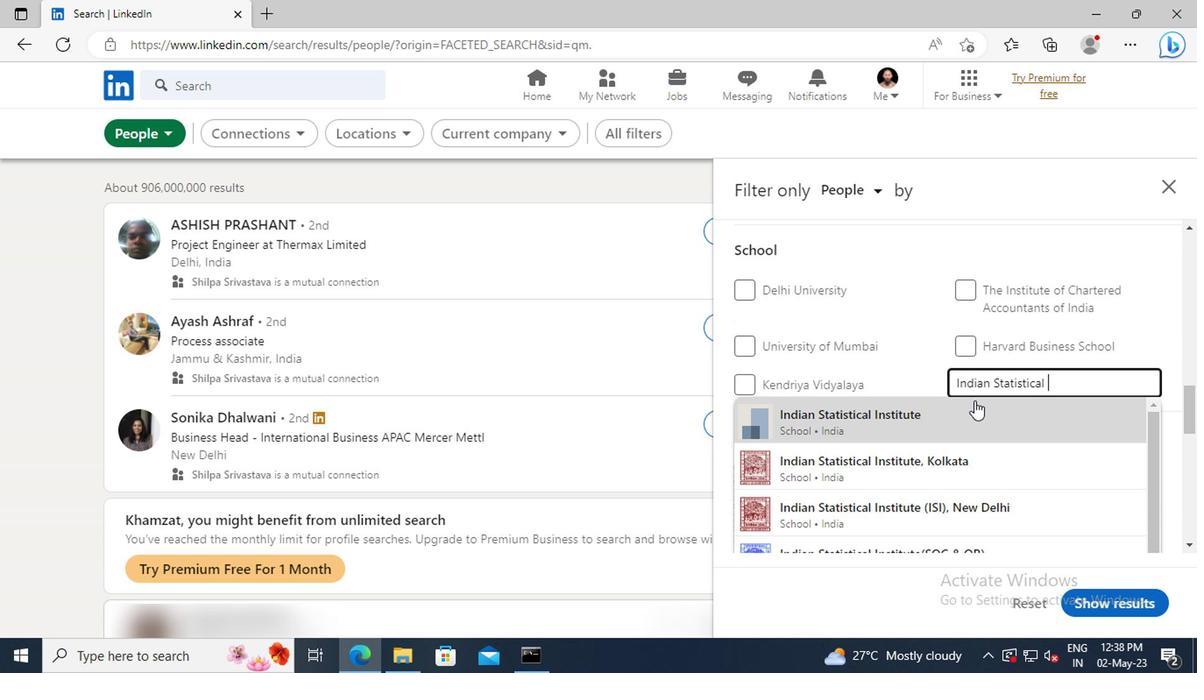 
Action: Mouse pressed left at (972, 420)
Screenshot: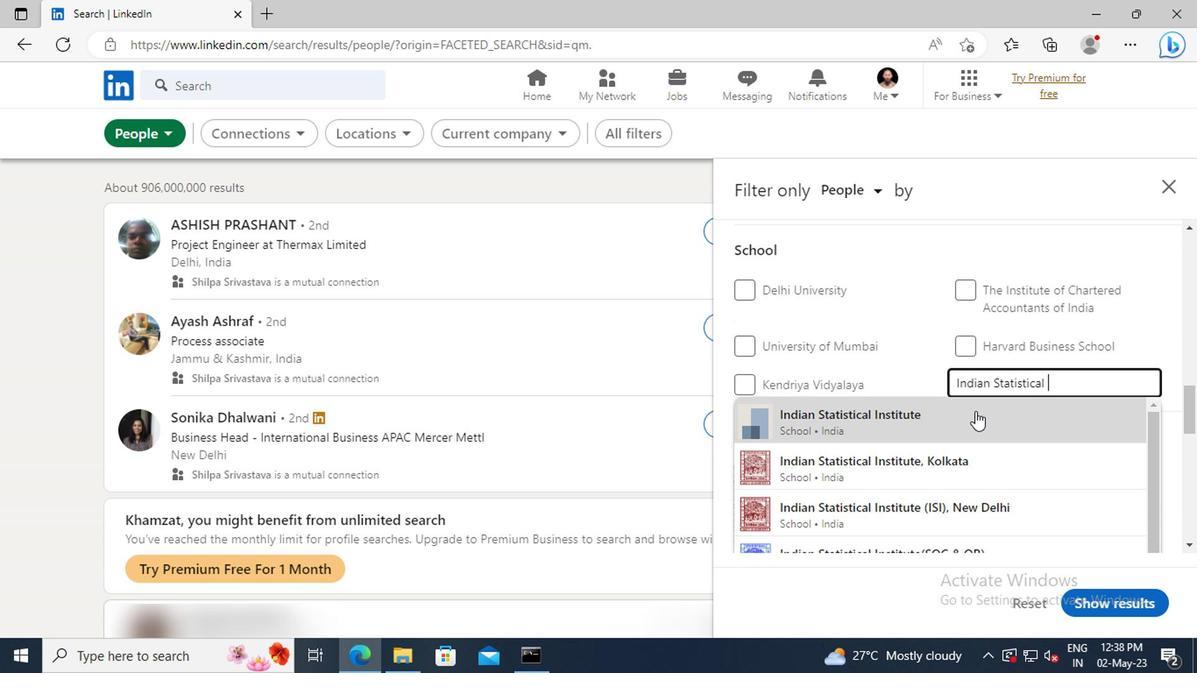
Action: Mouse scrolled (972, 420) with delta (0, 0)
Screenshot: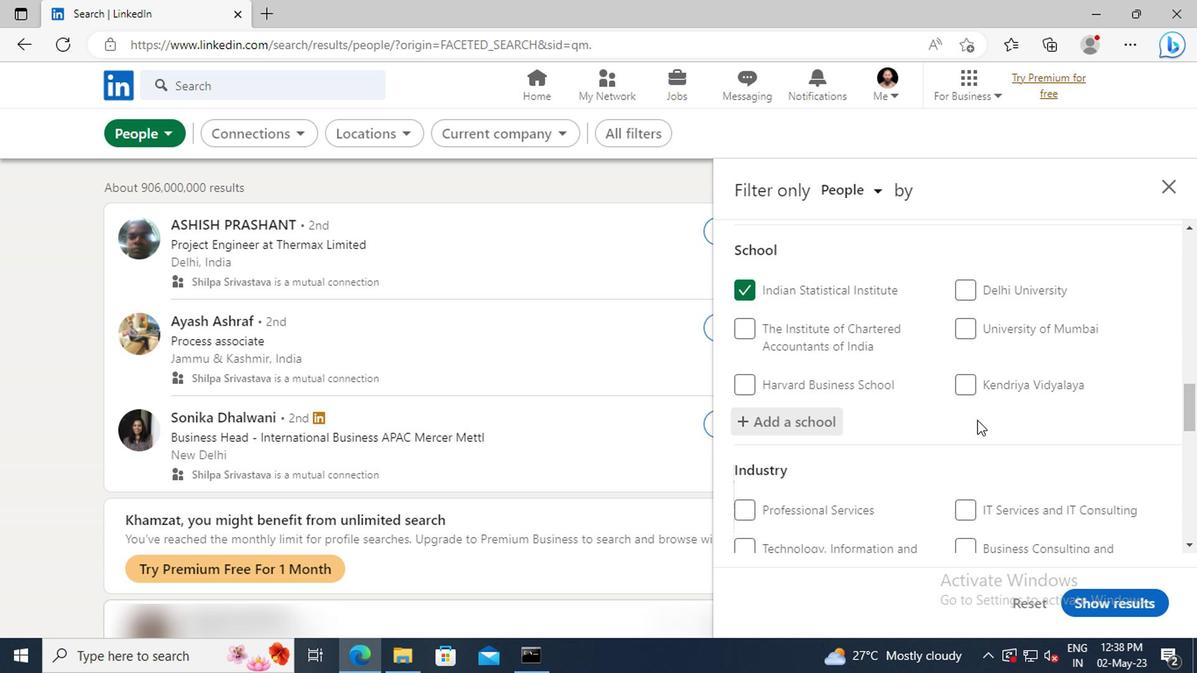 
Action: Mouse moved to (971, 420)
Screenshot: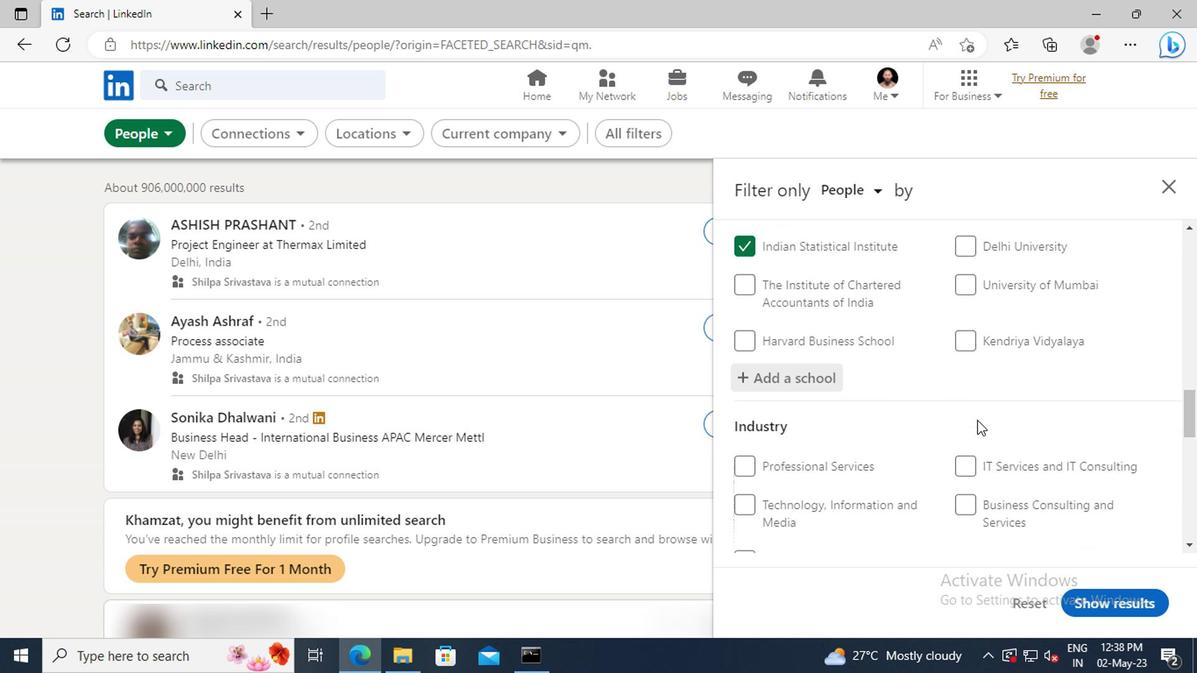 
Action: Mouse scrolled (971, 420) with delta (0, 0)
Screenshot: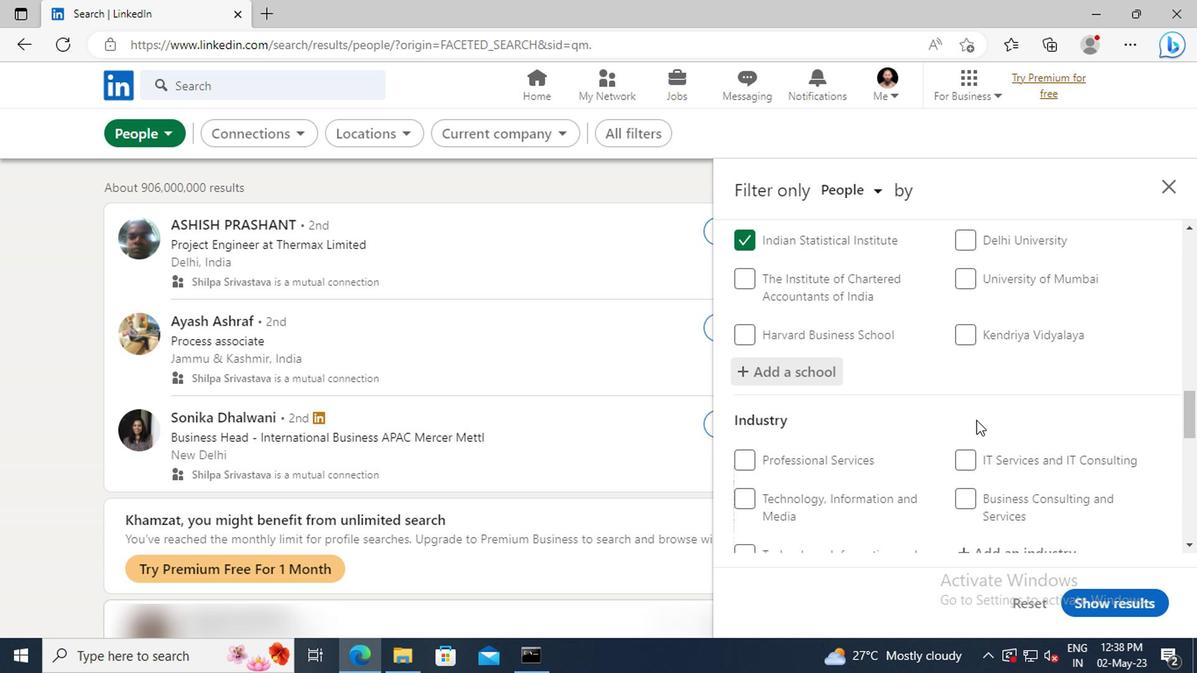 
Action: Mouse moved to (971, 420)
Screenshot: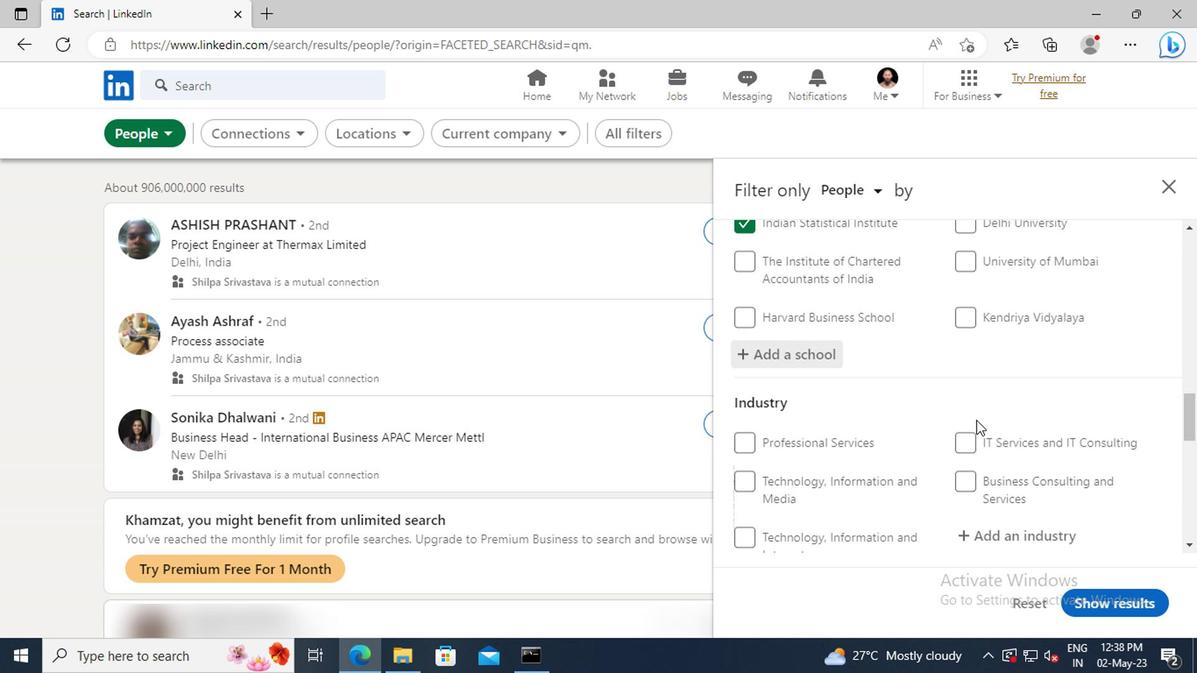 
Action: Mouse scrolled (971, 418) with delta (0, -1)
Screenshot: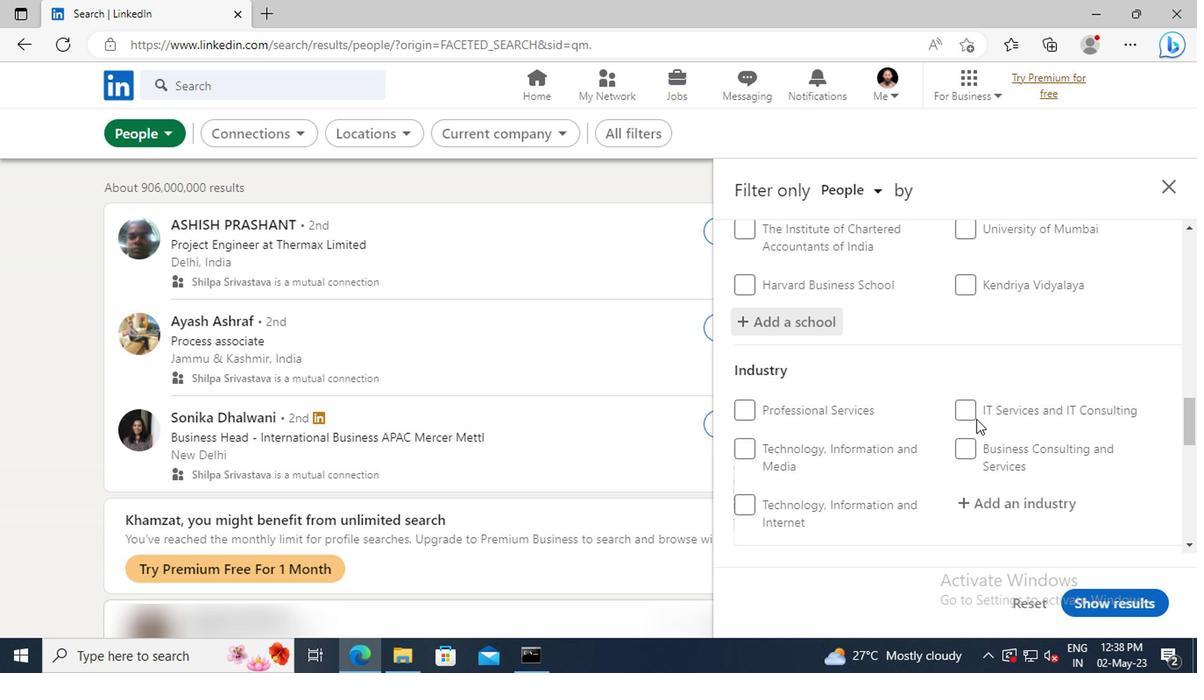 
Action: Mouse scrolled (971, 418) with delta (0, -1)
Screenshot: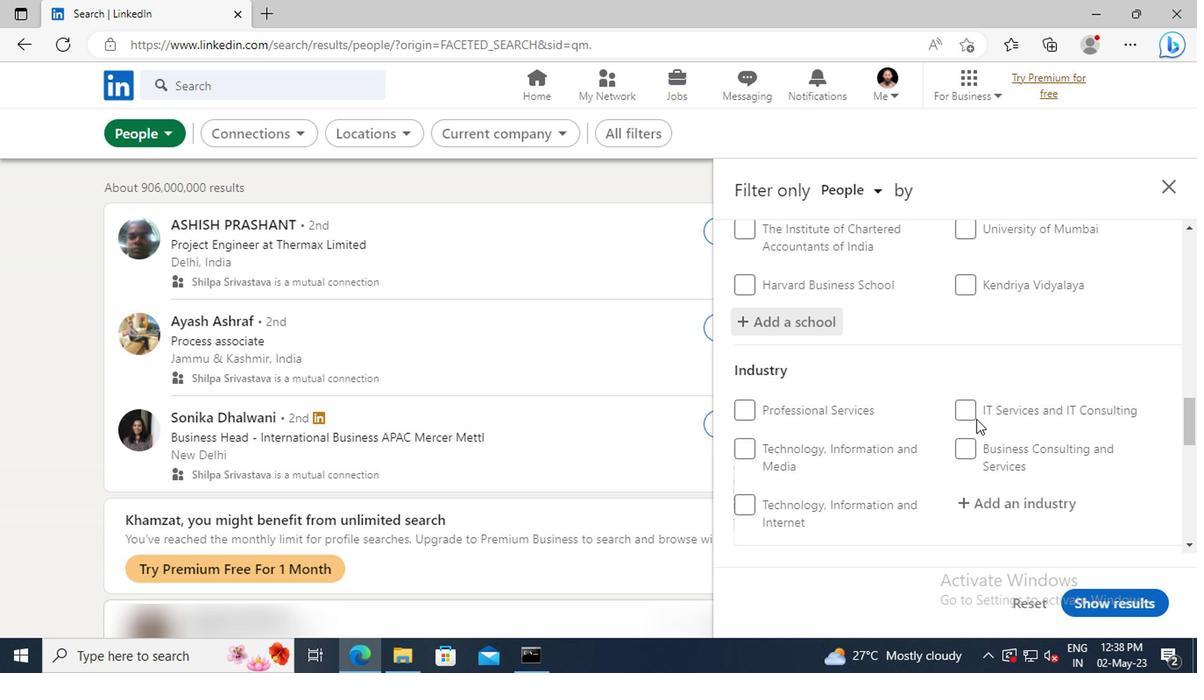 
Action: Mouse moved to (975, 411)
Screenshot: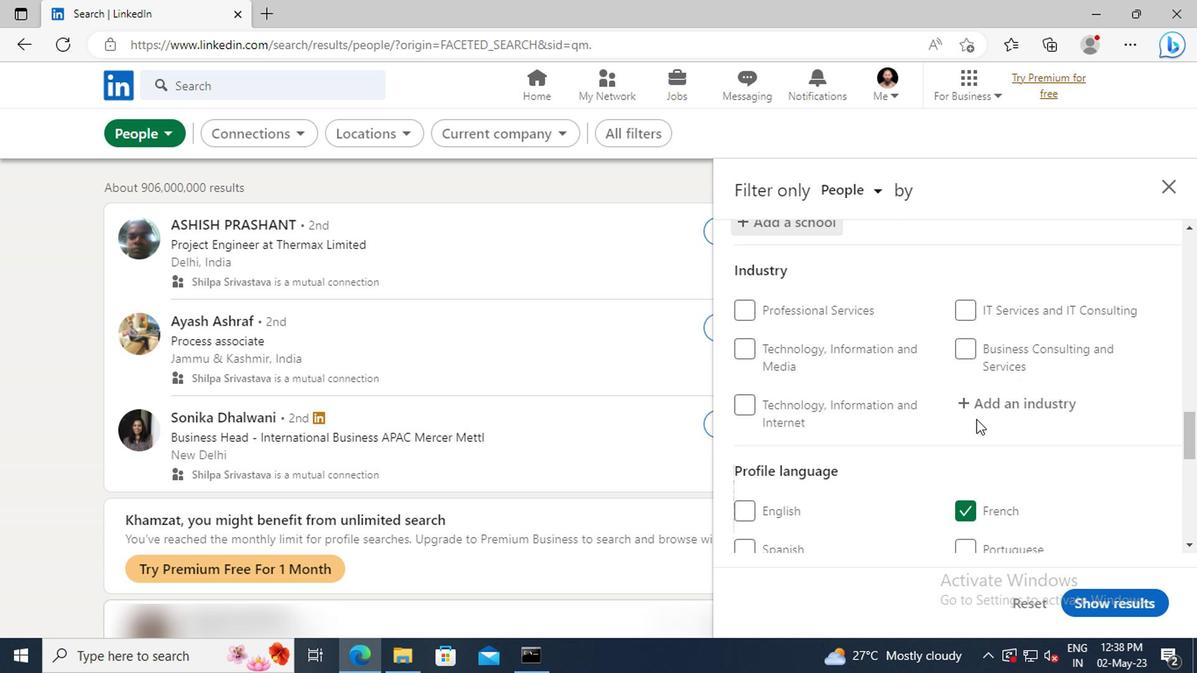 
Action: Mouse pressed left at (975, 411)
Screenshot: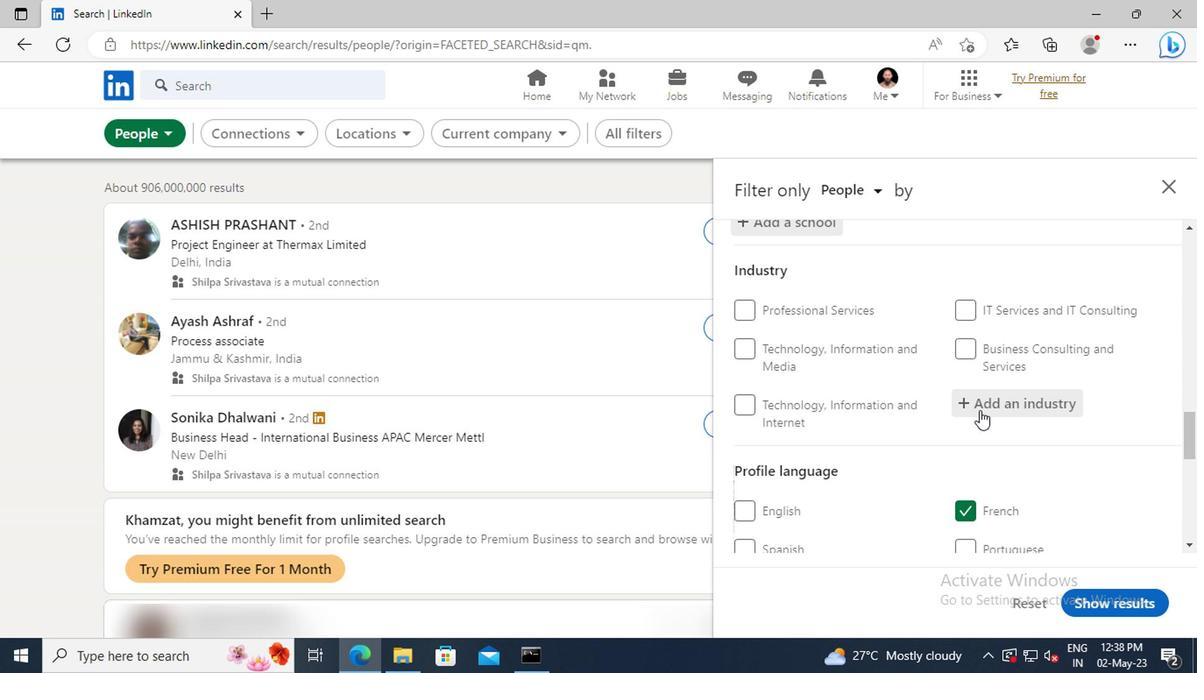 
Action: Key pressed <Key.shift>PHARMA
Screenshot: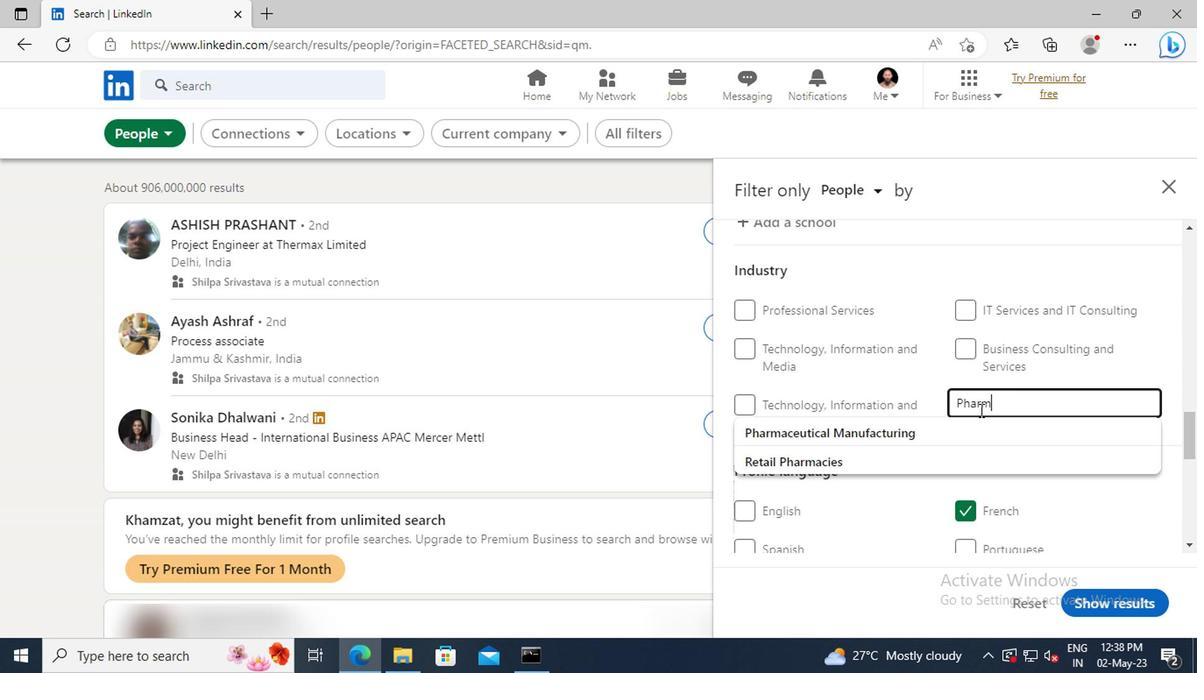 
Action: Mouse moved to (977, 430)
Screenshot: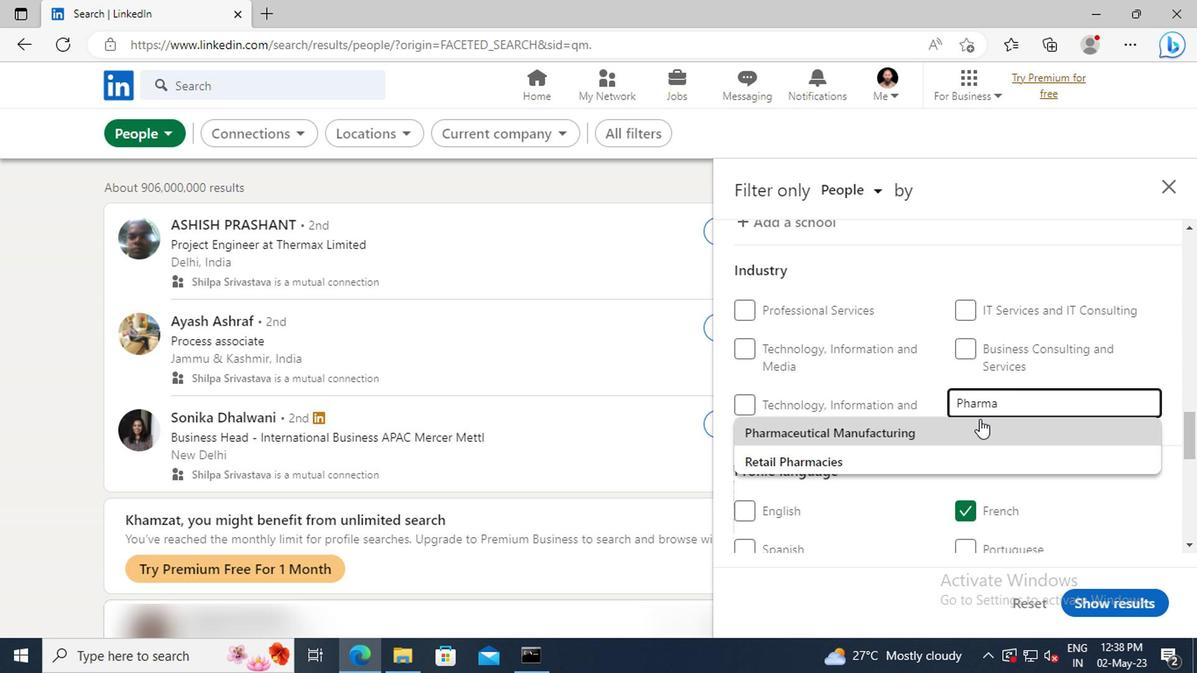 
Action: Mouse pressed left at (977, 430)
Screenshot: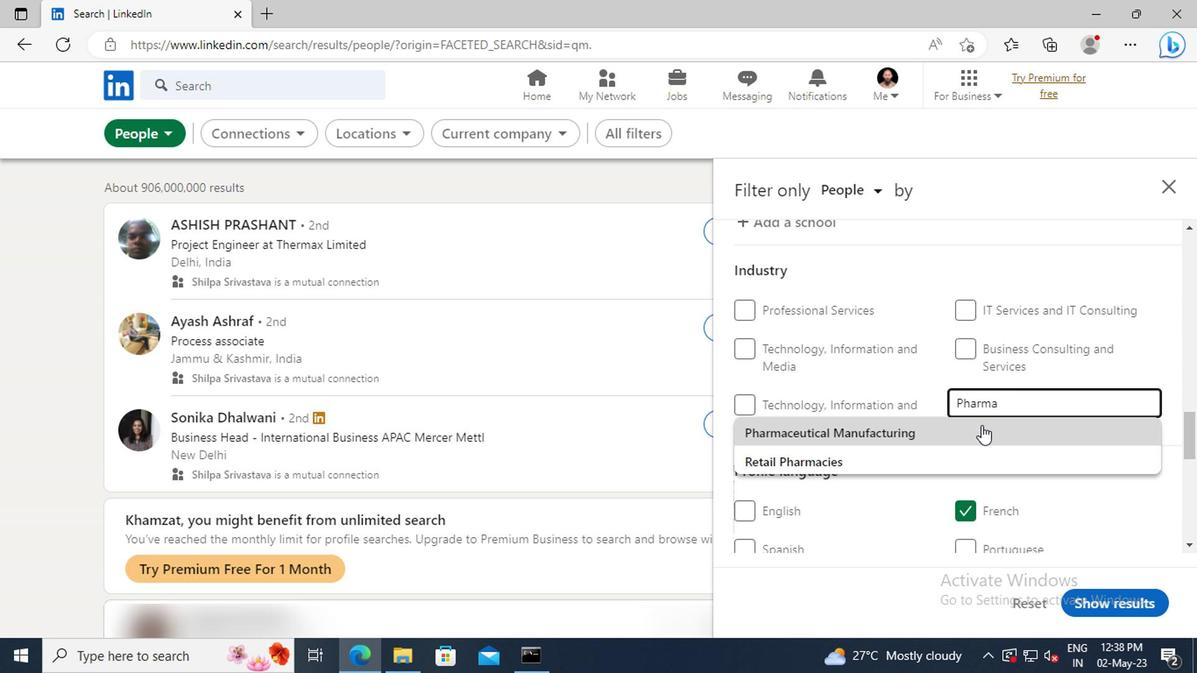 
Action: Mouse scrolled (977, 429) with delta (0, -1)
Screenshot: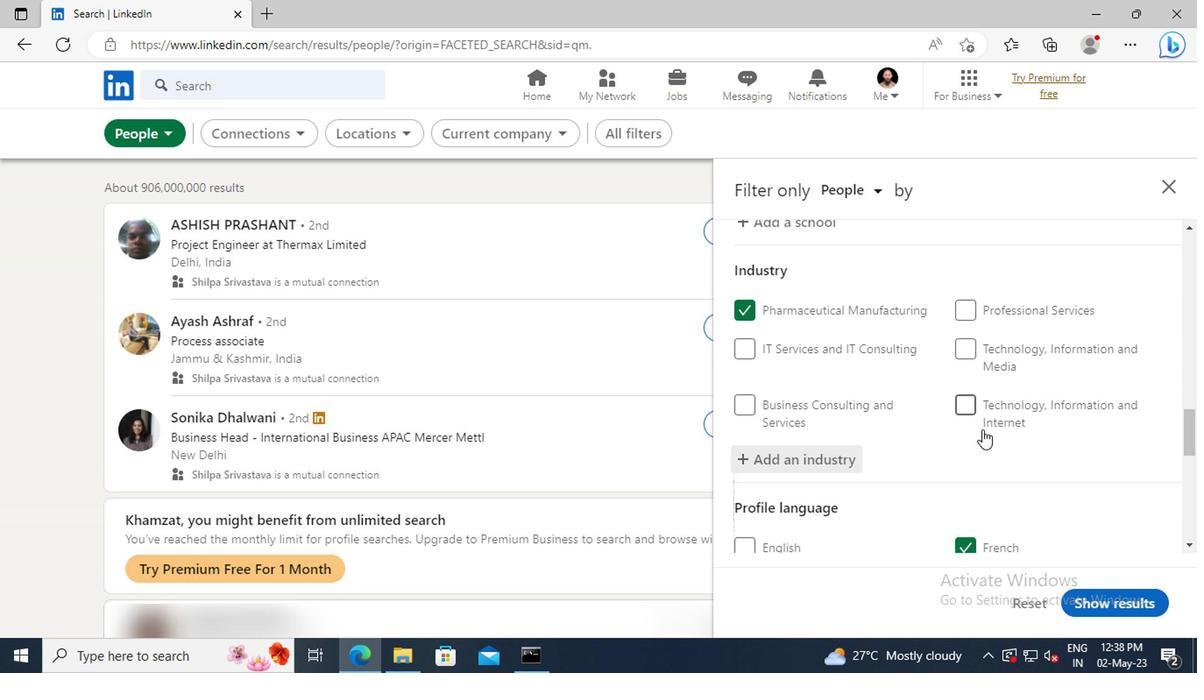 
Action: Mouse scrolled (977, 429) with delta (0, -1)
Screenshot: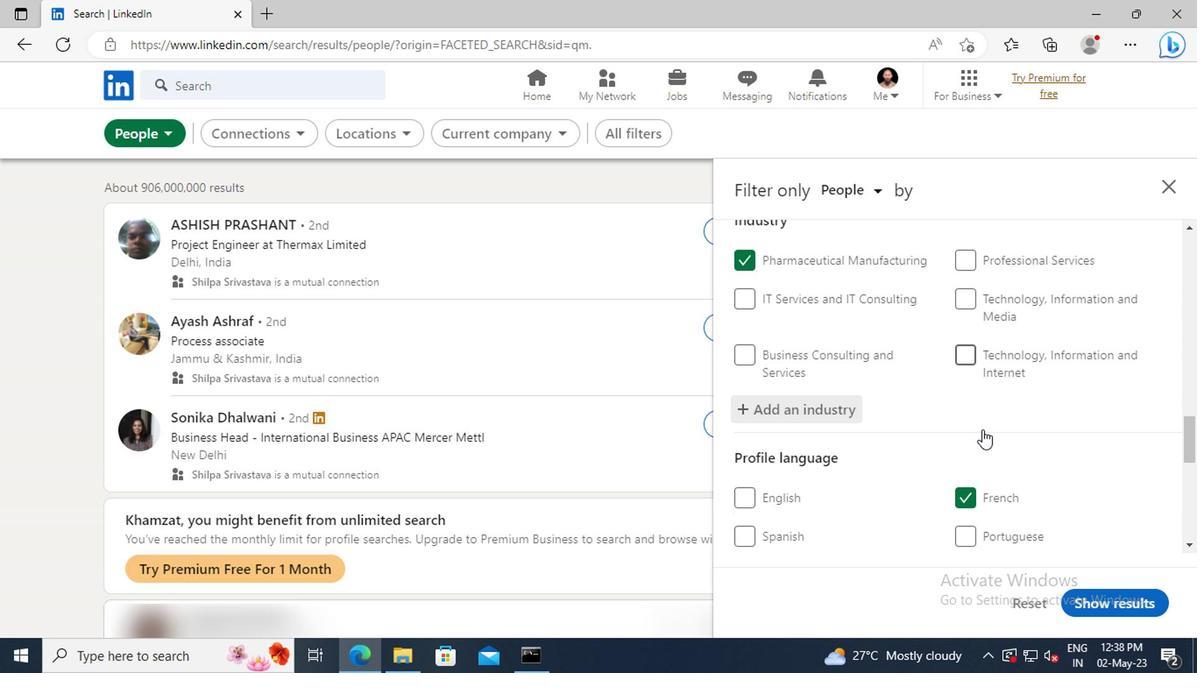 
Action: Mouse scrolled (977, 429) with delta (0, -1)
Screenshot: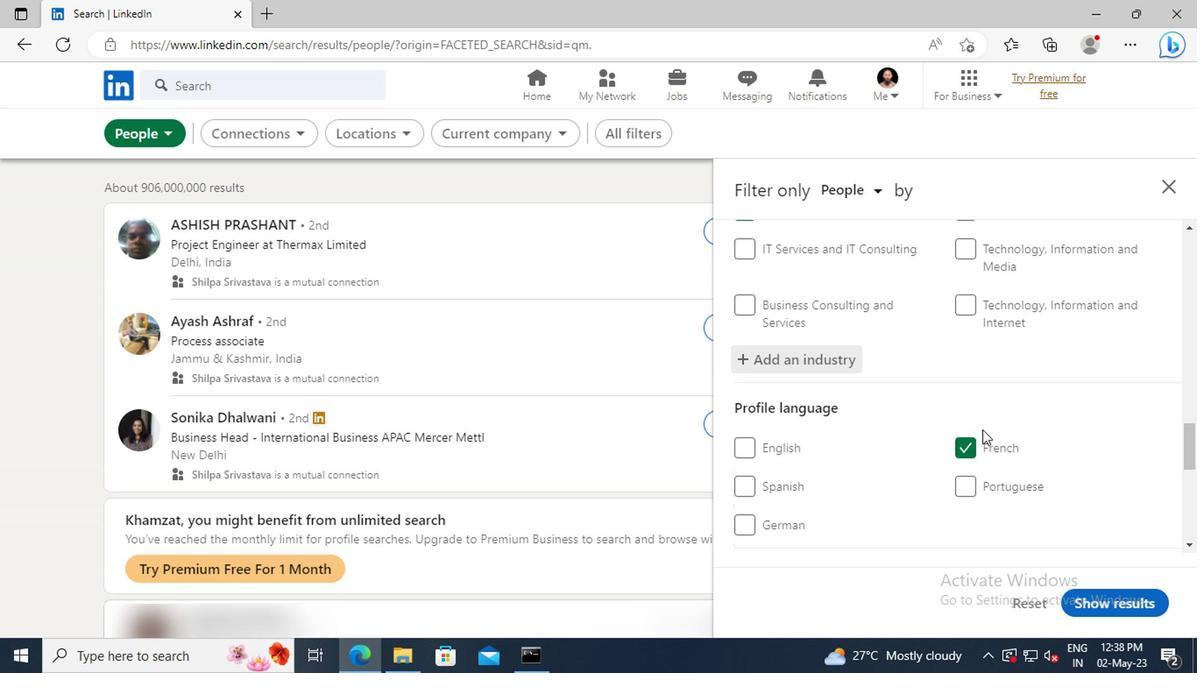 
Action: Mouse scrolled (977, 429) with delta (0, -1)
Screenshot: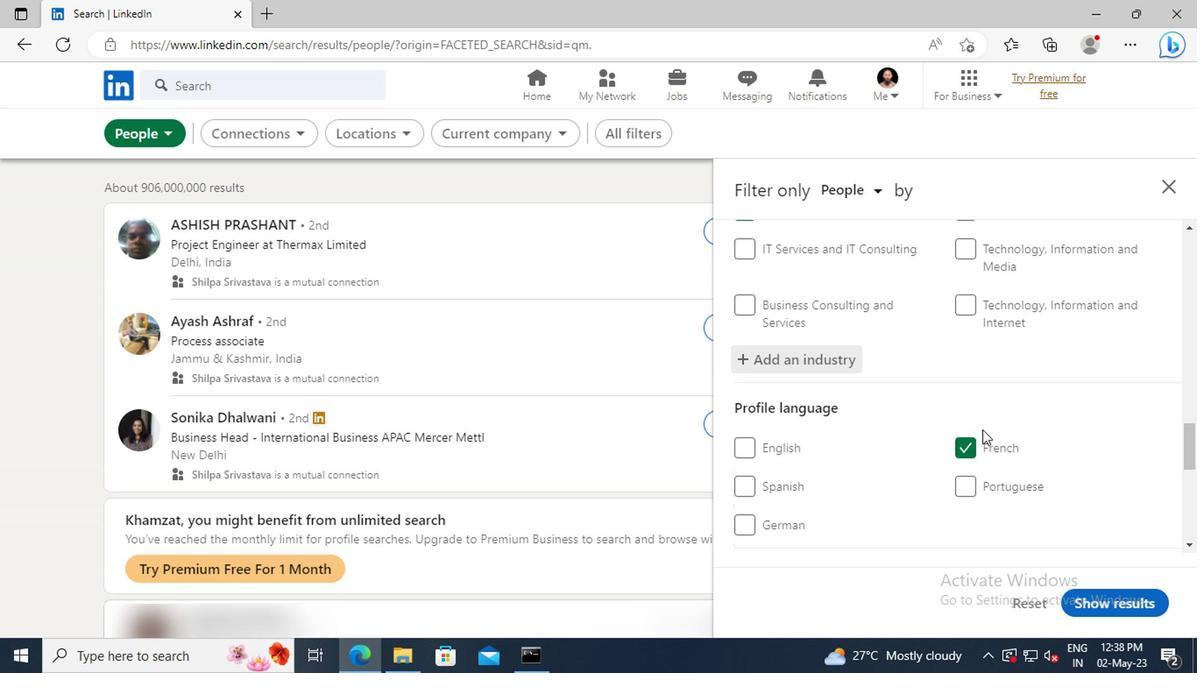
Action: Mouse scrolled (977, 429) with delta (0, -1)
Screenshot: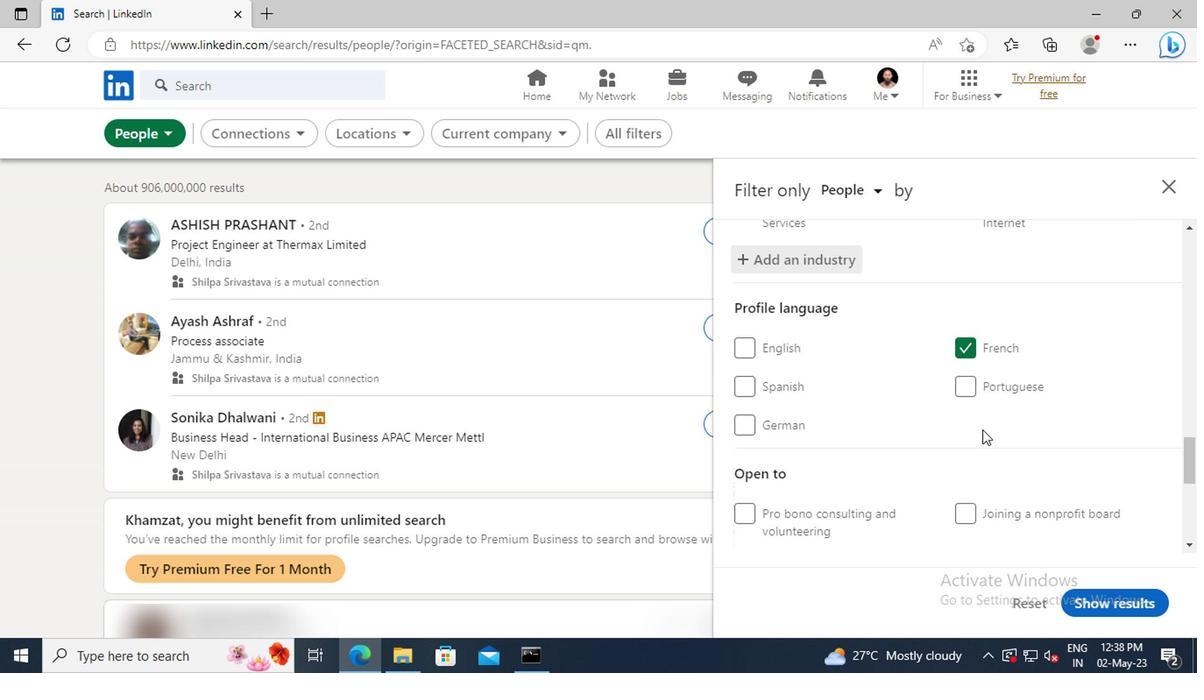 
Action: Mouse scrolled (977, 429) with delta (0, -1)
Screenshot: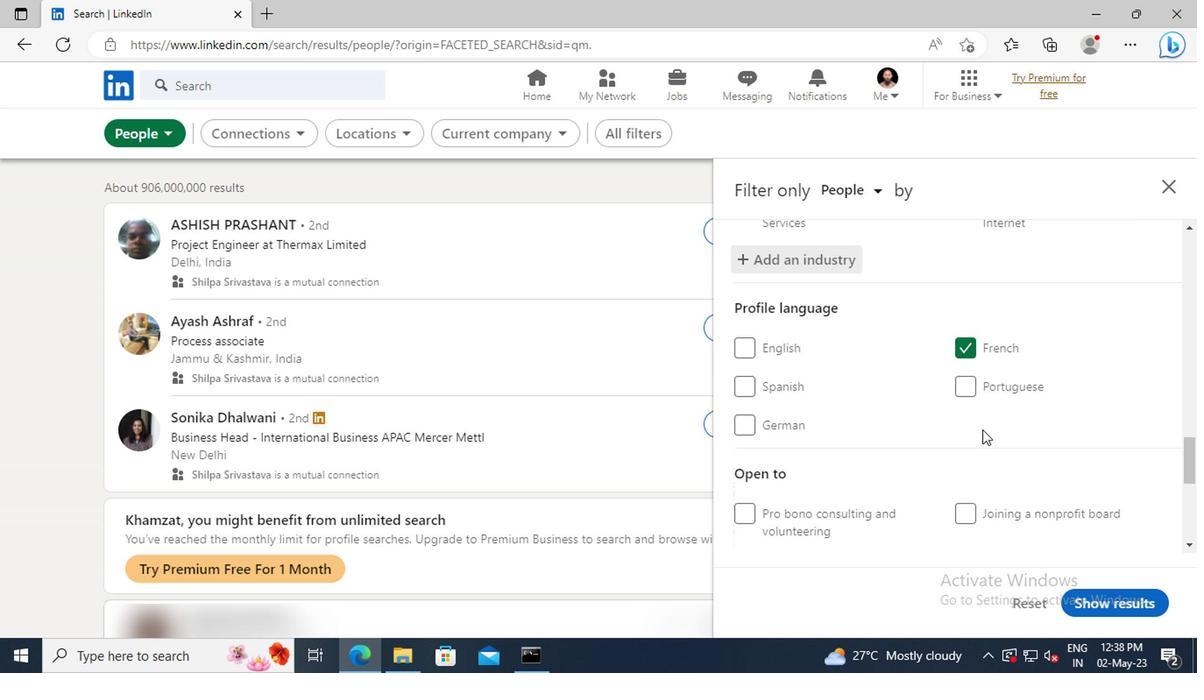 
Action: Mouse scrolled (977, 429) with delta (0, -1)
Screenshot: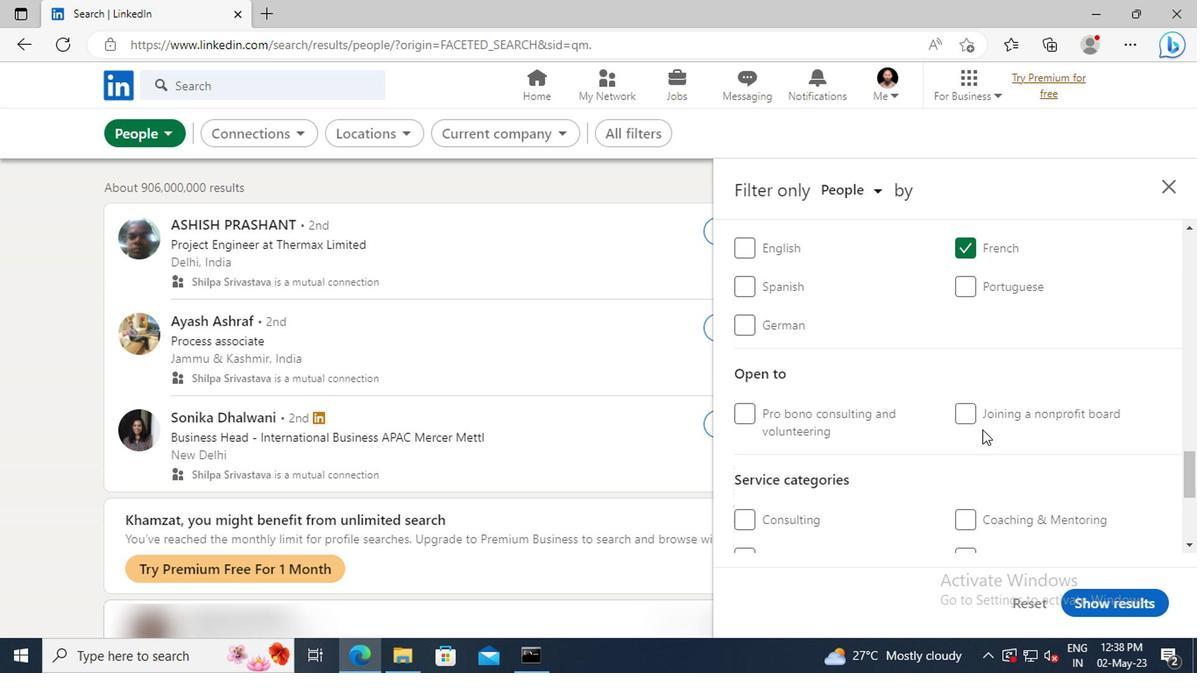 
Action: Mouse moved to (970, 412)
Screenshot: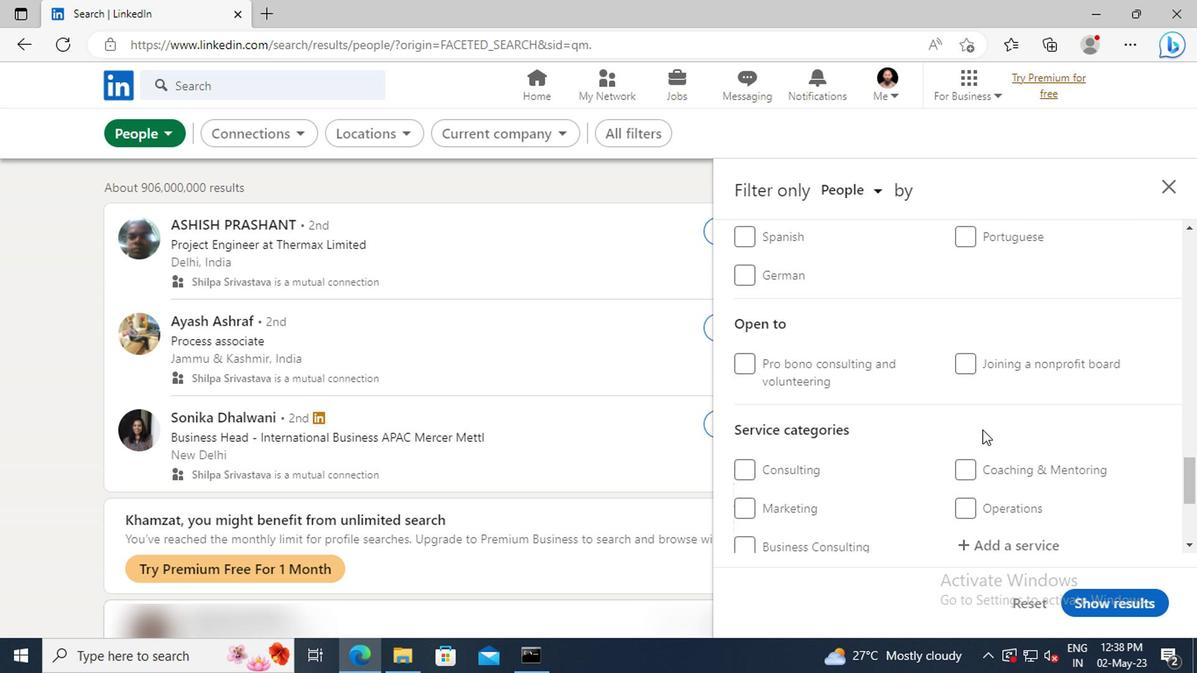 
Action: Mouse scrolled (970, 411) with delta (0, 0)
Screenshot: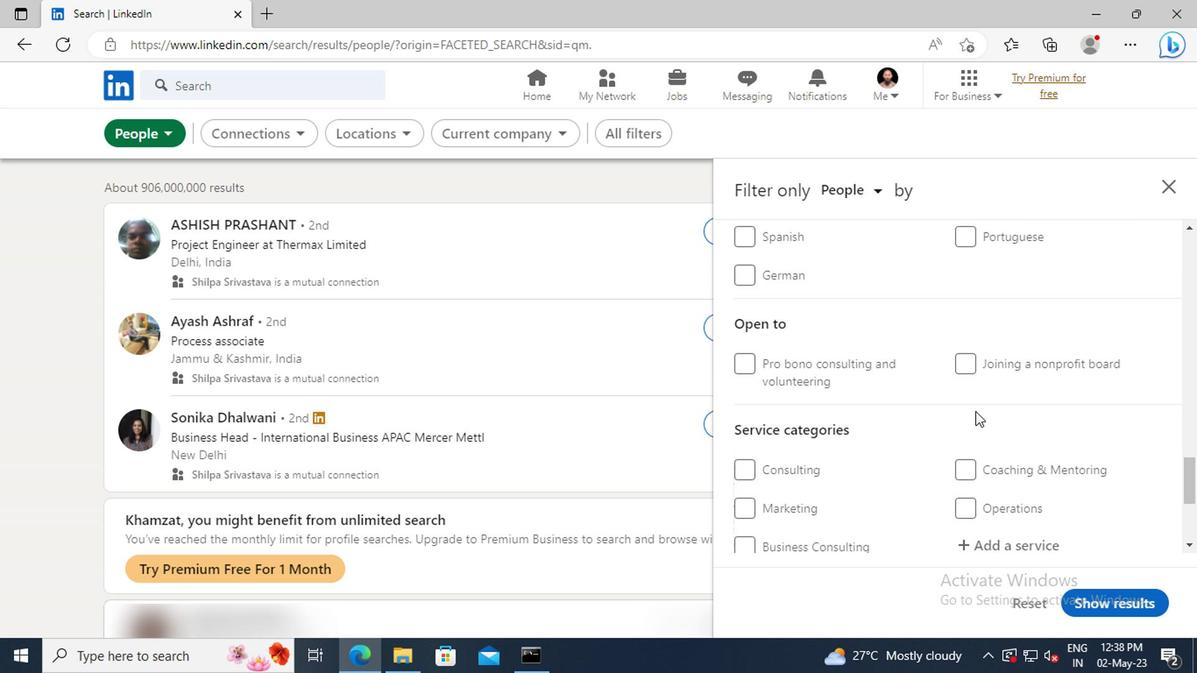 
Action: Mouse moved to (968, 405)
Screenshot: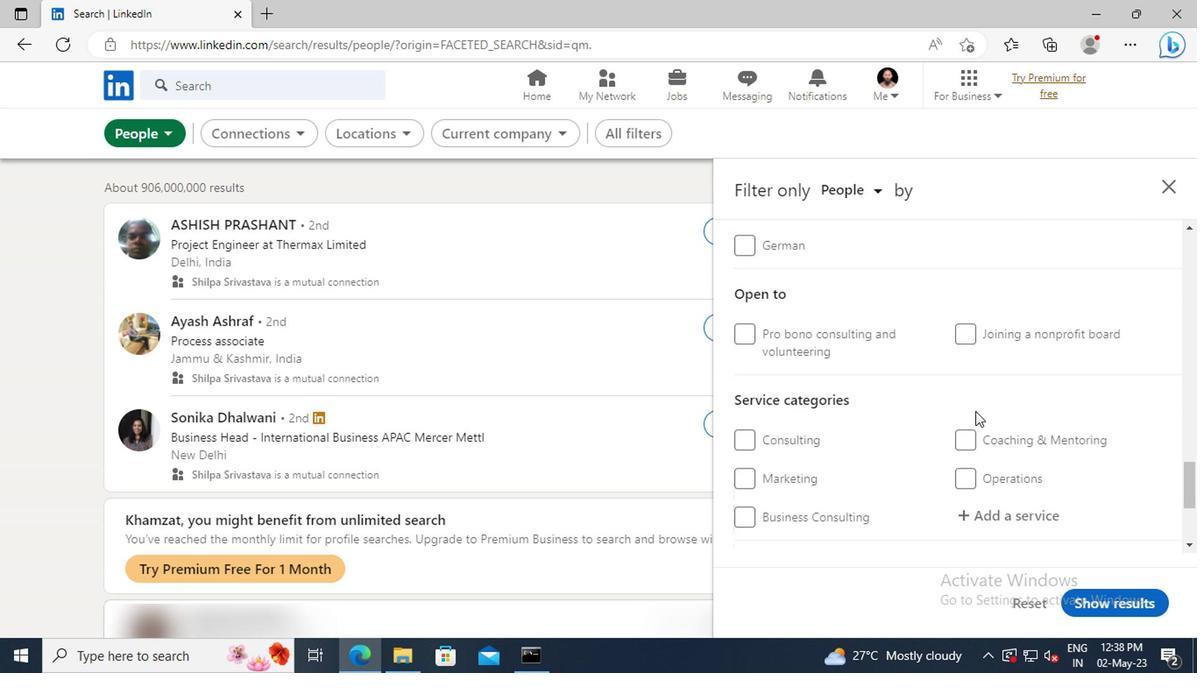
Action: Mouse scrolled (968, 404) with delta (0, -1)
Screenshot: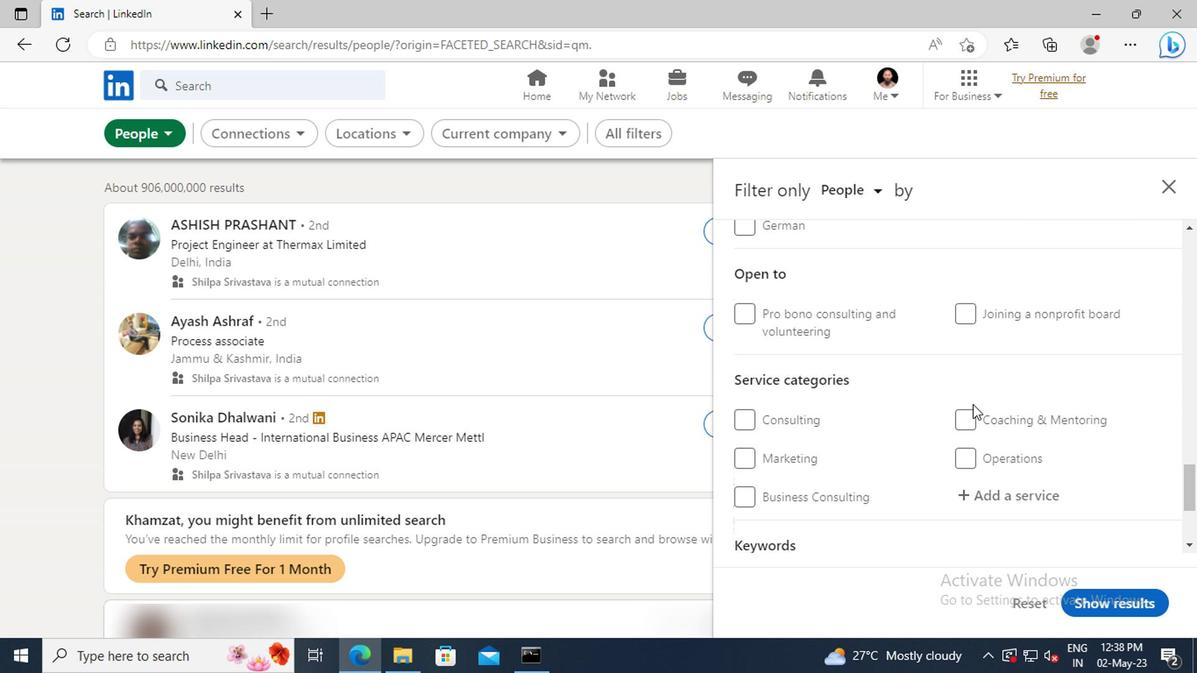 
Action: Mouse moved to (978, 443)
Screenshot: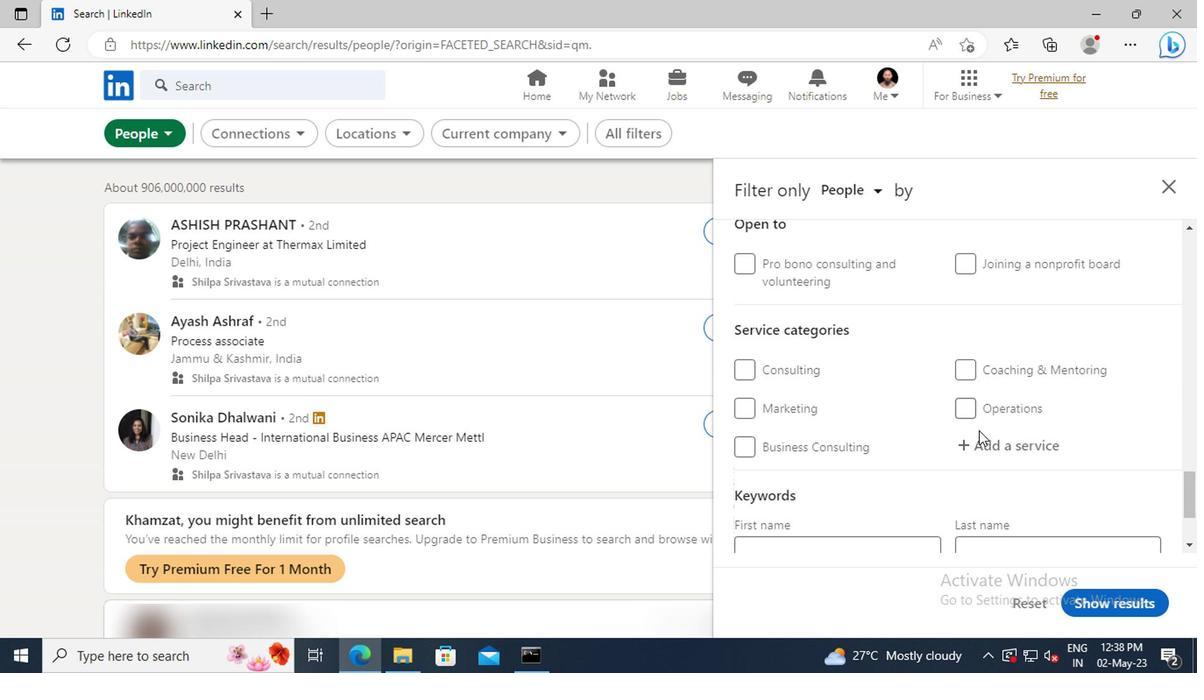 
Action: Mouse pressed left at (978, 443)
Screenshot: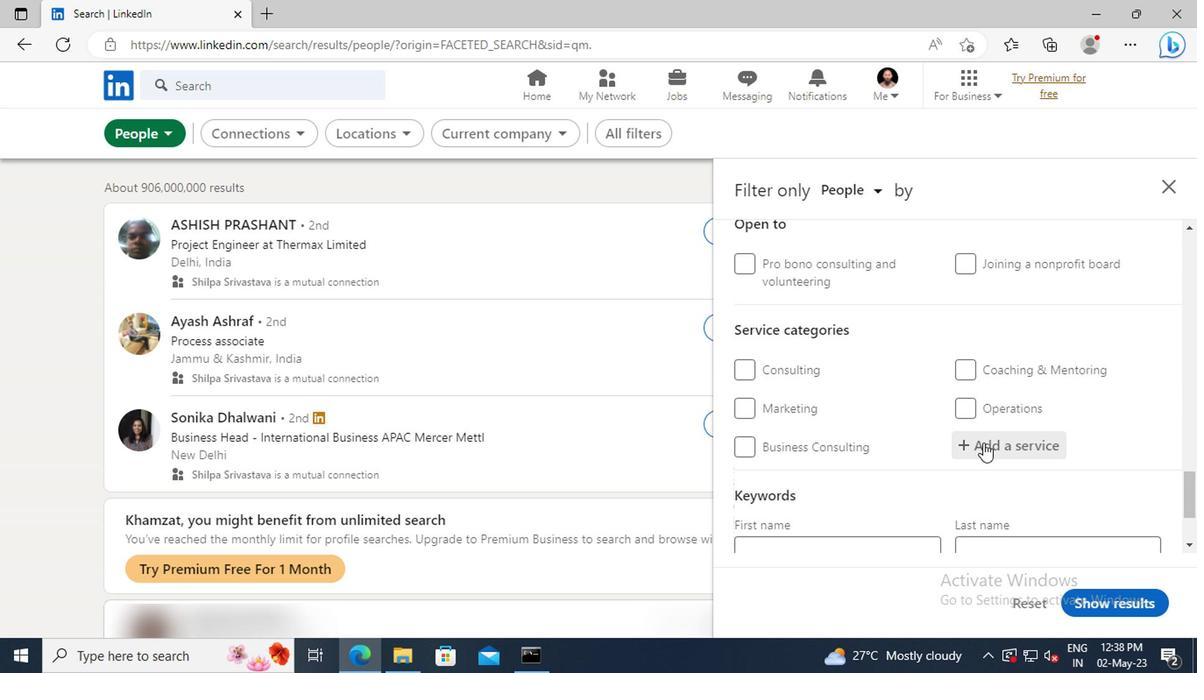 
Action: Key pressed <Key.shift>PROJECT<Key.space><Key.shift>MAN
Screenshot: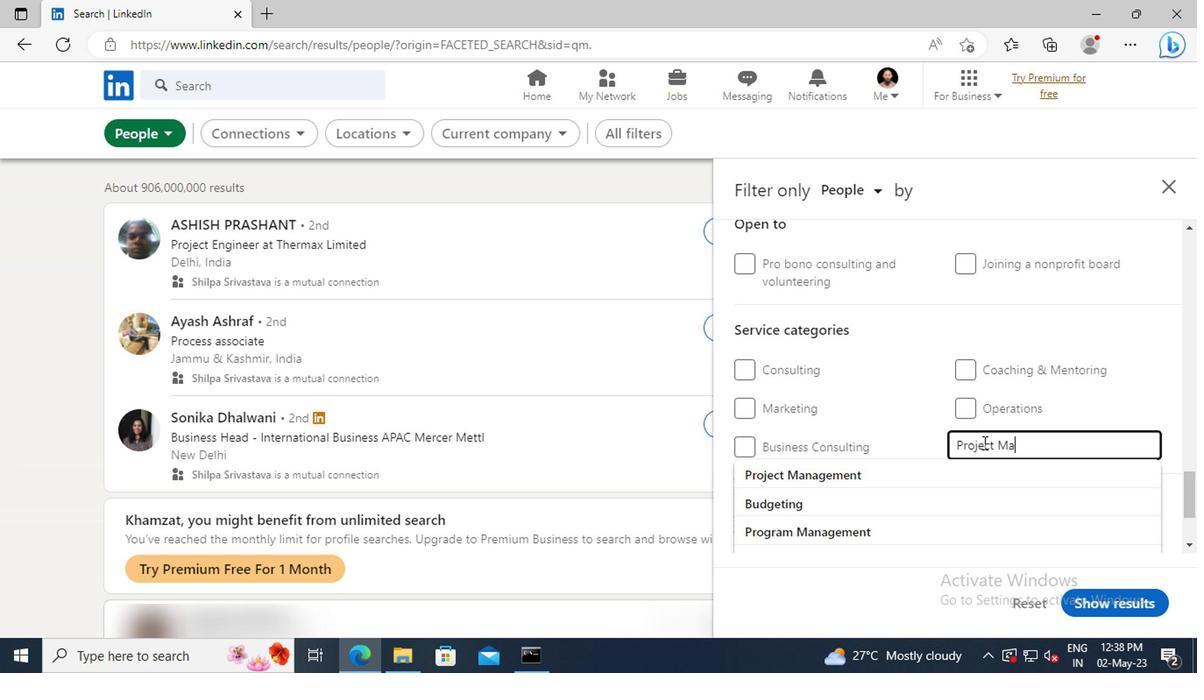 
Action: Mouse moved to (970, 468)
Screenshot: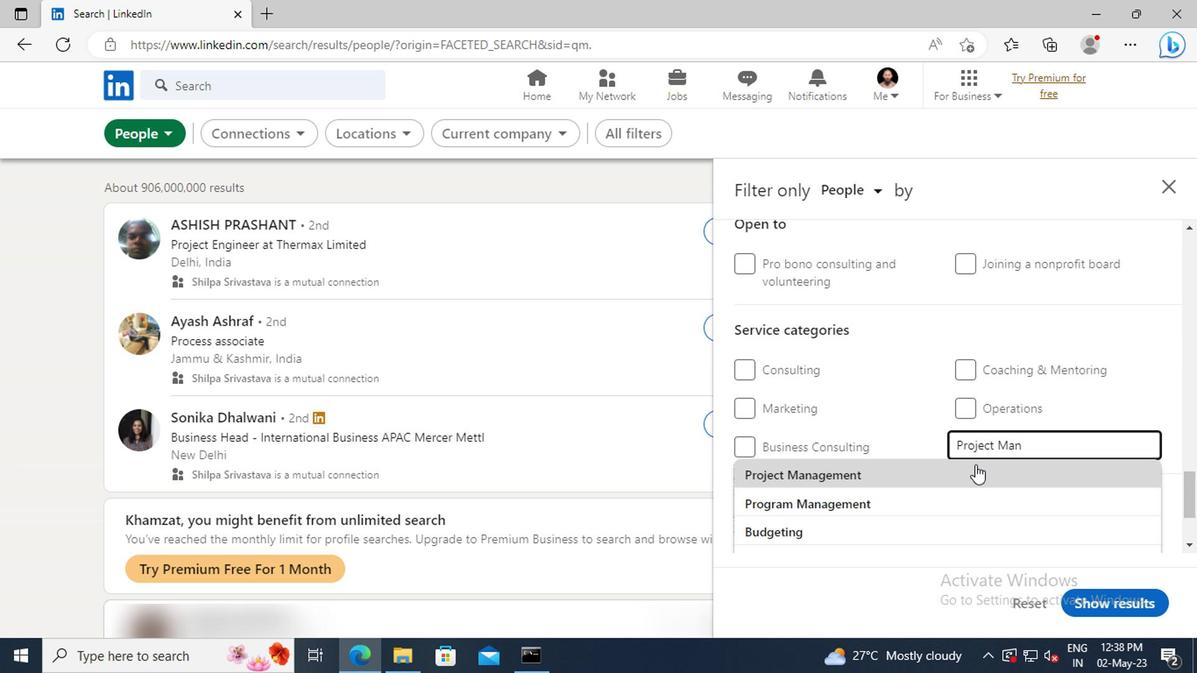 
Action: Mouse pressed left at (970, 468)
Screenshot: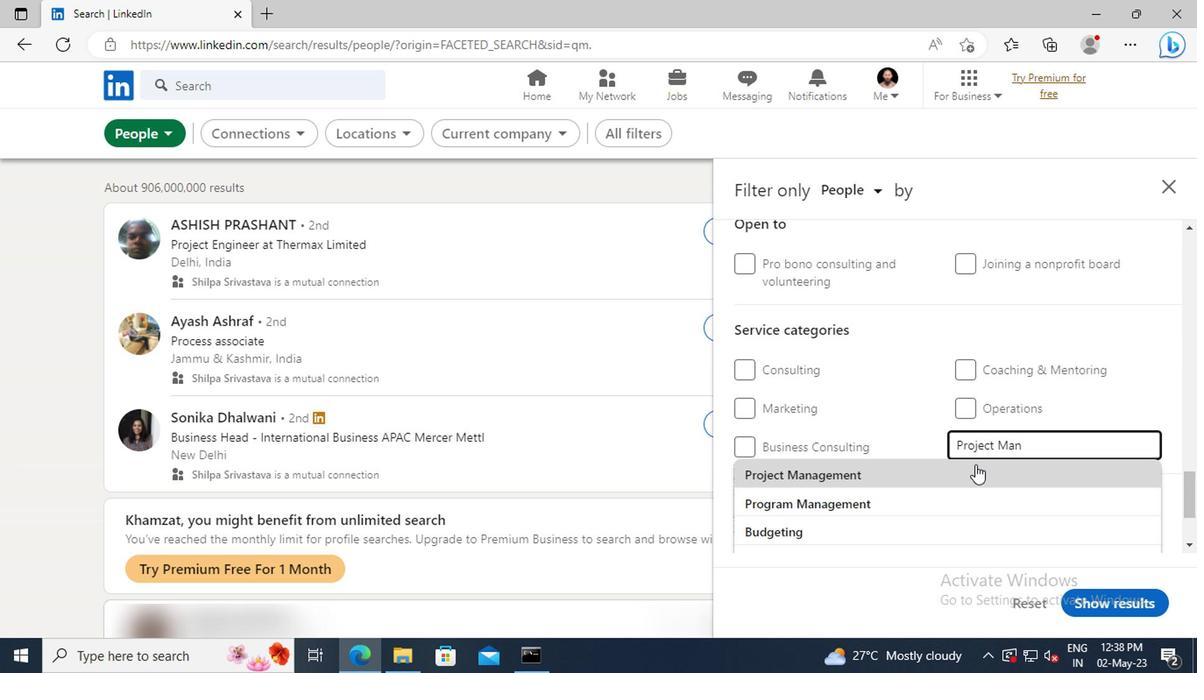 
Action: Mouse scrolled (970, 467) with delta (0, -1)
Screenshot: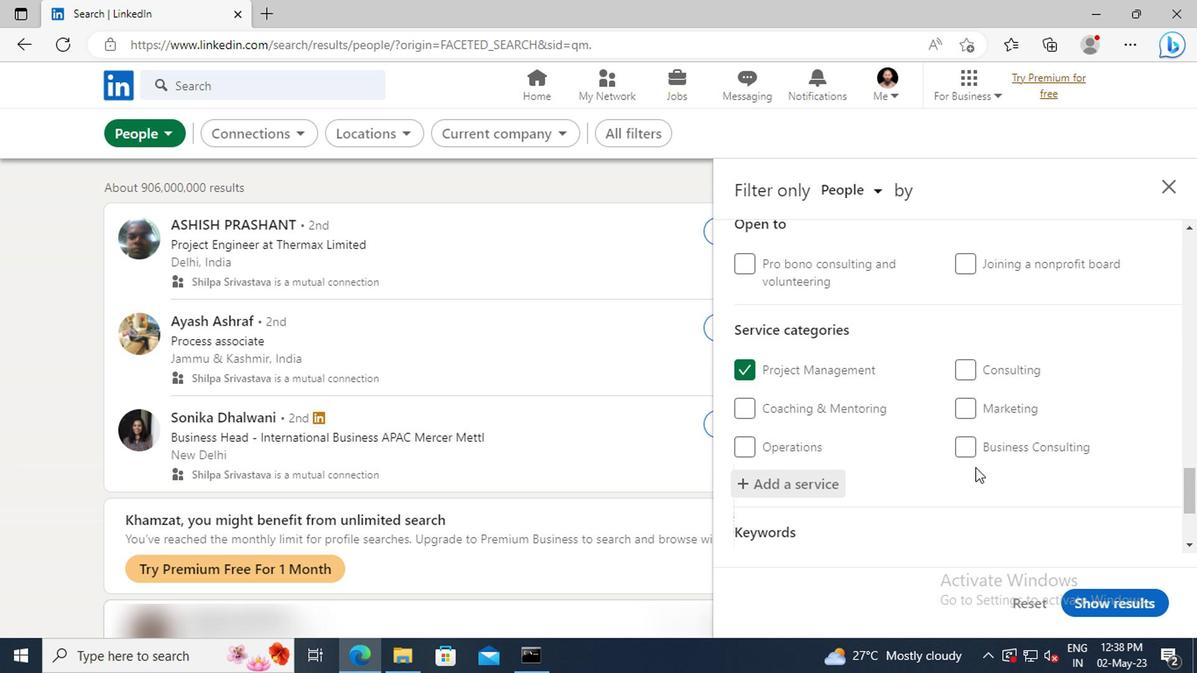 
Action: Mouse scrolled (970, 467) with delta (0, -1)
Screenshot: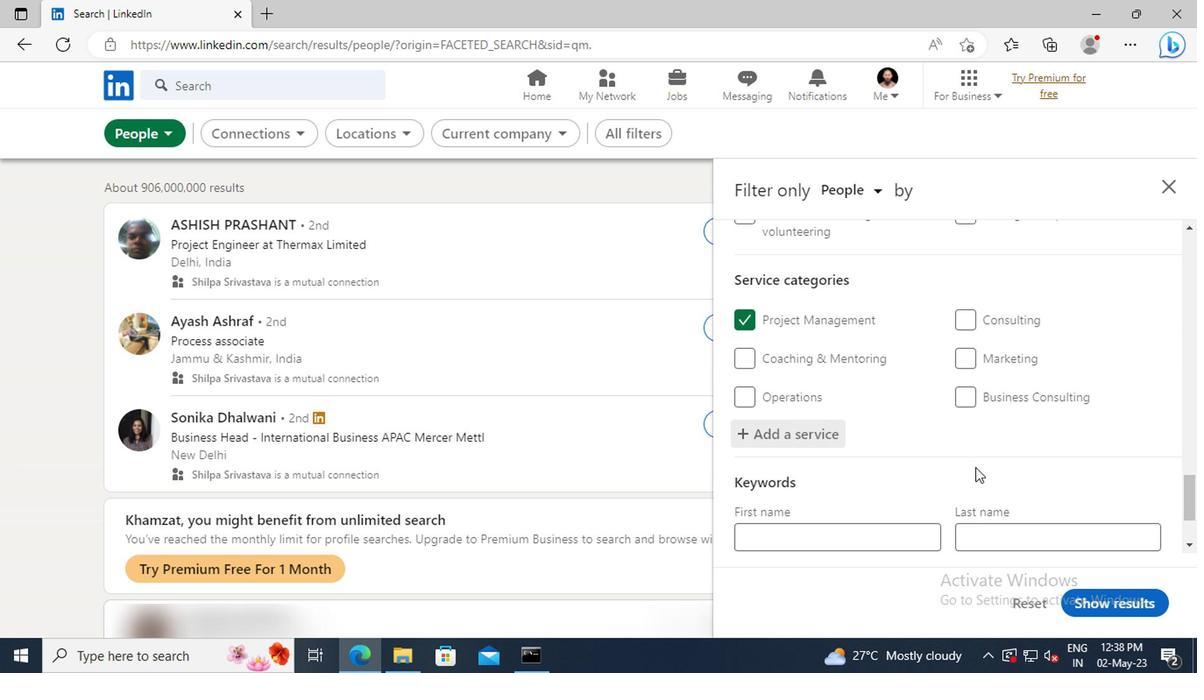 
Action: Mouse scrolled (970, 467) with delta (0, -1)
Screenshot: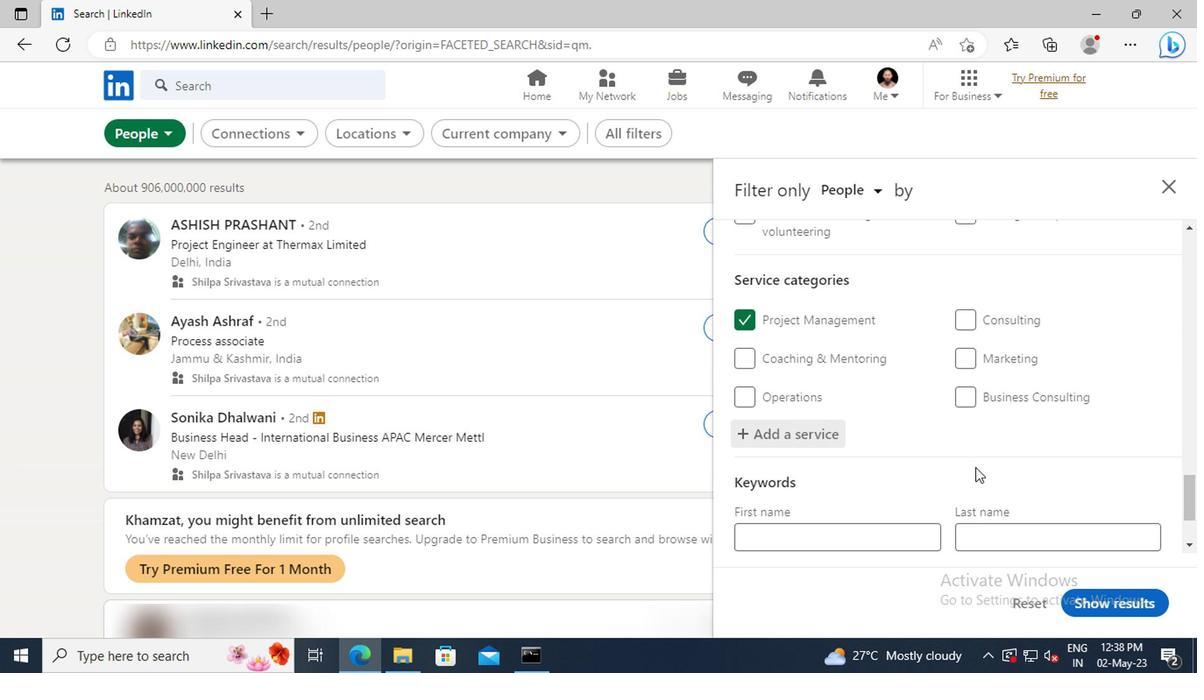 
Action: Mouse scrolled (970, 467) with delta (0, -1)
Screenshot: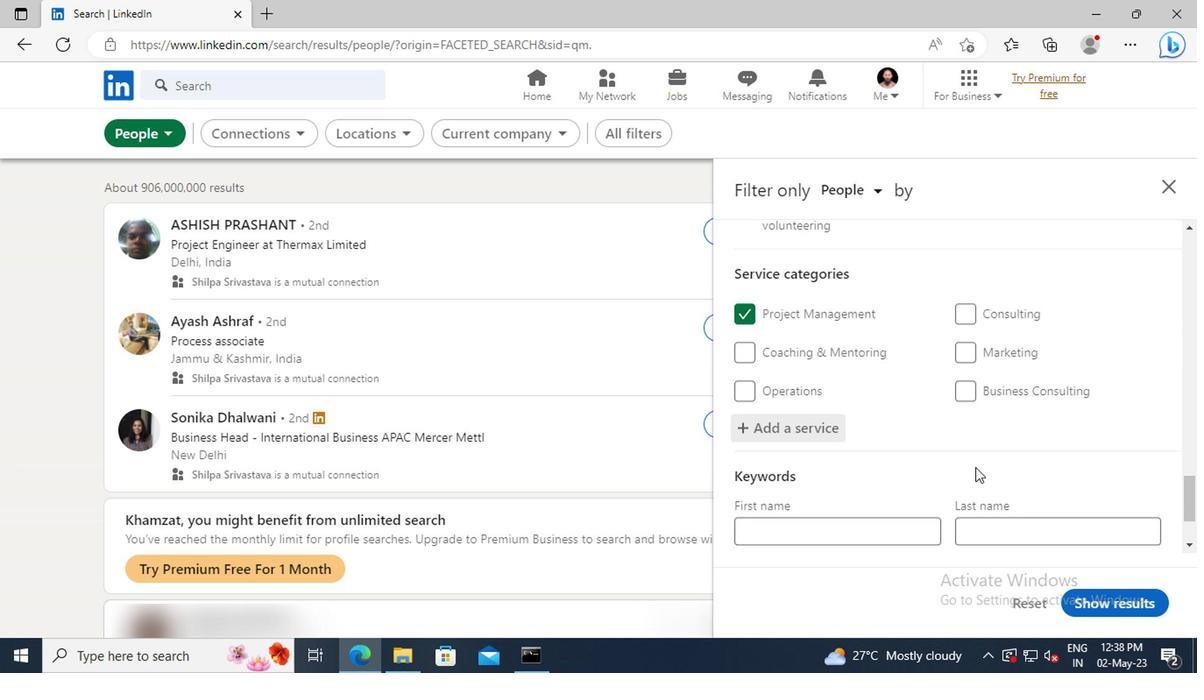 
Action: Mouse moved to (811, 483)
Screenshot: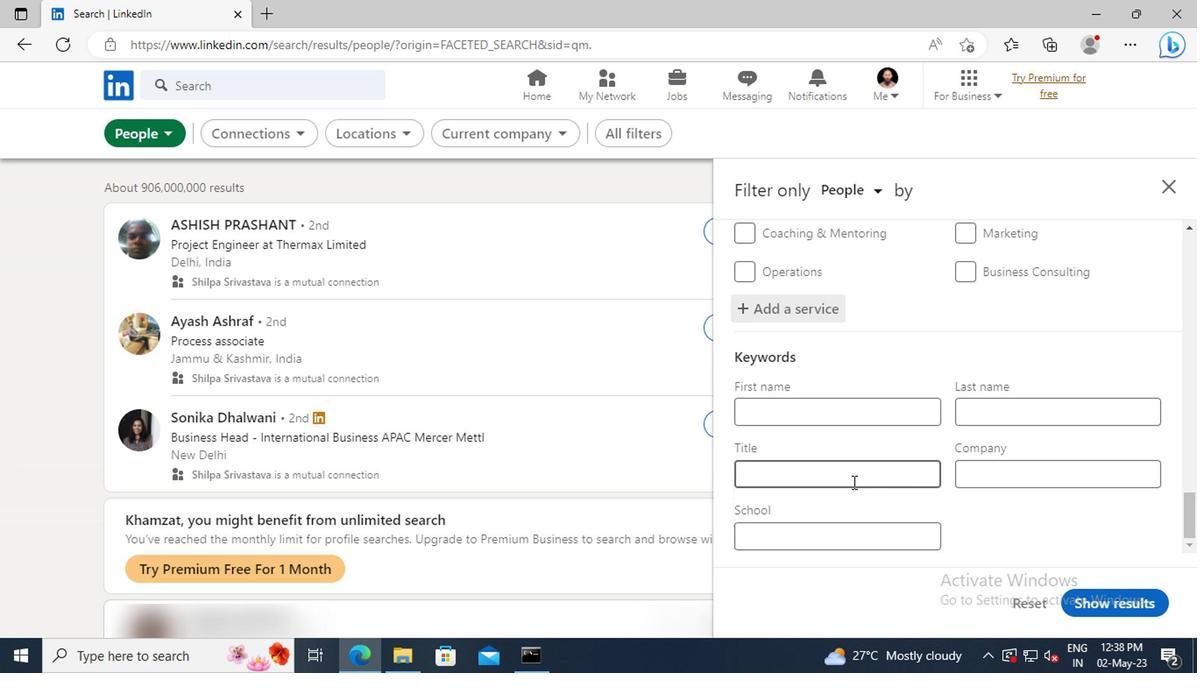 
Action: Mouse pressed left at (811, 483)
Screenshot: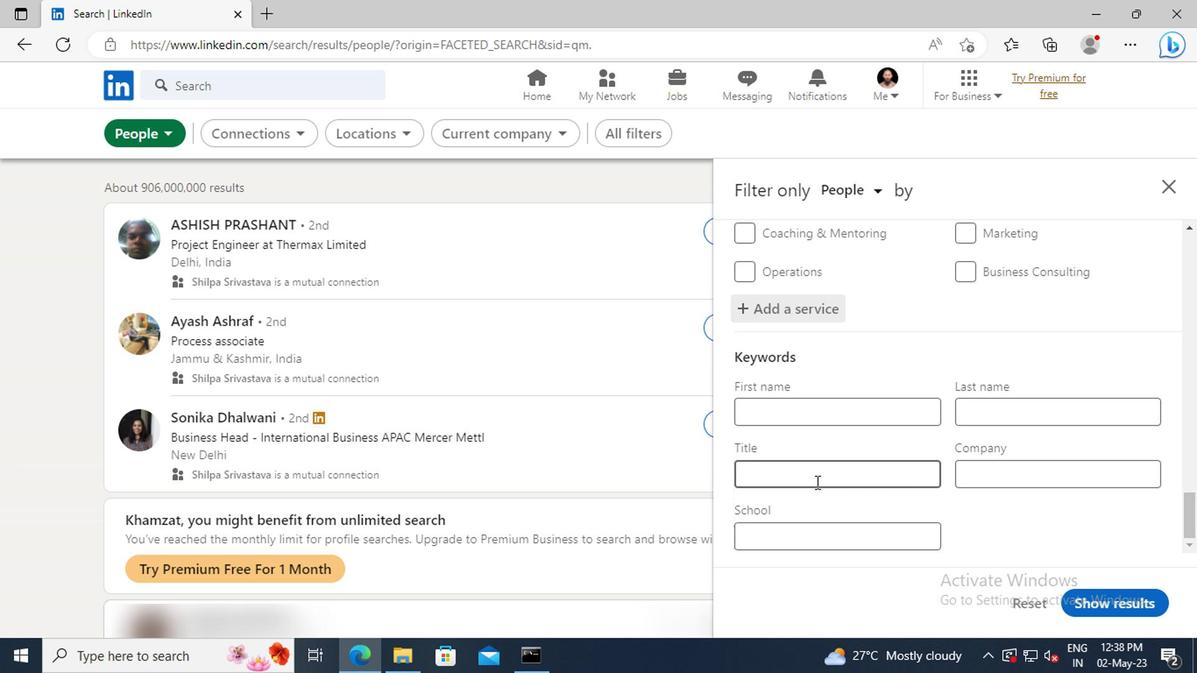 
Action: Key pressed <Key.shift>SPORTS<Key.space><Key.shift>VOLUNTEER<Key.enter>
Screenshot: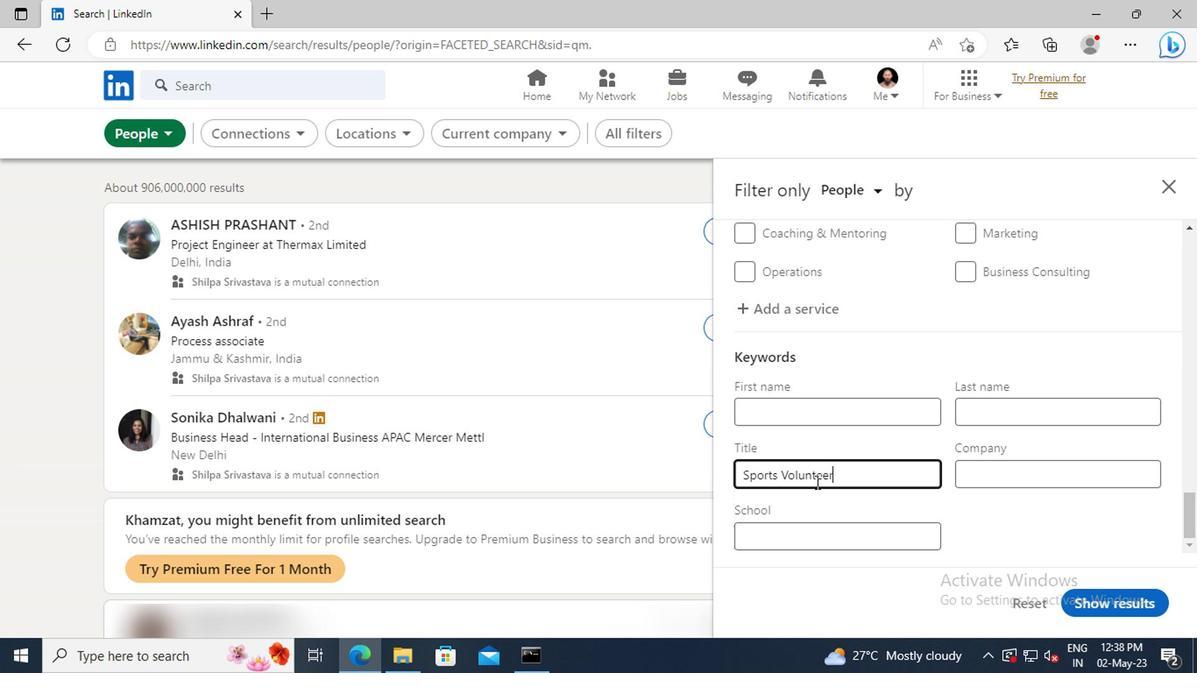 
Action: Mouse moved to (1086, 605)
Screenshot: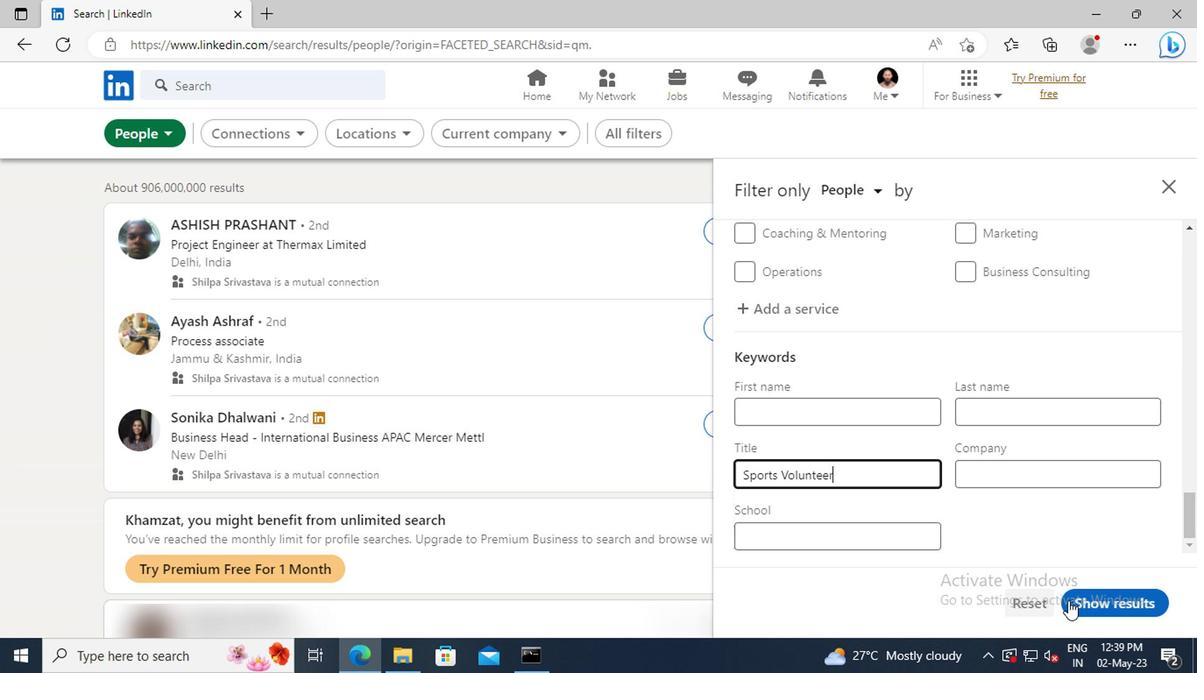 
Action: Mouse pressed left at (1086, 605)
Screenshot: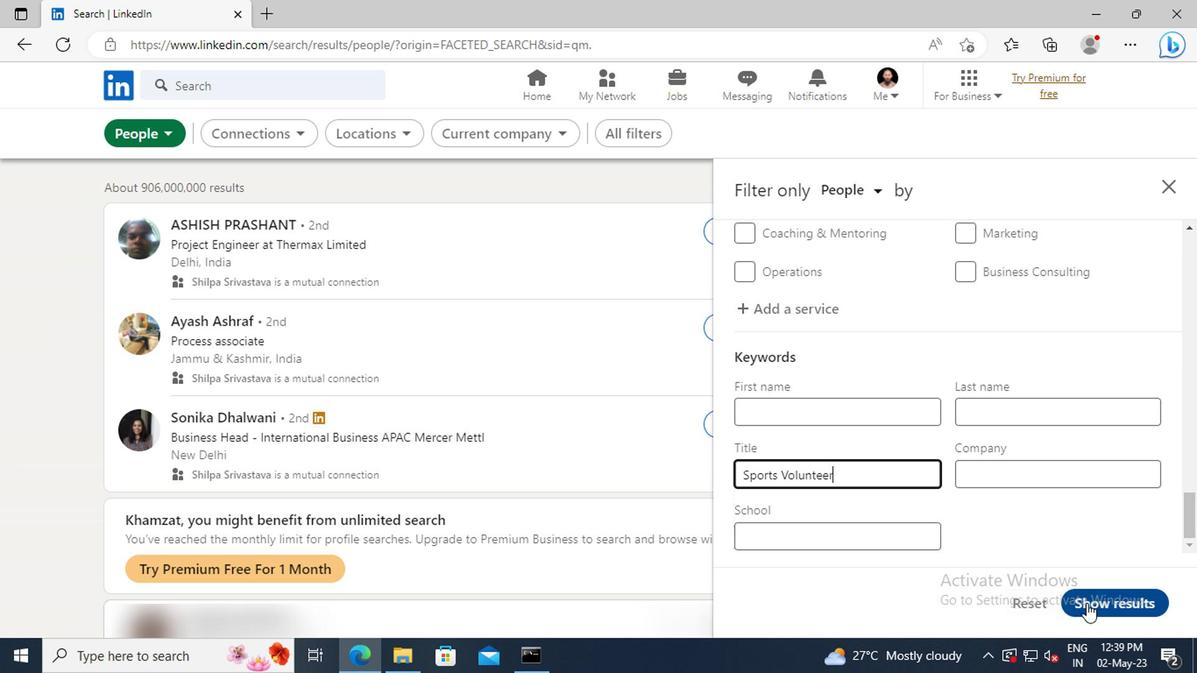 
